 Task: Find connections with filter location Anbu with filter topic #Brandwith filter profile language German with filter current company Bestseller India with filter school Sri Manakula Vinayagar Engineering College with filter industry Medical Practices with filter service category Android Development with filter keywords title Library Assistant
Action: Mouse moved to (542, 94)
Screenshot: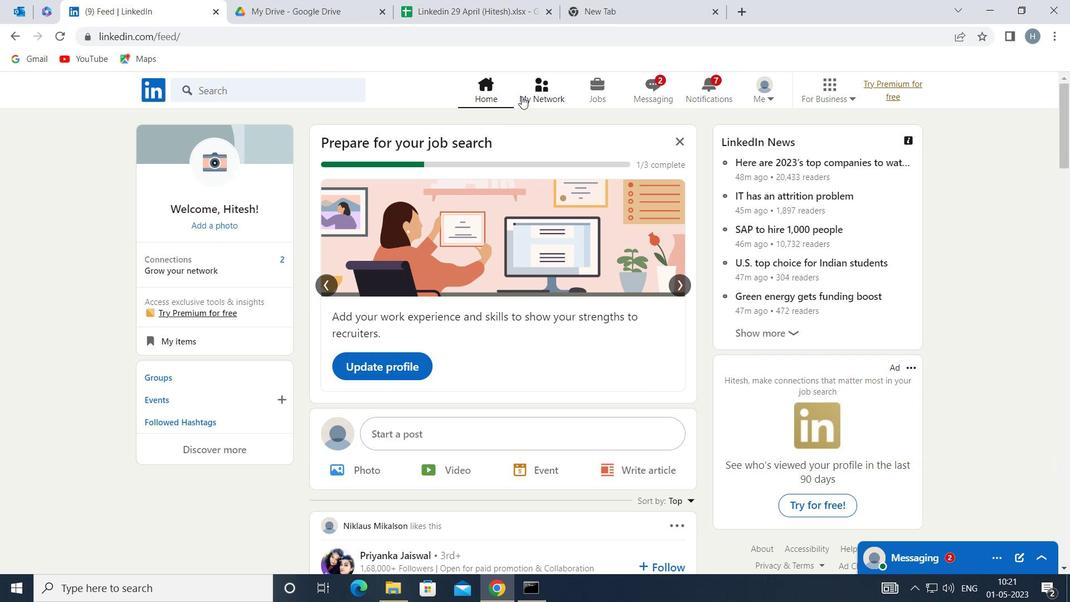 
Action: Mouse pressed left at (542, 94)
Screenshot: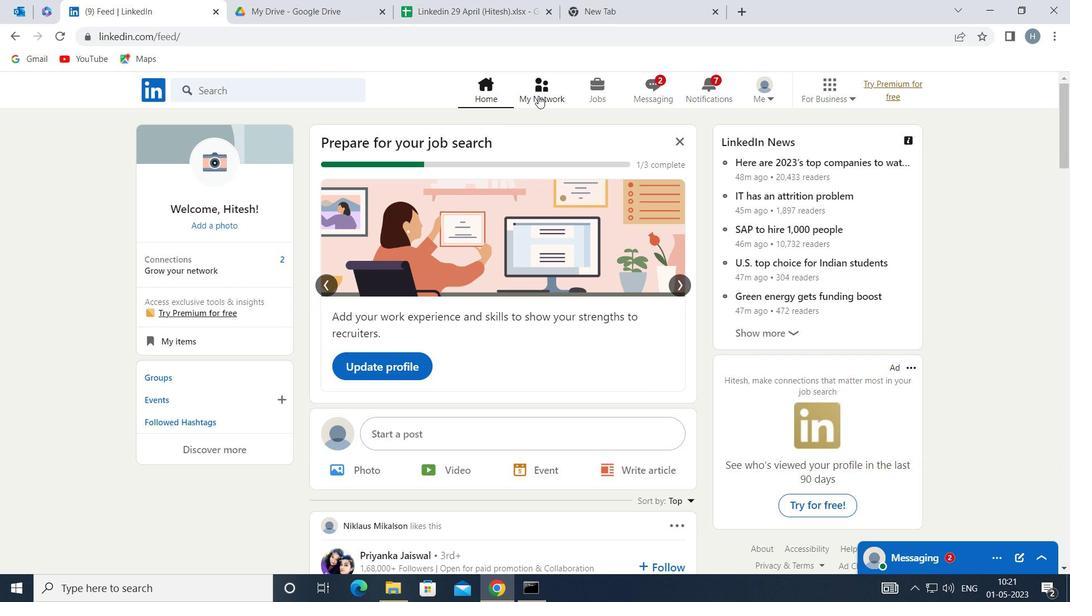 
Action: Mouse moved to (318, 164)
Screenshot: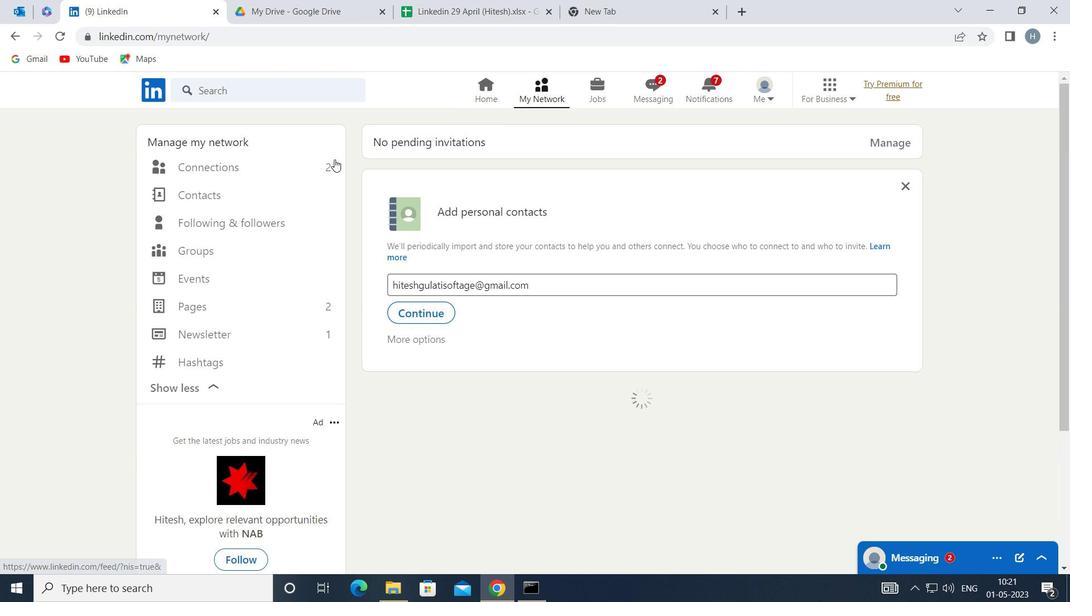 
Action: Mouse pressed left at (318, 164)
Screenshot: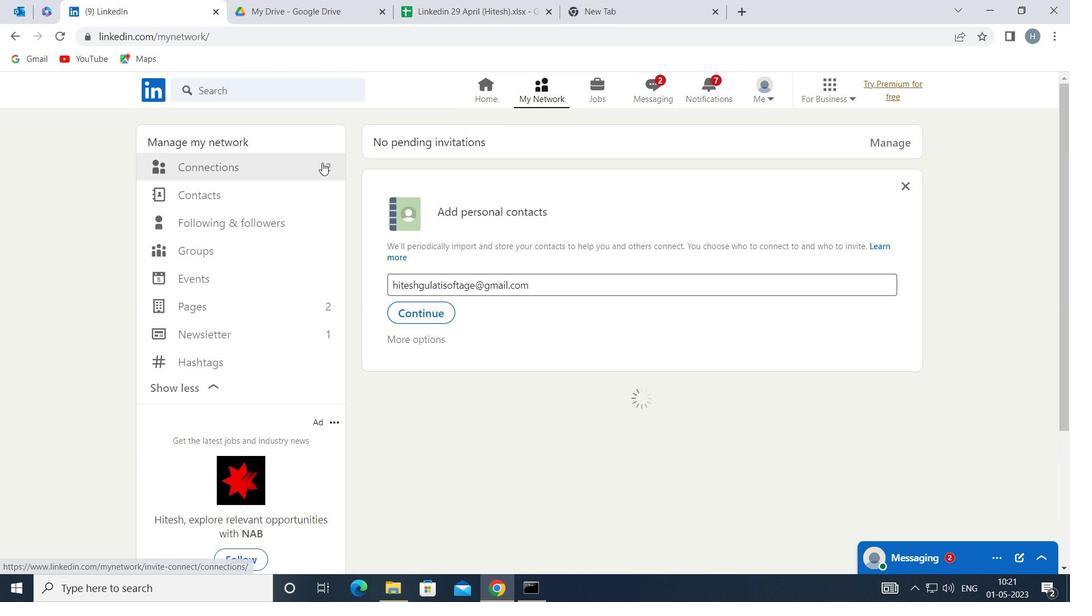 
Action: Mouse moved to (629, 166)
Screenshot: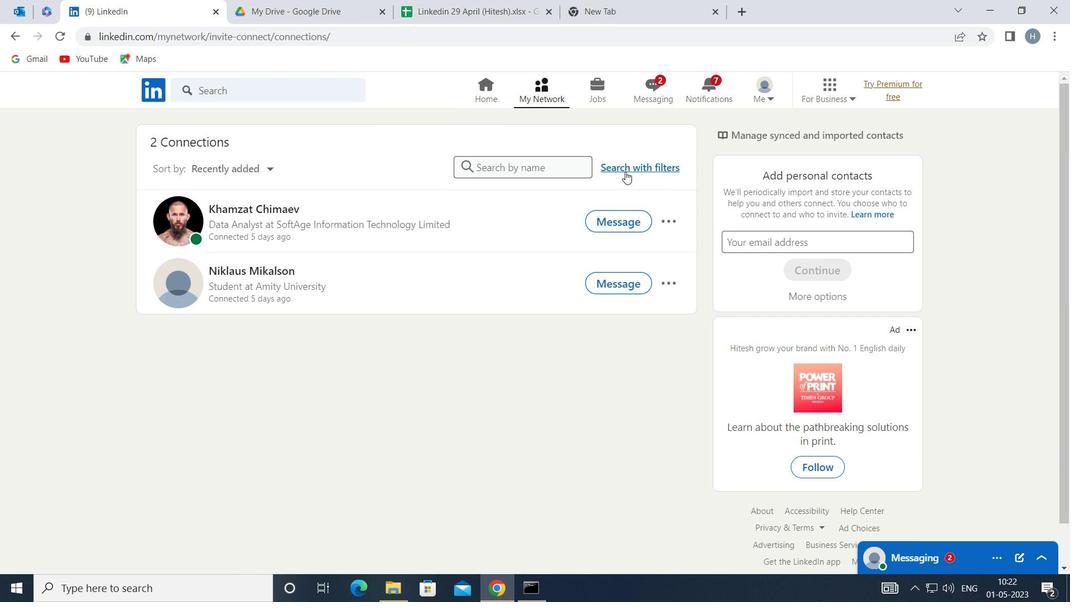 
Action: Mouse pressed left at (629, 166)
Screenshot: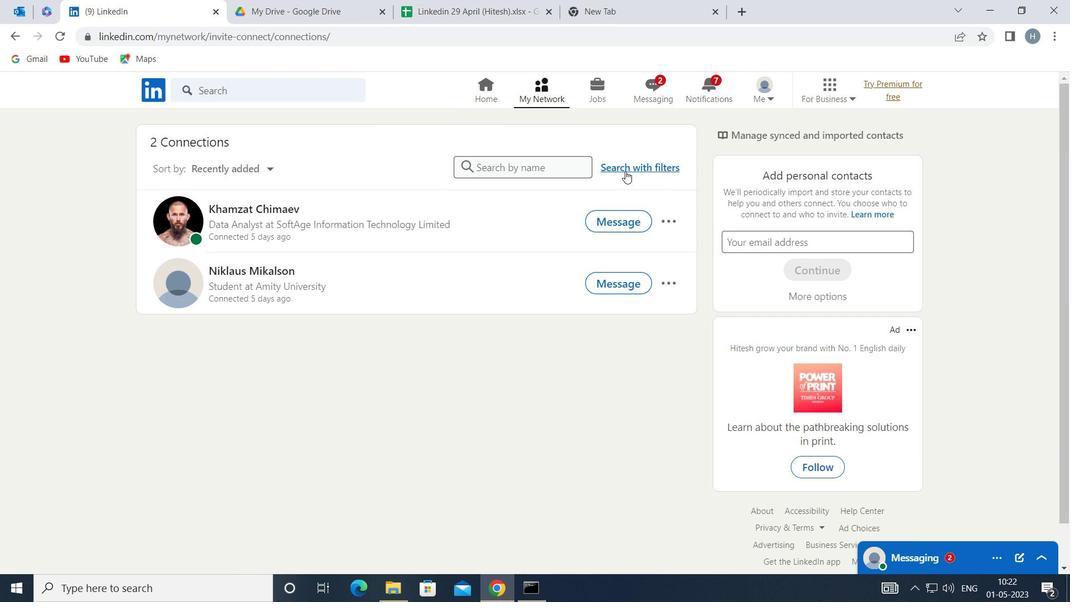 
Action: Mouse moved to (586, 128)
Screenshot: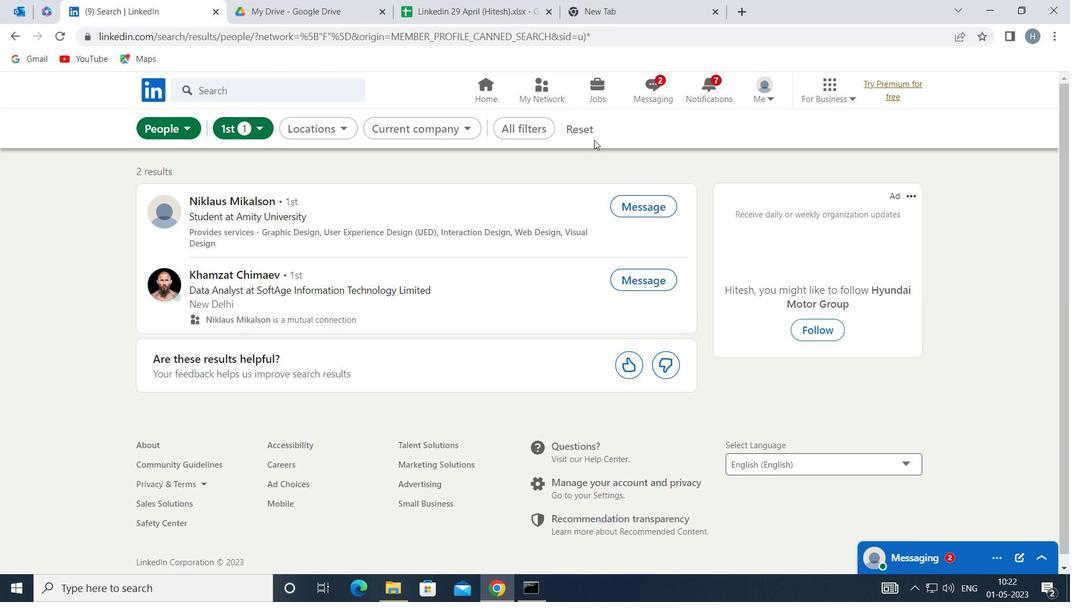 
Action: Mouse pressed left at (586, 128)
Screenshot: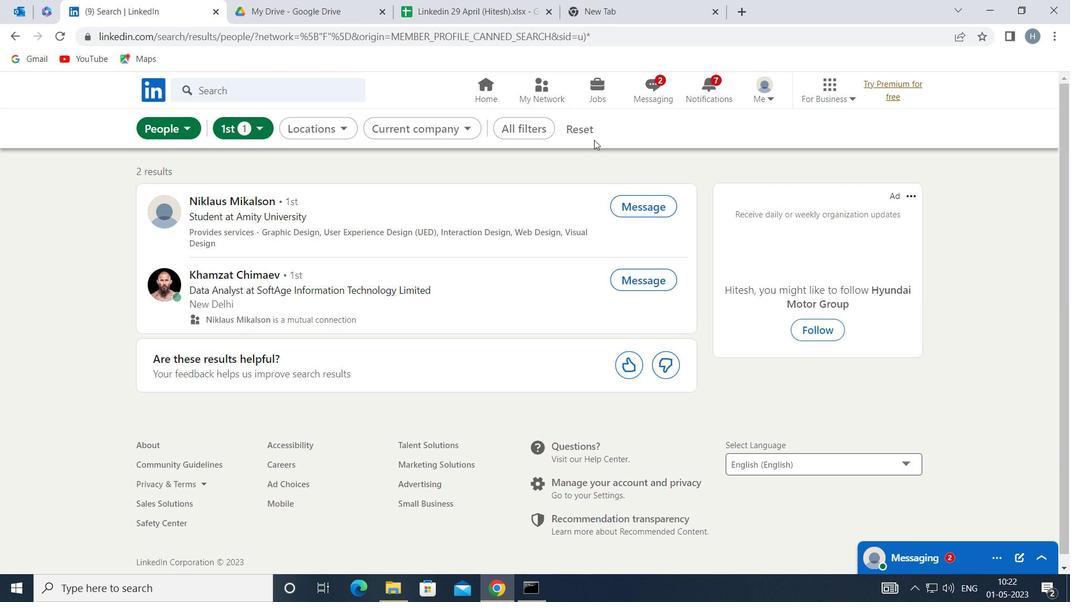 
Action: Mouse moved to (576, 127)
Screenshot: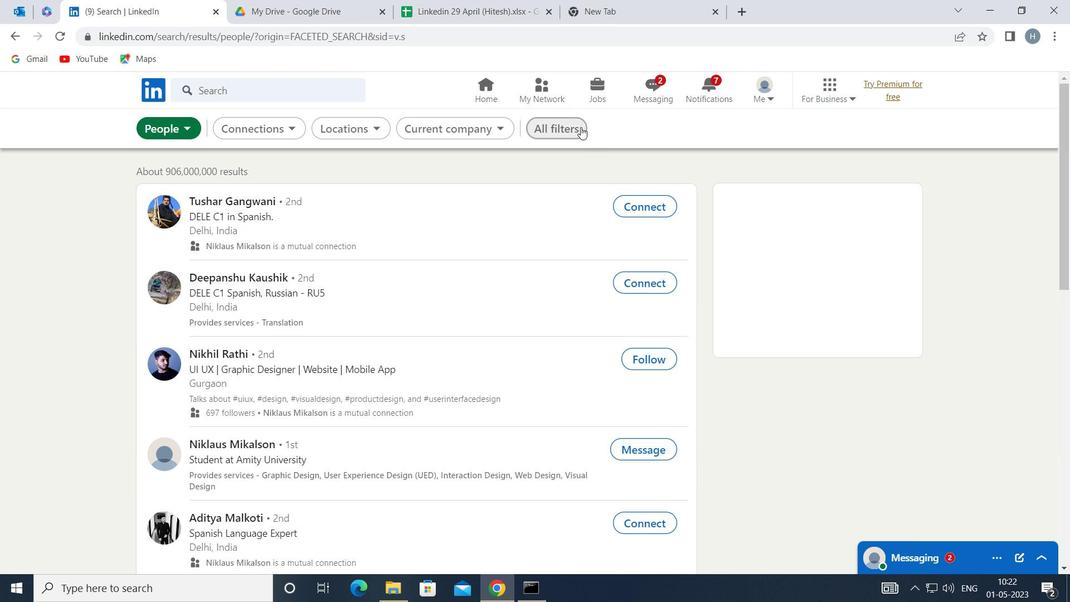 
Action: Mouse pressed left at (576, 127)
Screenshot: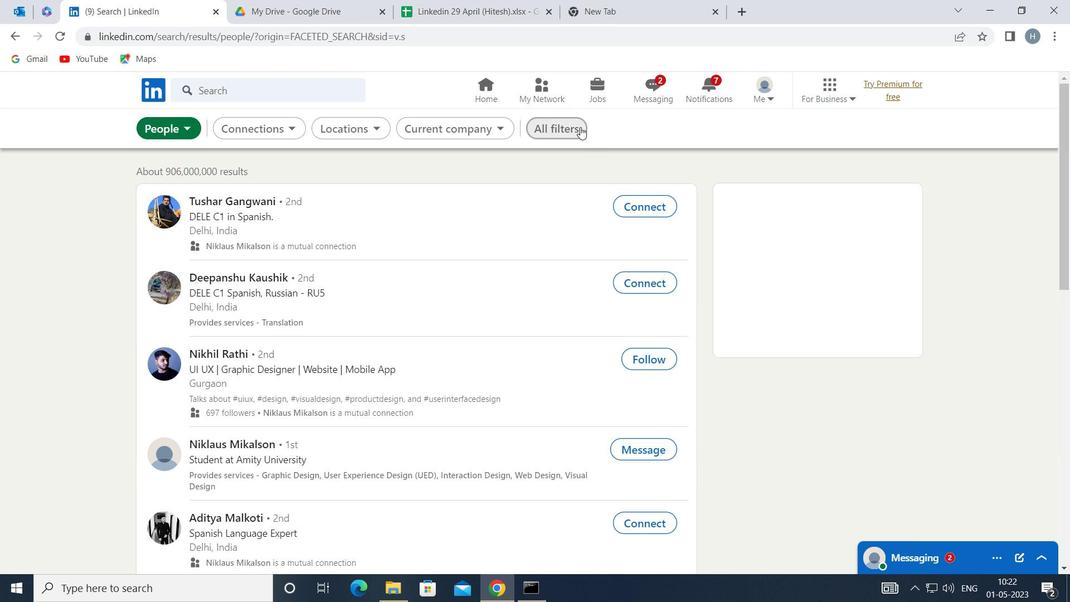 
Action: Mouse moved to (766, 286)
Screenshot: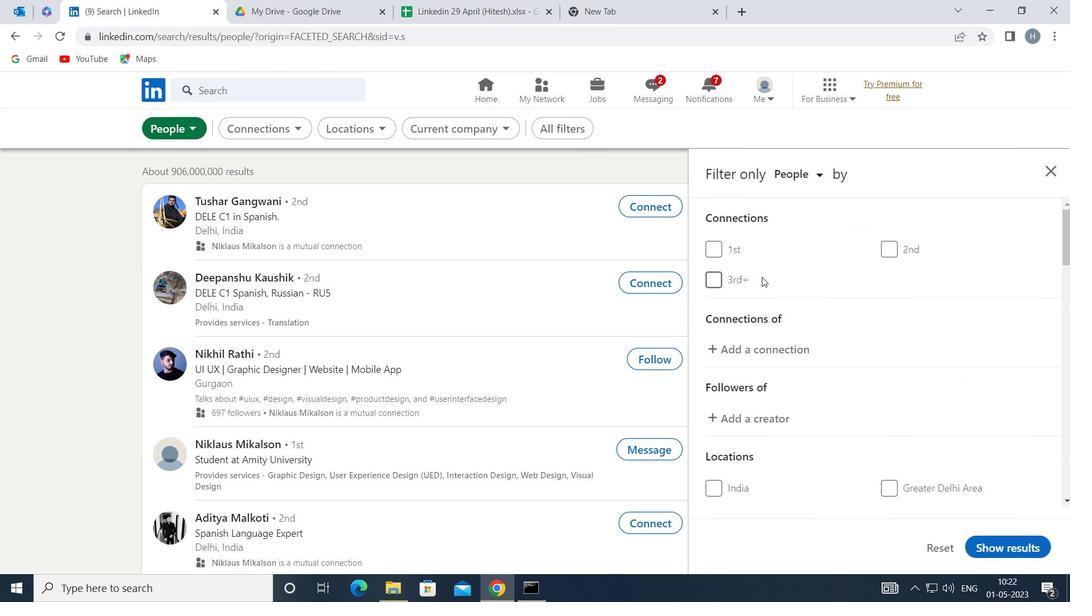
Action: Mouse scrolled (766, 285) with delta (0, 0)
Screenshot: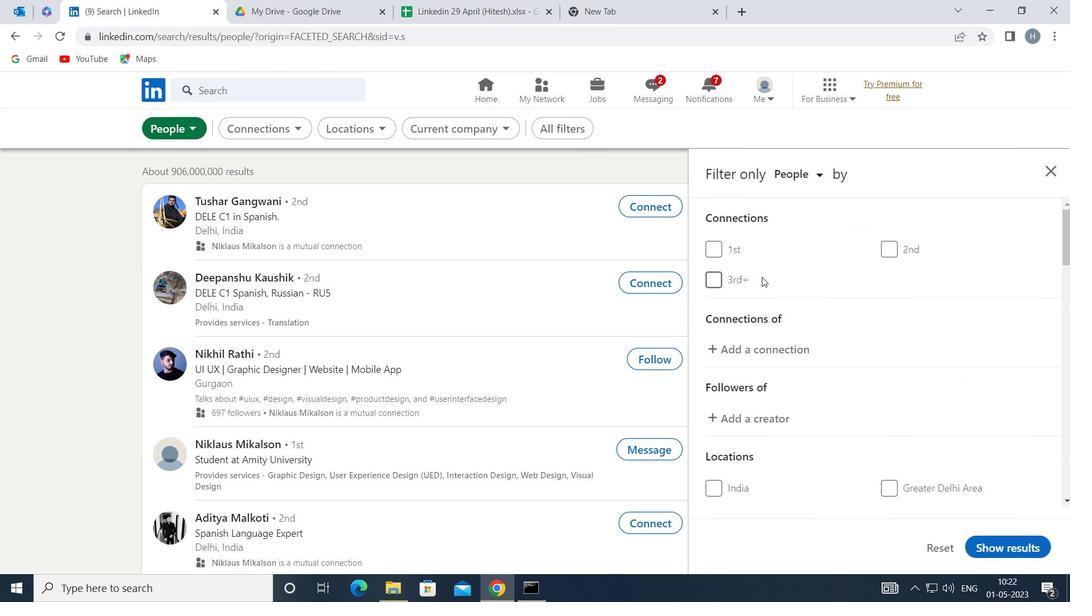 
Action: Mouse moved to (769, 296)
Screenshot: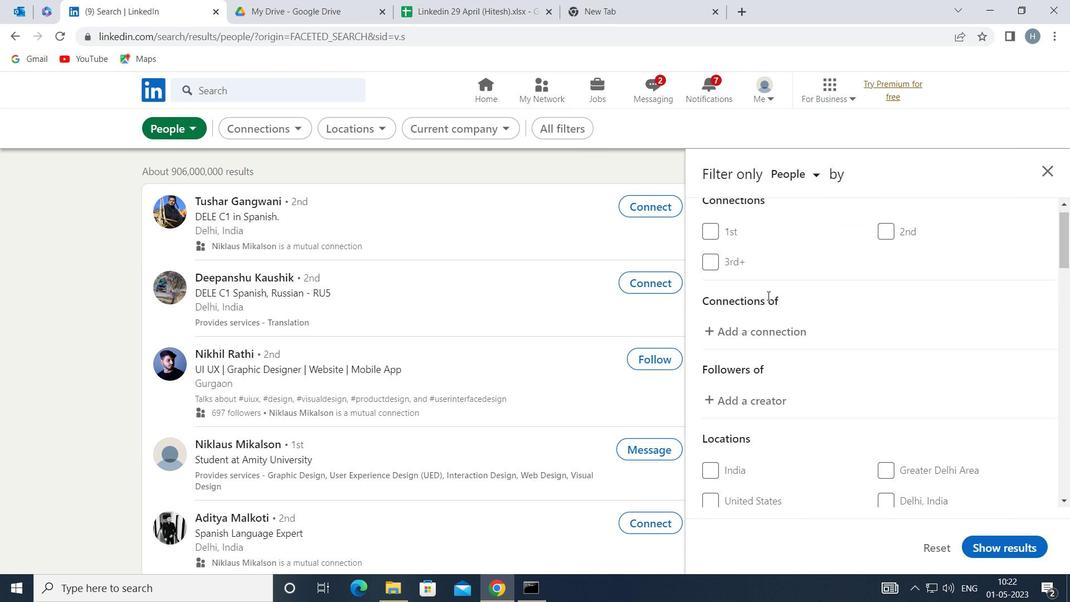
Action: Mouse scrolled (769, 295) with delta (0, 0)
Screenshot: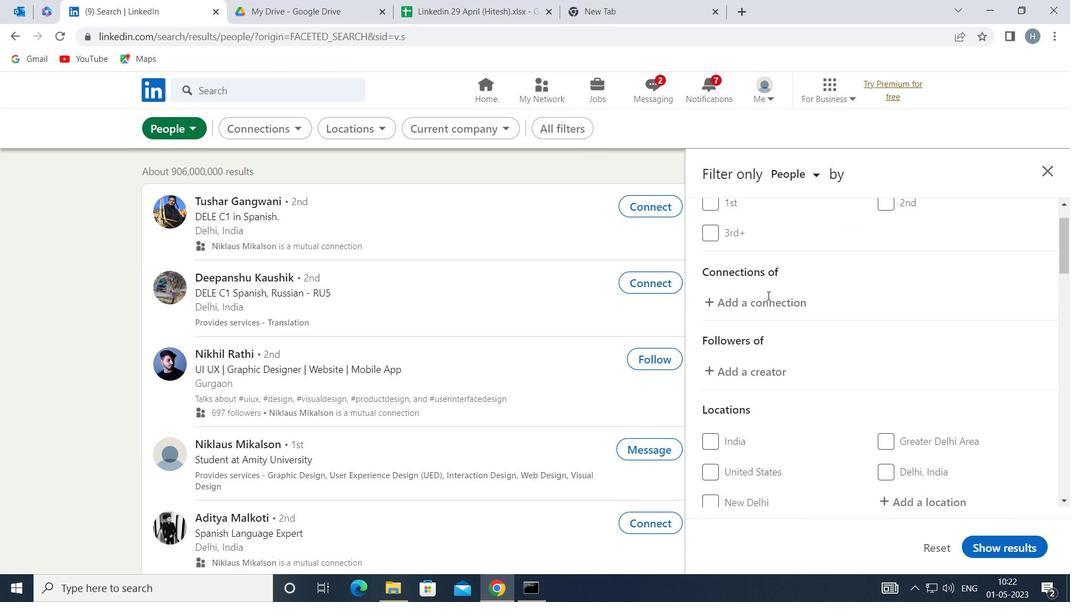 
Action: Mouse moved to (907, 406)
Screenshot: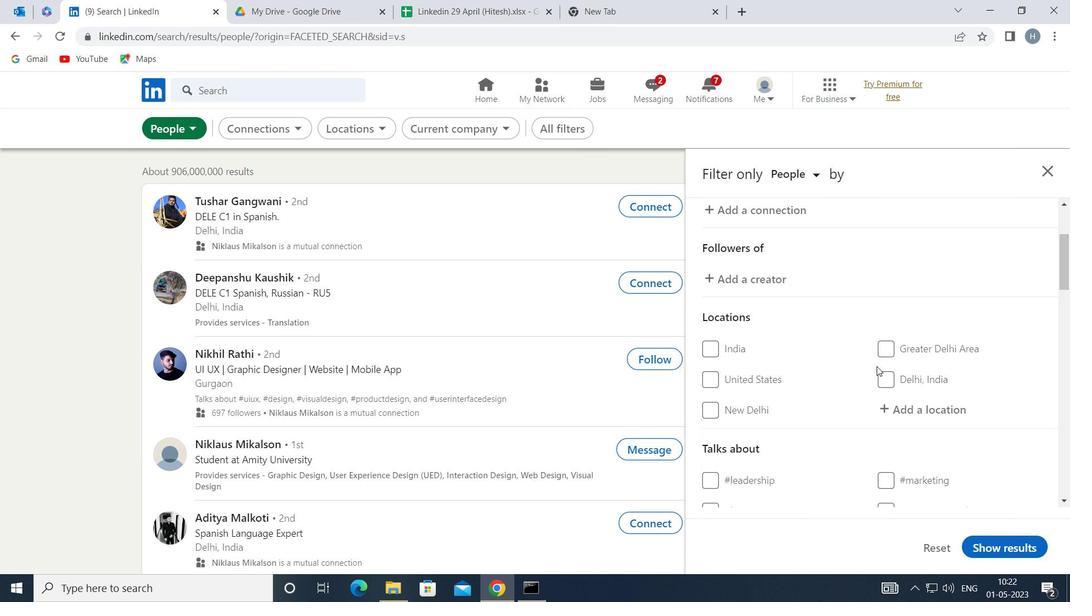 
Action: Mouse pressed left at (907, 406)
Screenshot: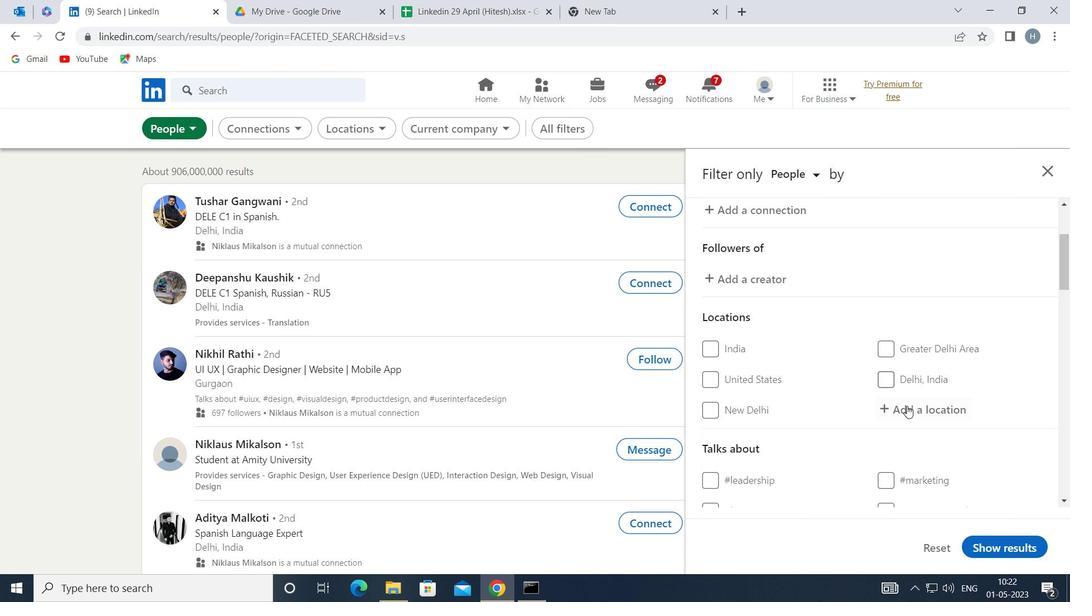 
Action: Mouse moved to (907, 406)
Screenshot: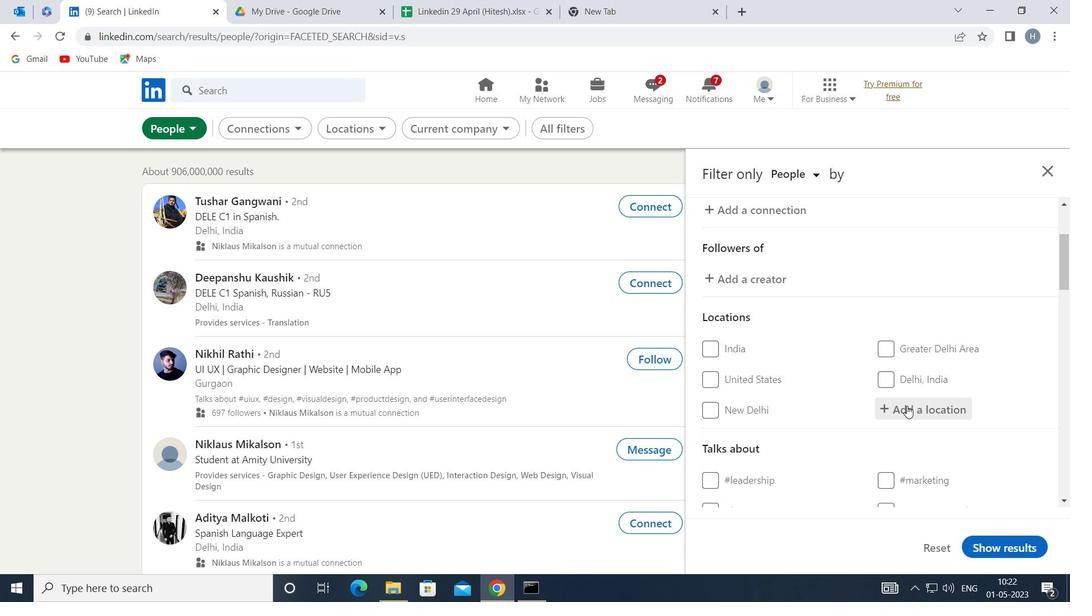 
Action: Key pressed <Key.shift>ANBU
Screenshot: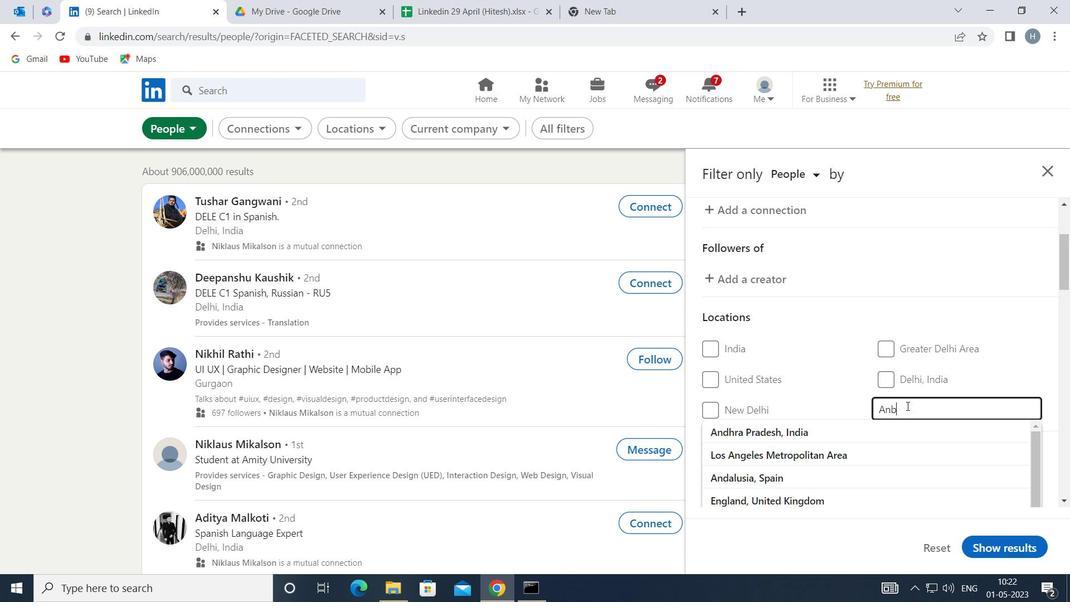 
Action: Mouse moved to (915, 407)
Screenshot: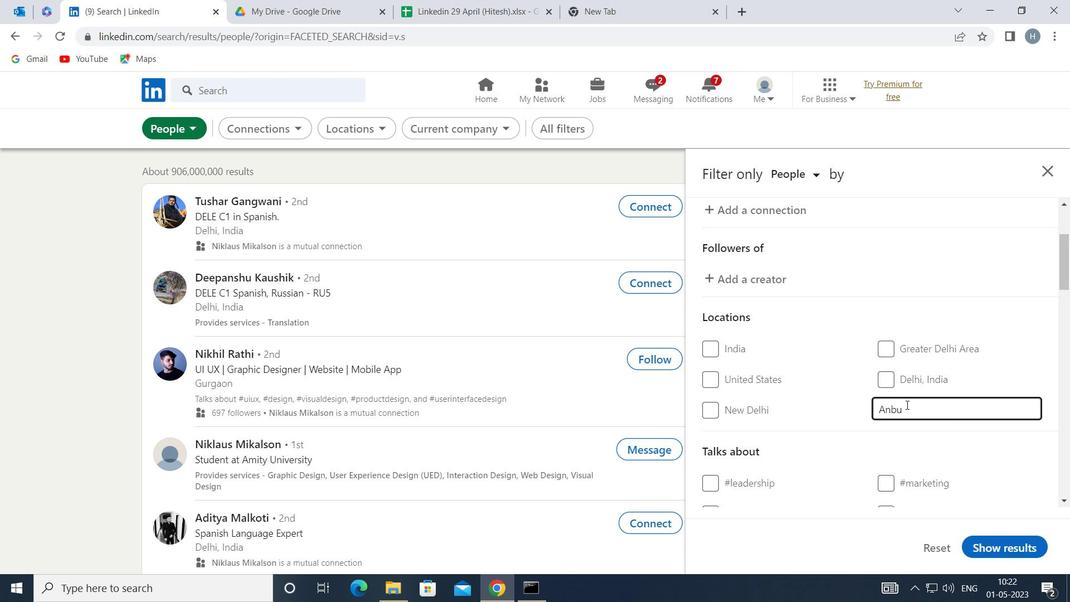 
Action: Key pressed <Key.enter>
Screenshot: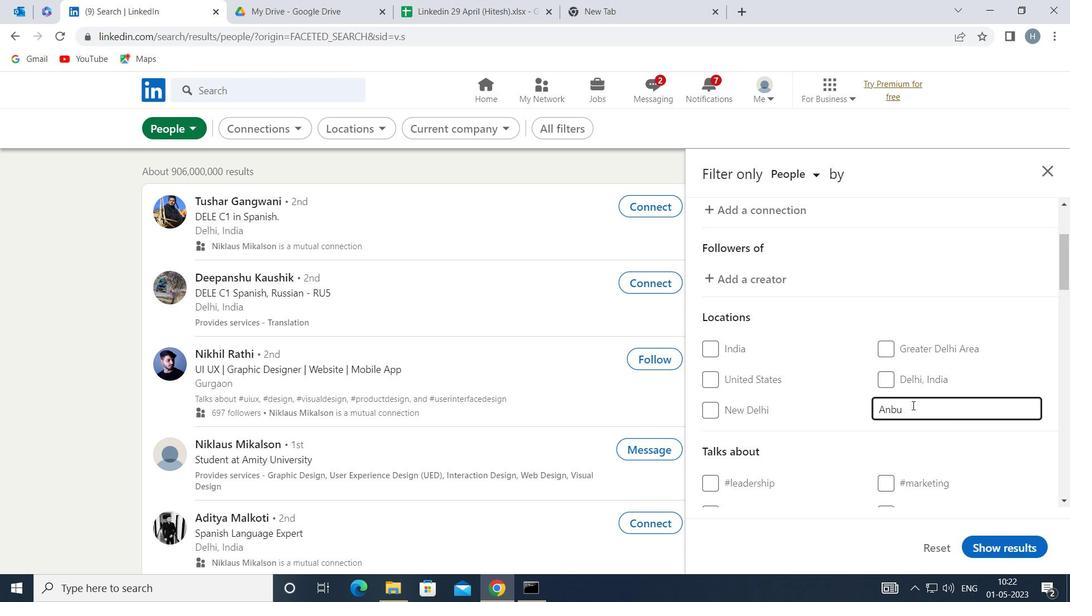 
Action: Mouse moved to (910, 421)
Screenshot: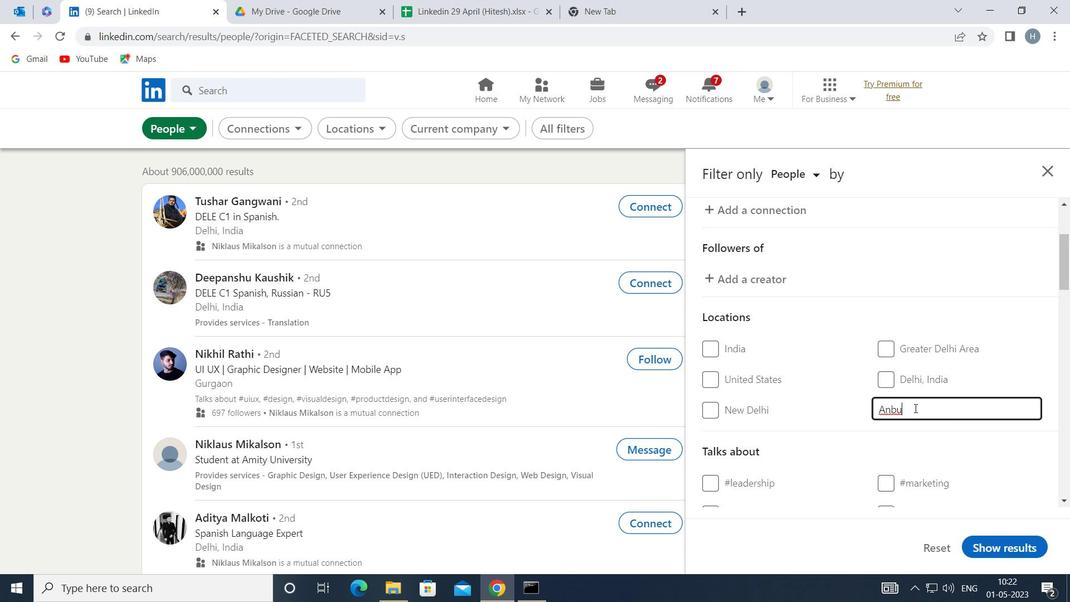 
Action: Mouse scrolled (910, 420) with delta (0, 0)
Screenshot: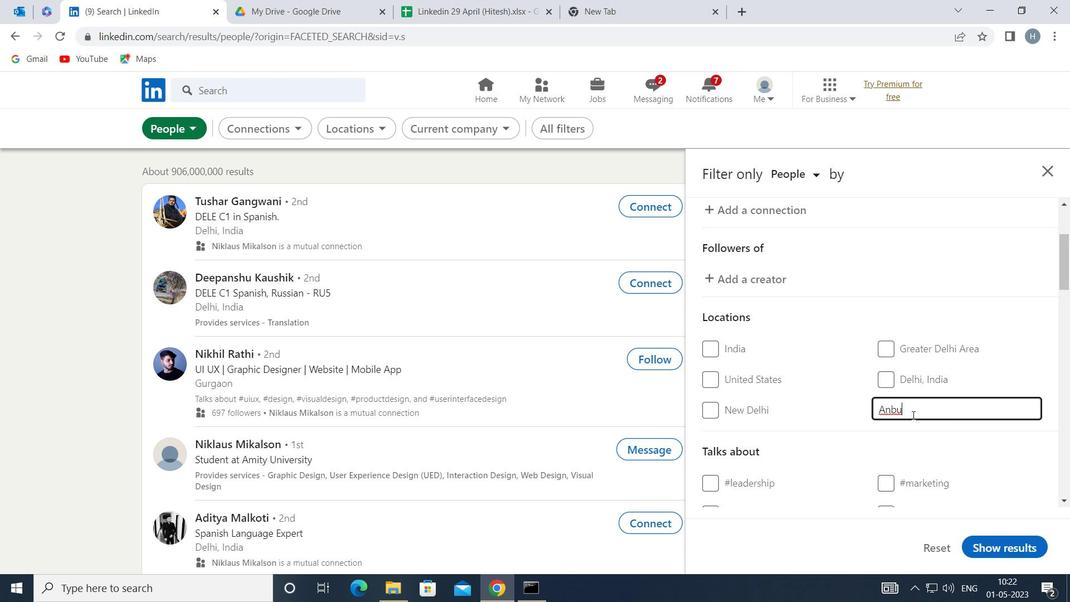 
Action: Mouse scrolled (910, 420) with delta (0, 0)
Screenshot: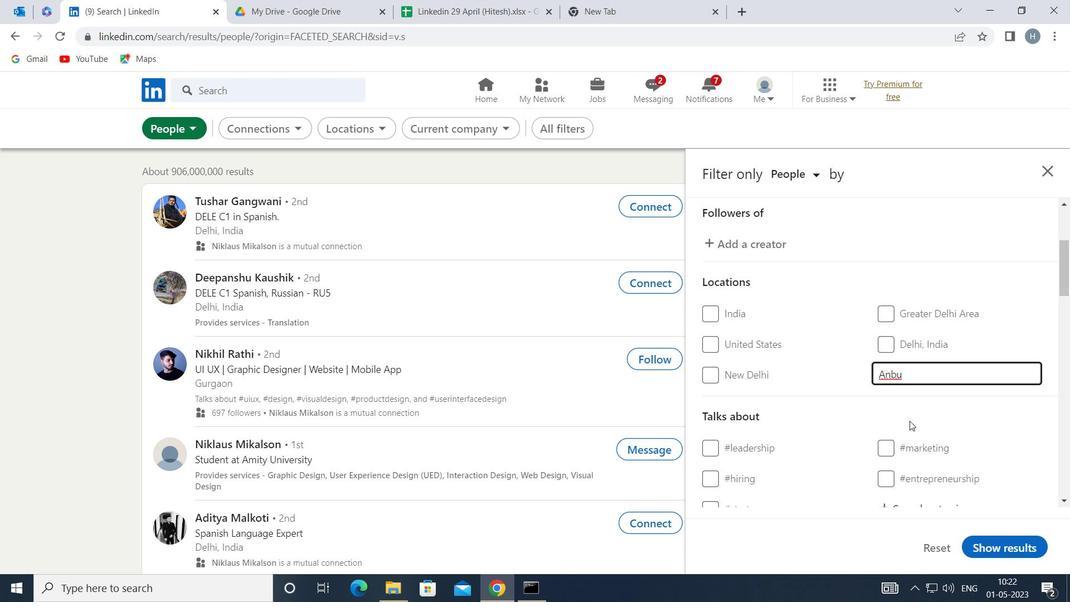 
Action: Mouse moved to (922, 405)
Screenshot: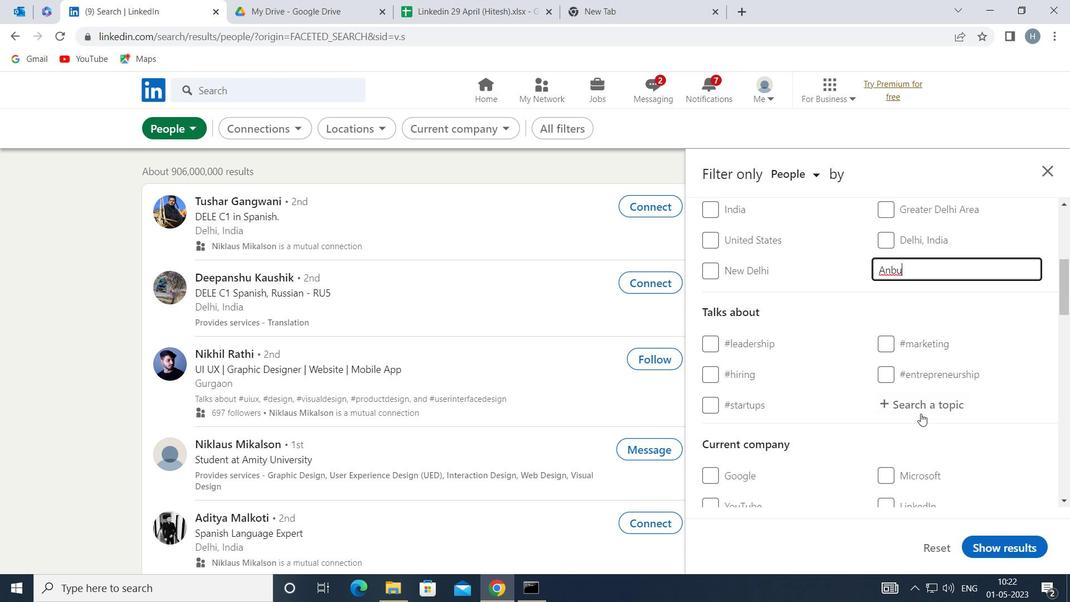 
Action: Mouse pressed left at (922, 405)
Screenshot: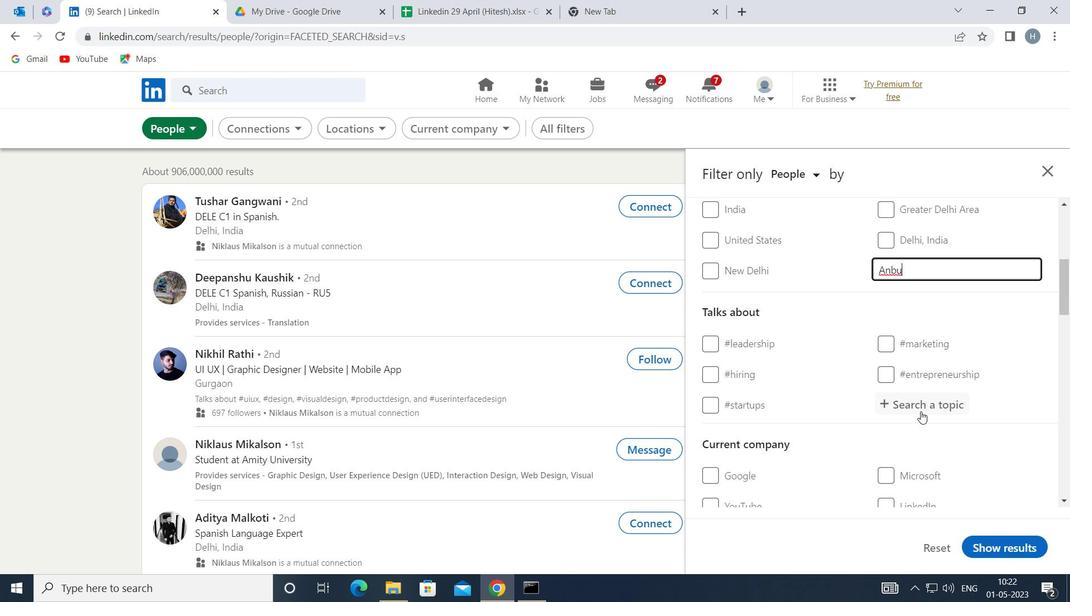 
Action: Mouse moved to (922, 405)
Screenshot: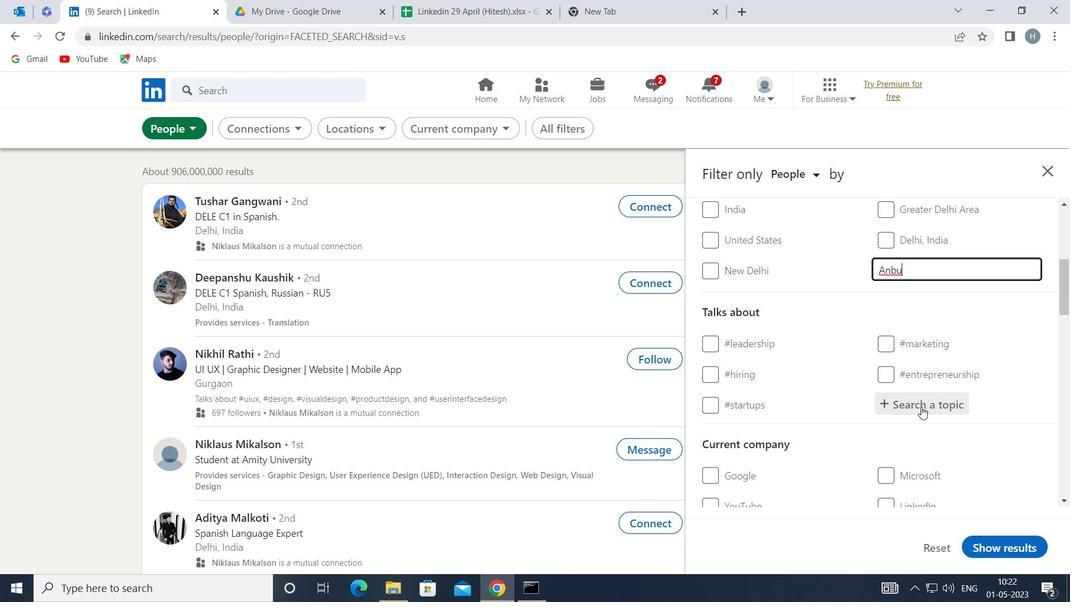 
Action: Key pressed <Key.shift>BRAND
Screenshot: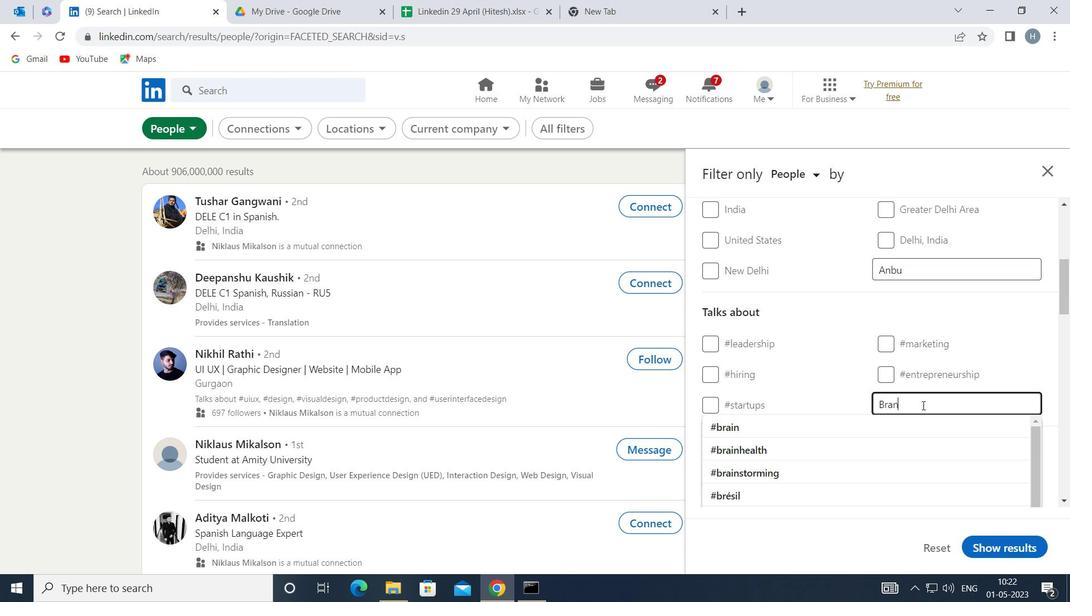 
Action: Mouse moved to (811, 445)
Screenshot: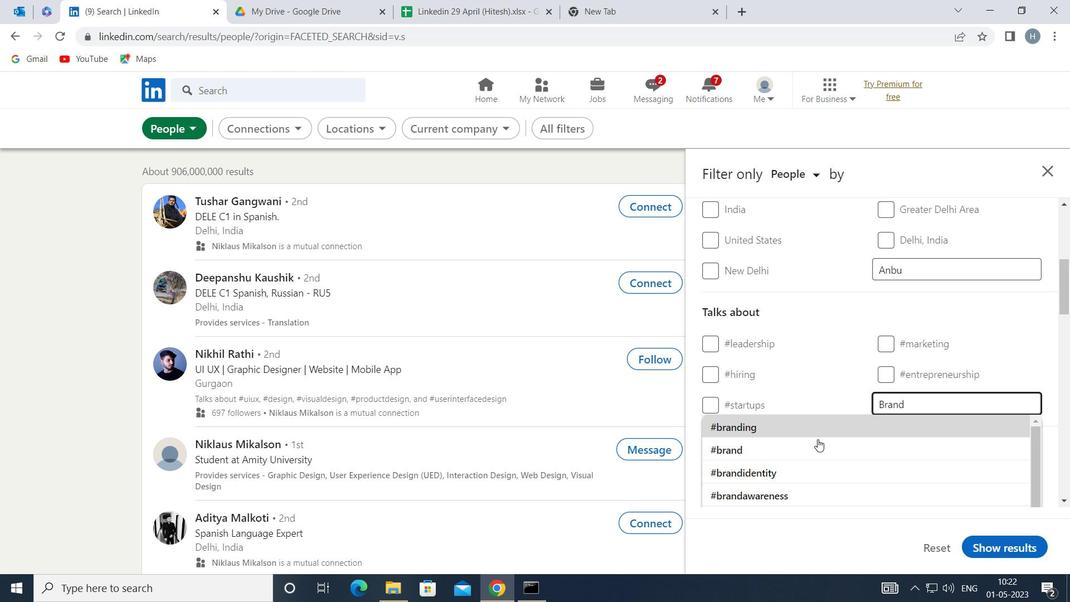 
Action: Mouse pressed left at (811, 445)
Screenshot: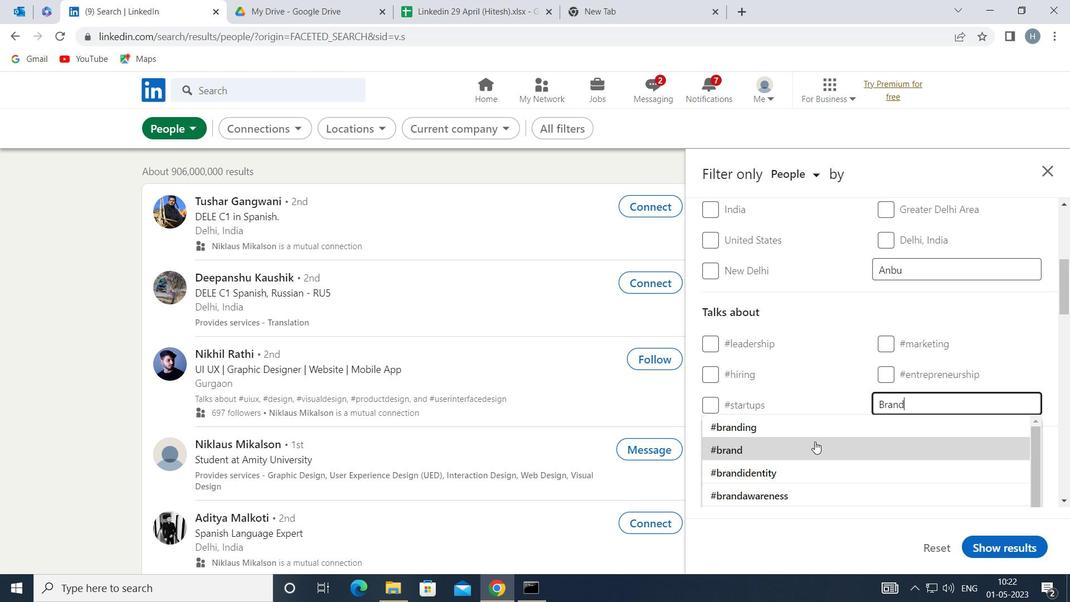 
Action: Mouse moved to (809, 428)
Screenshot: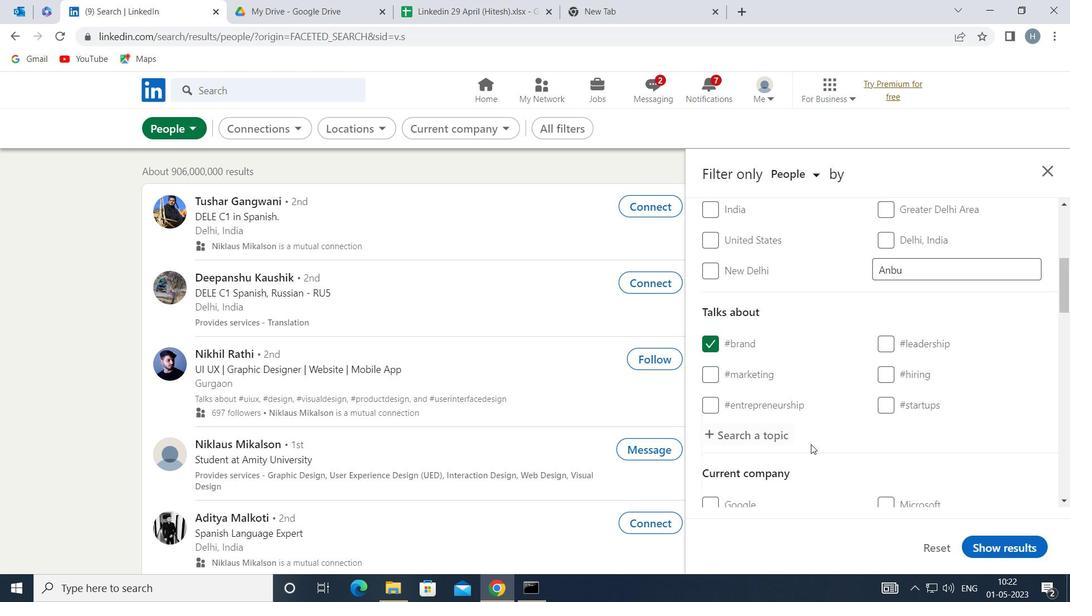 
Action: Mouse scrolled (809, 427) with delta (0, 0)
Screenshot: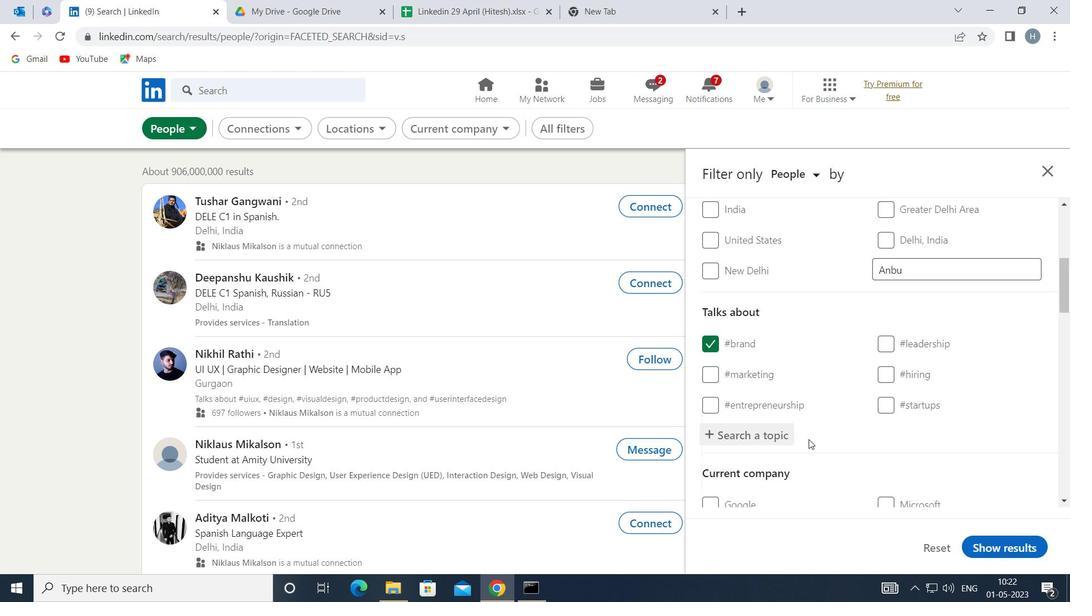 
Action: Mouse scrolled (809, 427) with delta (0, 0)
Screenshot: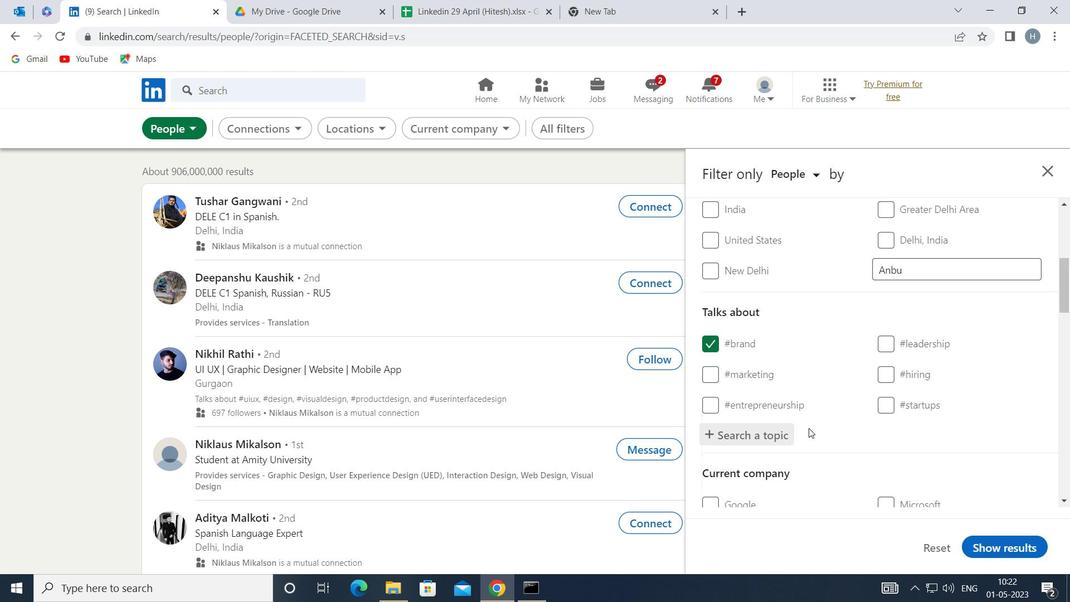 
Action: Mouse moved to (813, 420)
Screenshot: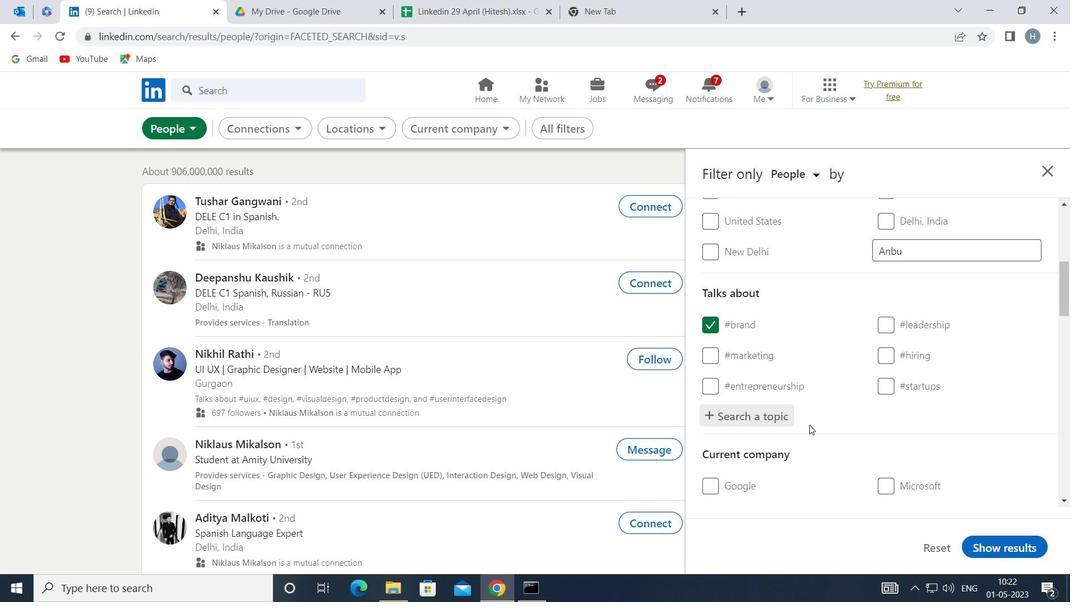 
Action: Mouse scrolled (813, 419) with delta (0, 0)
Screenshot: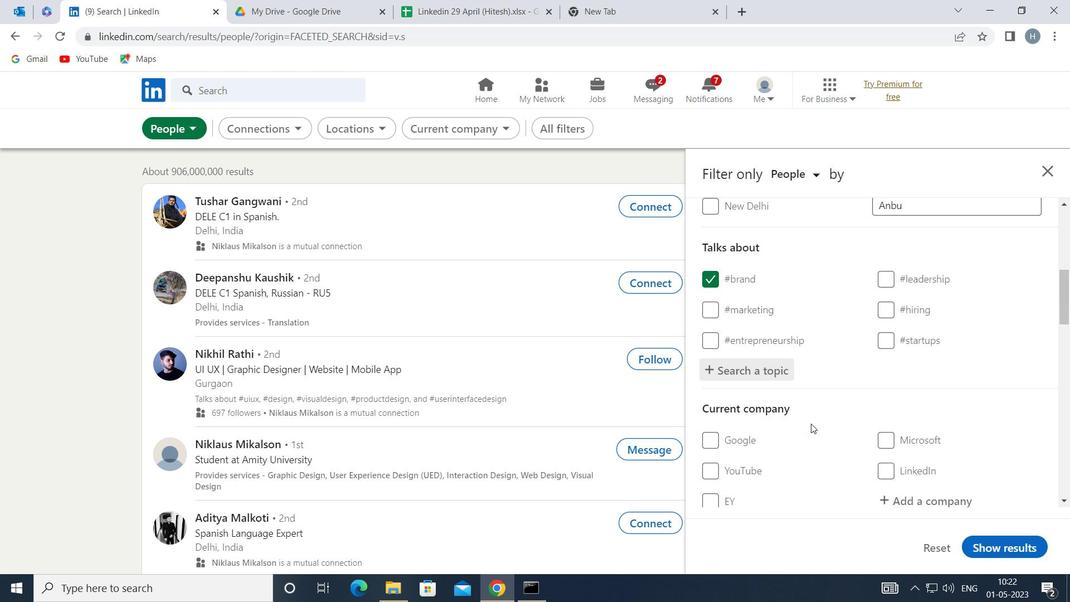 
Action: Mouse moved to (813, 420)
Screenshot: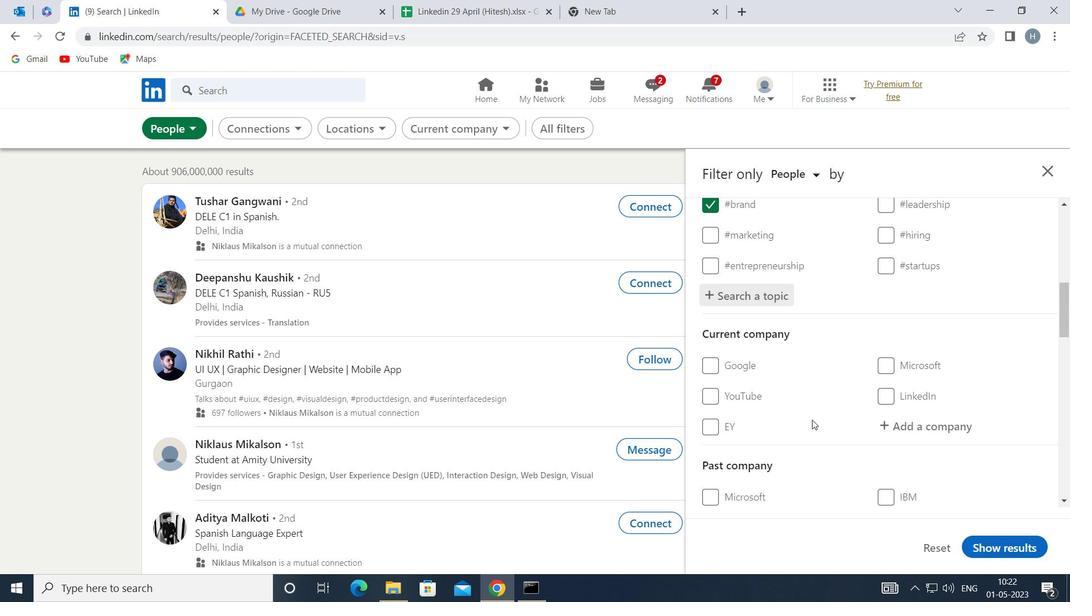 
Action: Mouse scrolled (813, 419) with delta (0, 0)
Screenshot: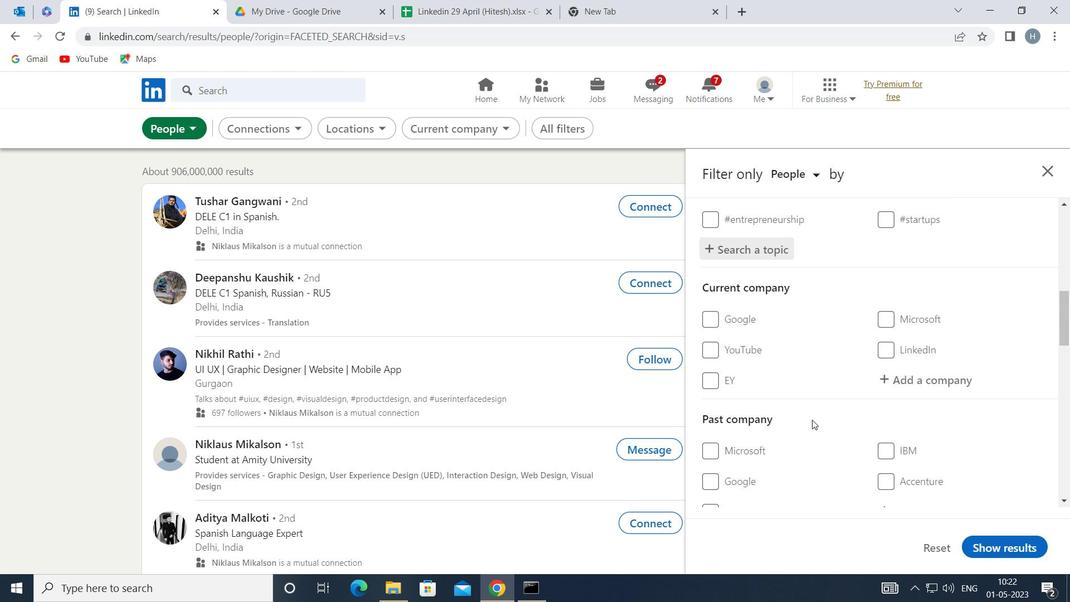 
Action: Mouse moved to (813, 419)
Screenshot: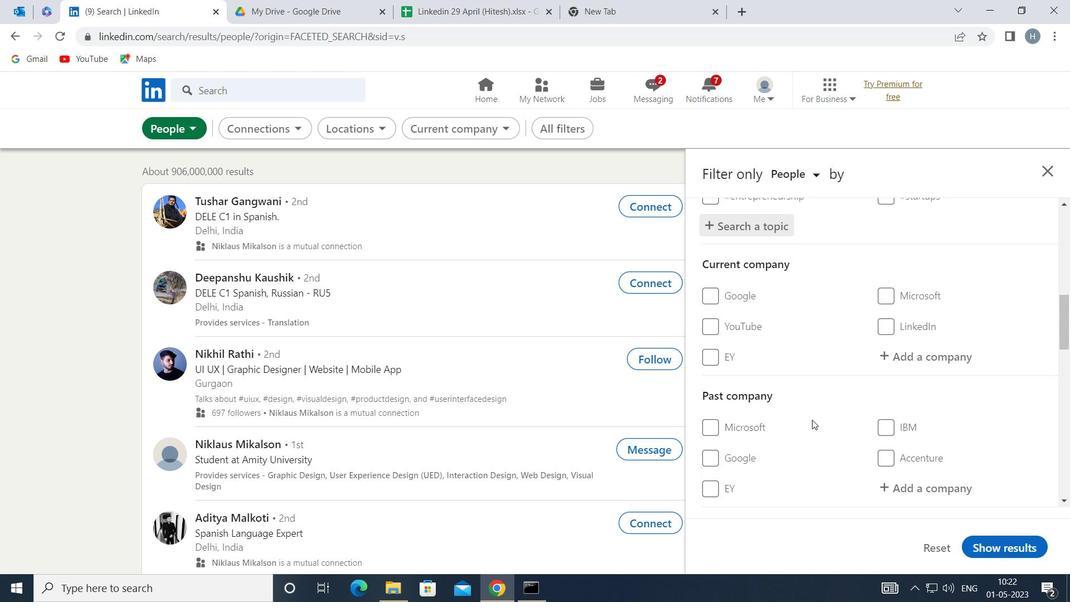 
Action: Mouse scrolled (813, 419) with delta (0, 0)
Screenshot: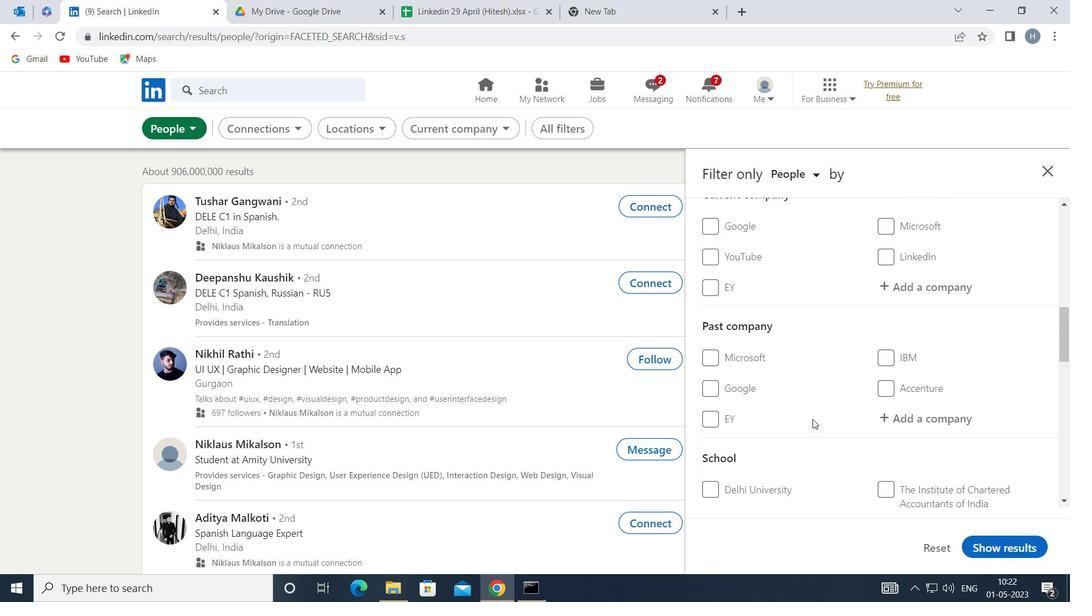 
Action: Mouse scrolled (813, 419) with delta (0, 0)
Screenshot: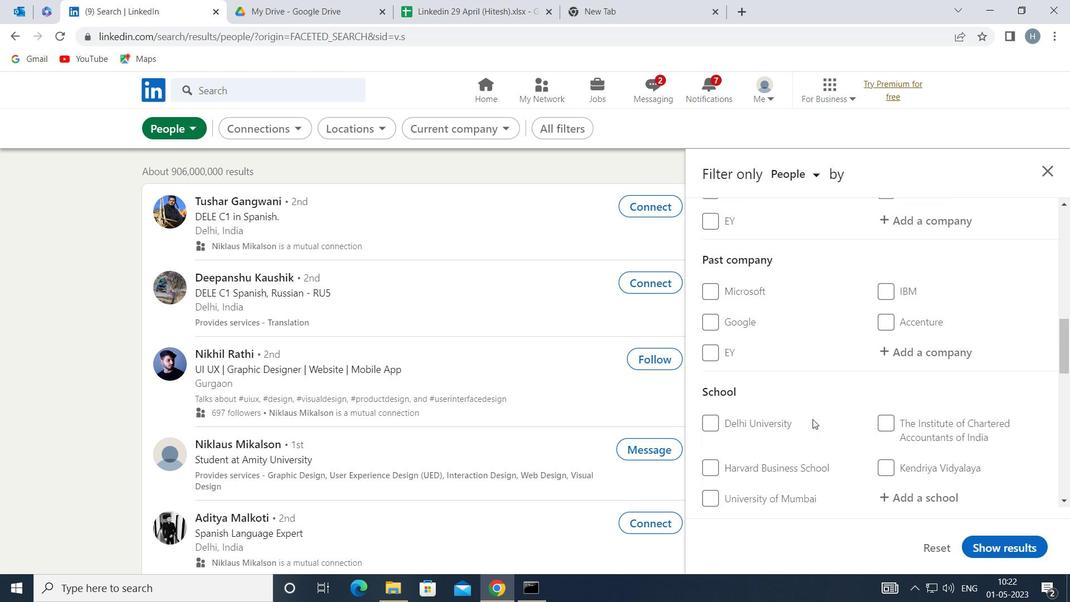 
Action: Mouse scrolled (813, 419) with delta (0, 0)
Screenshot: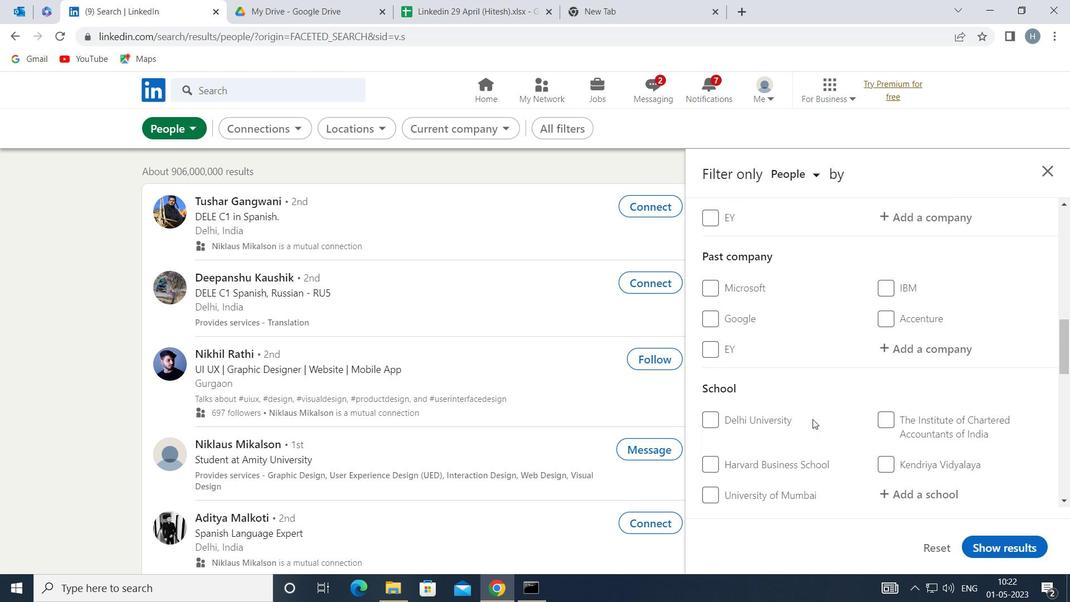 
Action: Mouse moved to (817, 422)
Screenshot: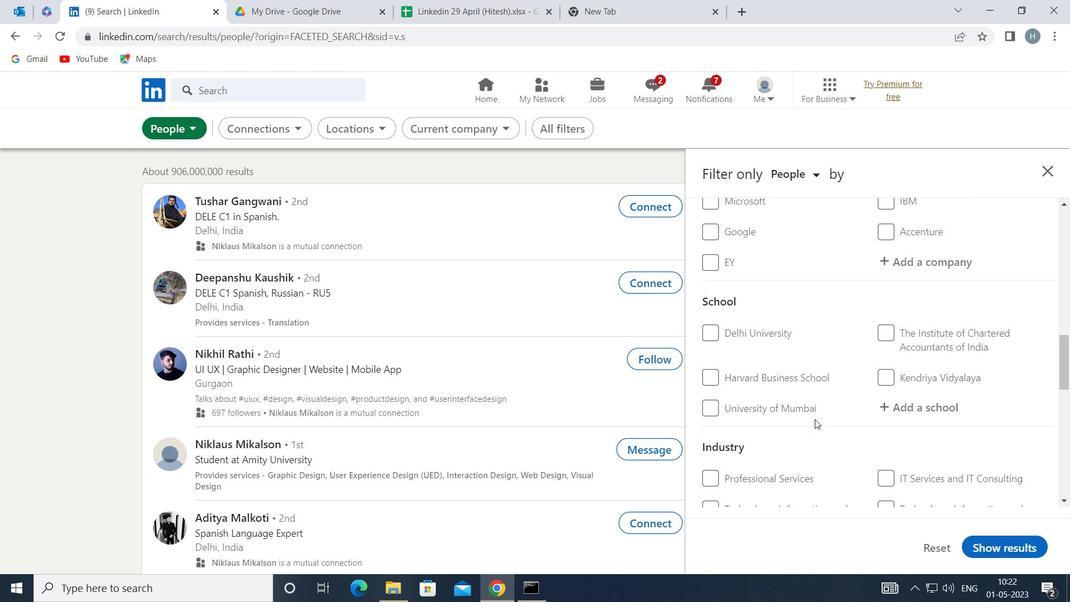 
Action: Mouse scrolled (817, 422) with delta (0, 0)
Screenshot: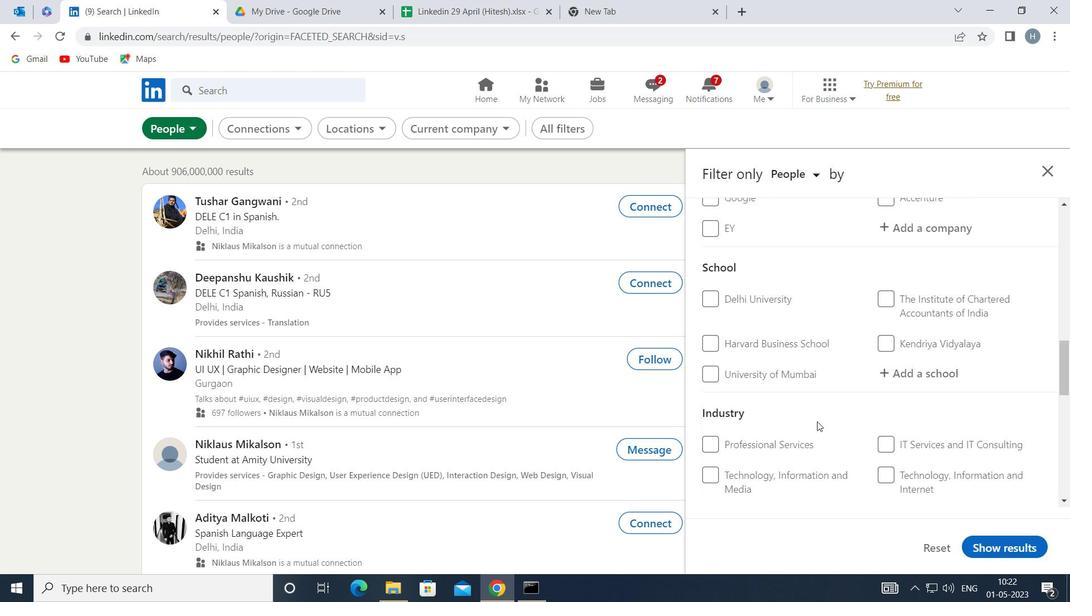 
Action: Mouse moved to (821, 428)
Screenshot: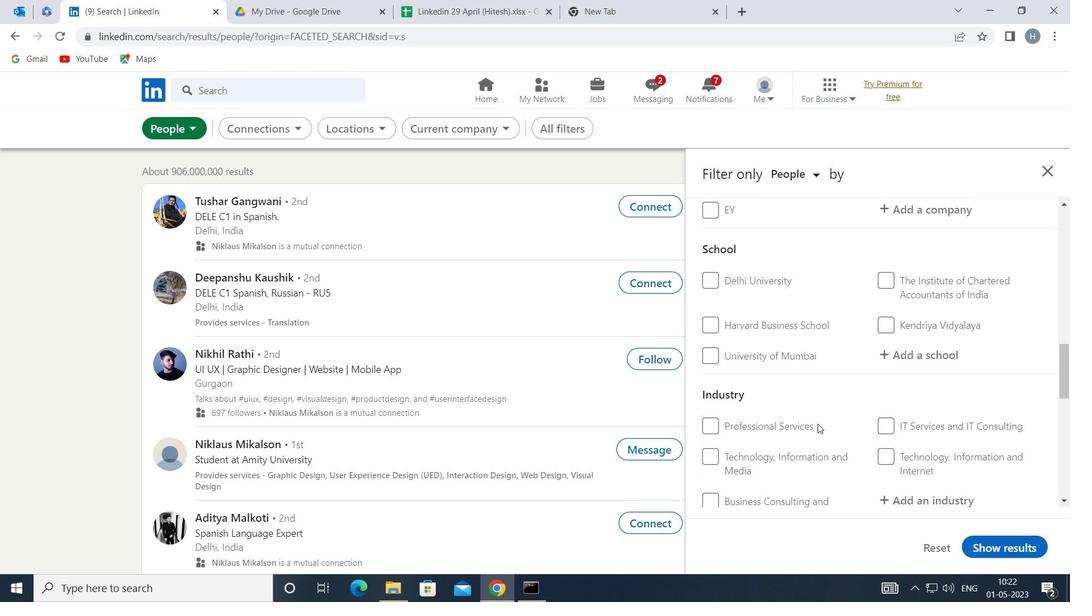 
Action: Mouse scrolled (821, 427) with delta (0, 0)
Screenshot: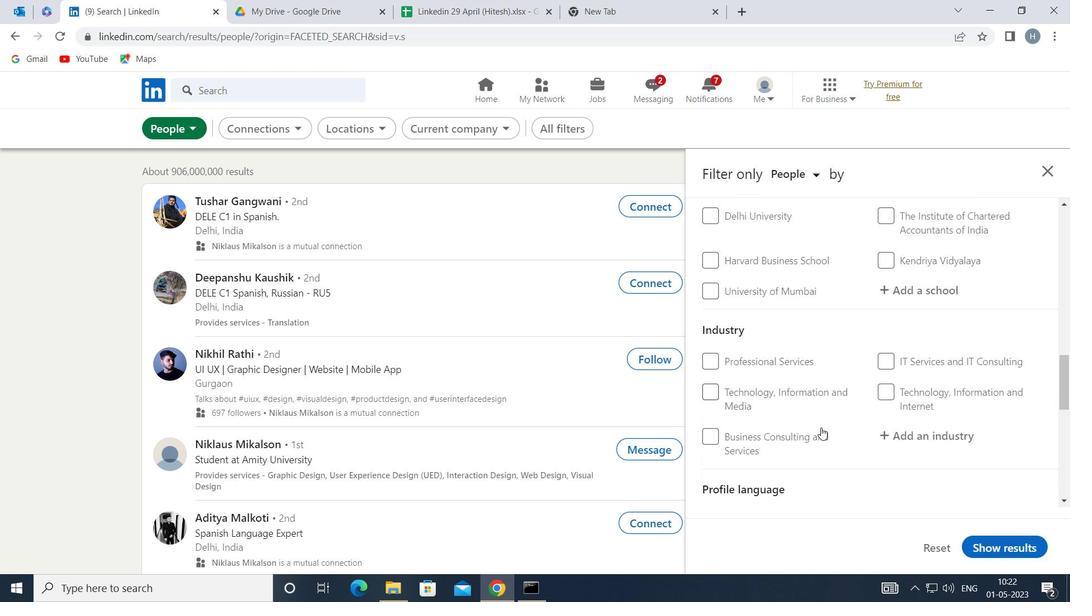
Action: Mouse scrolled (821, 427) with delta (0, 0)
Screenshot: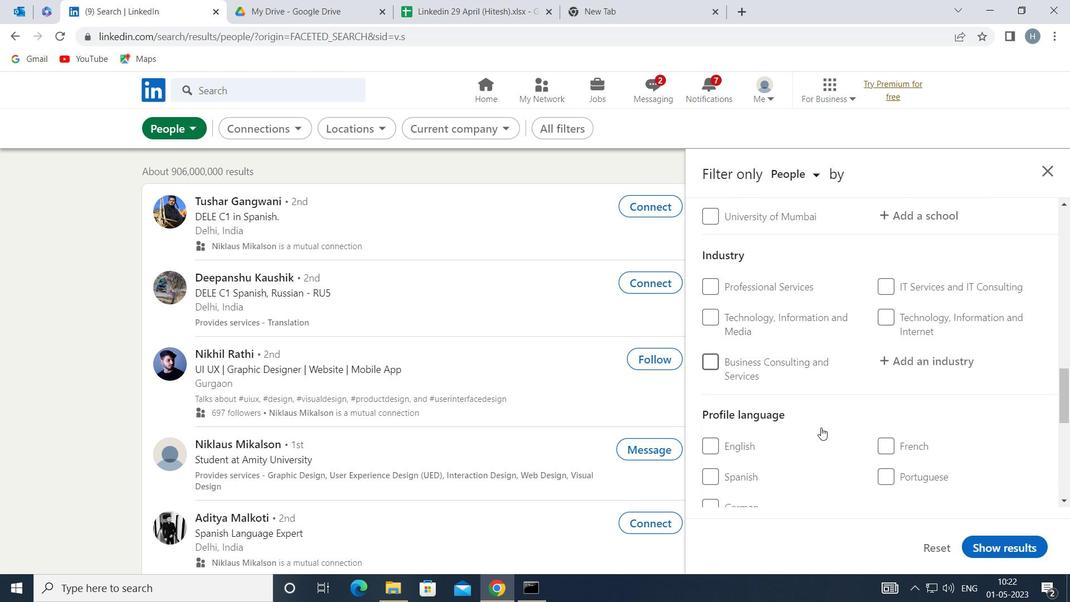 
Action: Mouse moved to (745, 437)
Screenshot: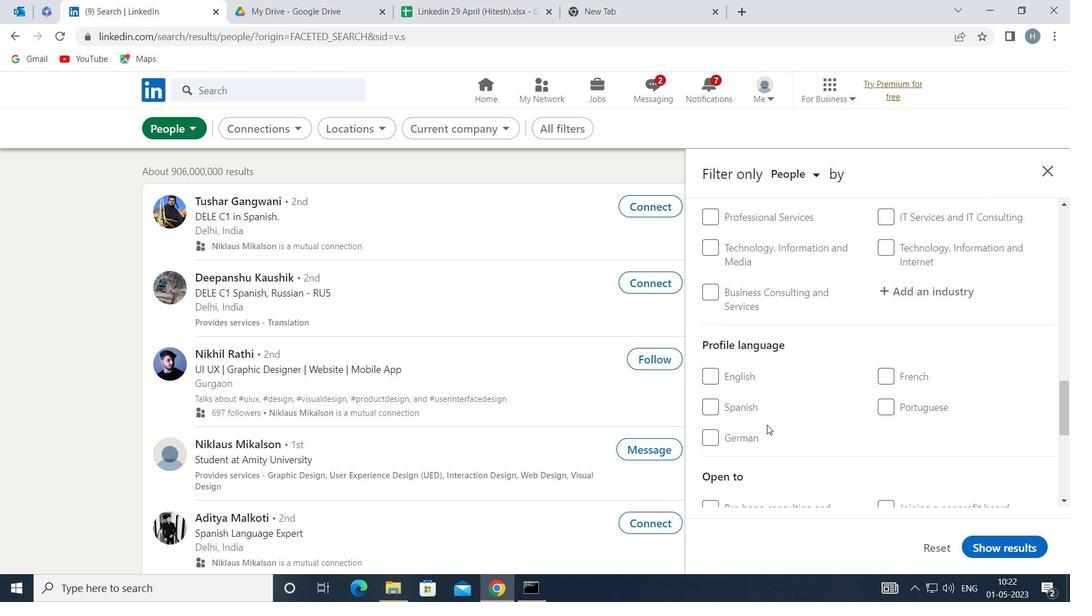 
Action: Mouse pressed left at (745, 437)
Screenshot: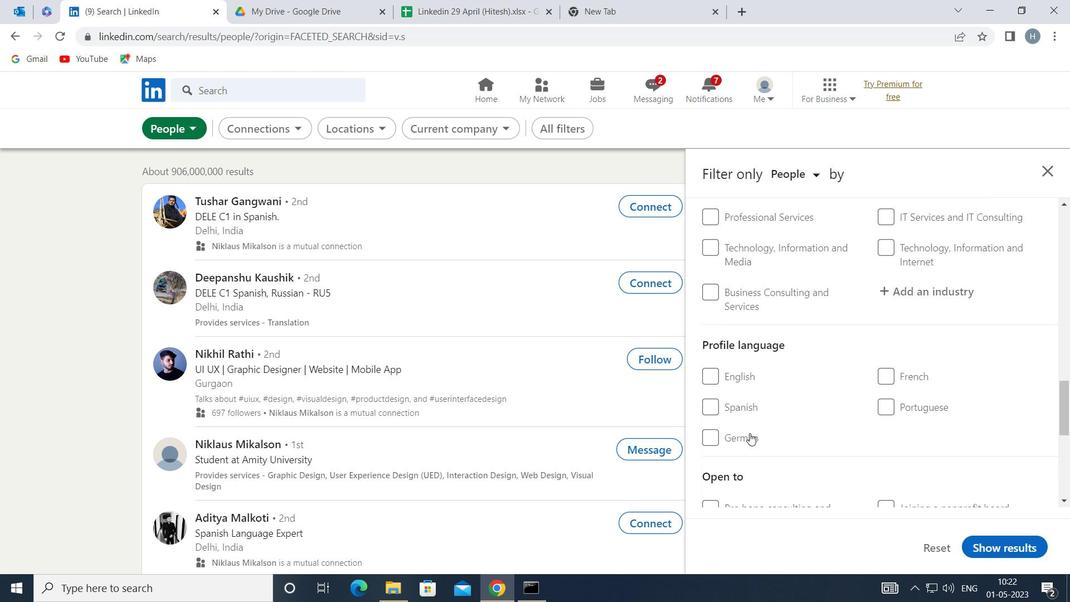 
Action: Mouse moved to (840, 414)
Screenshot: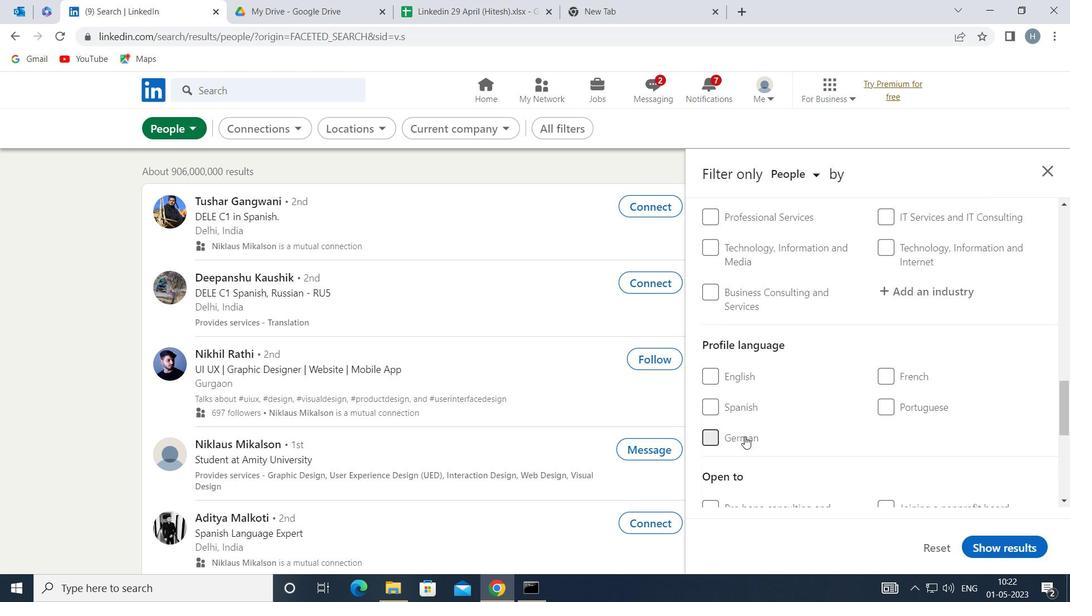 
Action: Mouse scrolled (840, 415) with delta (0, 0)
Screenshot: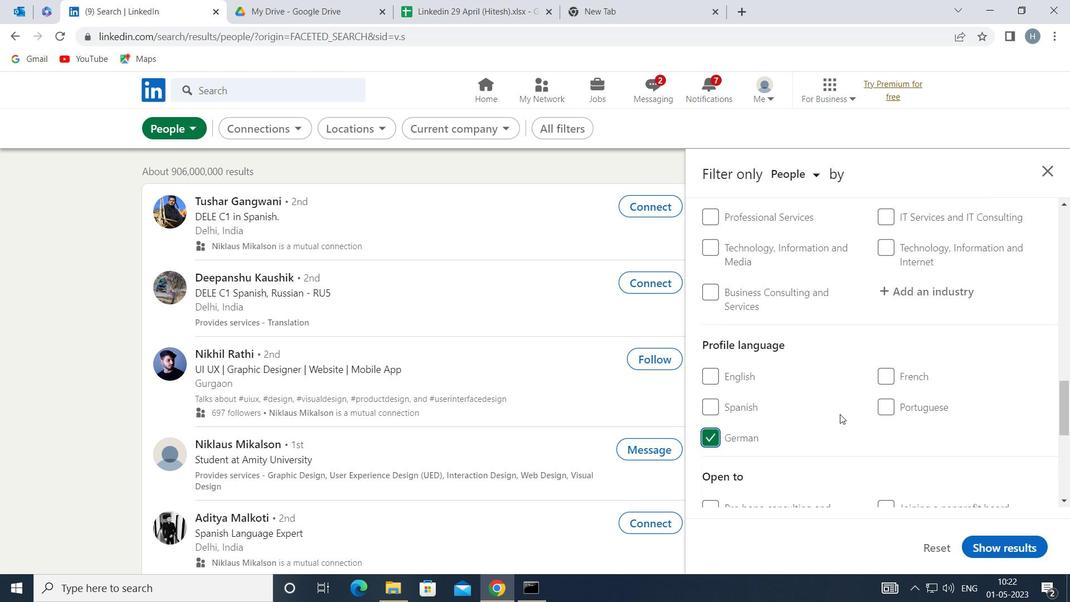 
Action: Mouse moved to (845, 412)
Screenshot: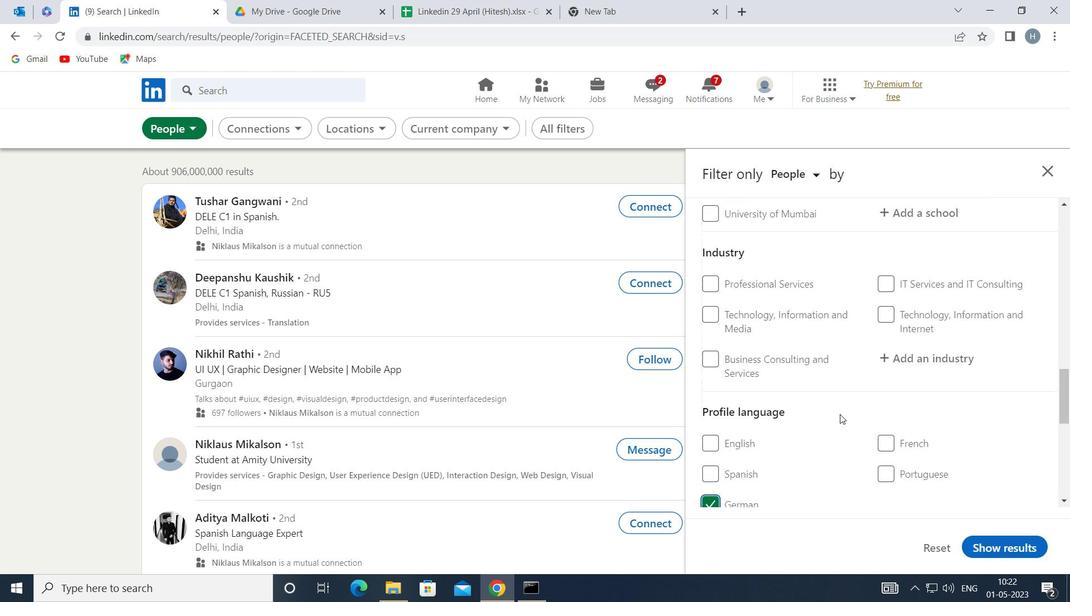 
Action: Mouse scrolled (845, 412) with delta (0, 0)
Screenshot: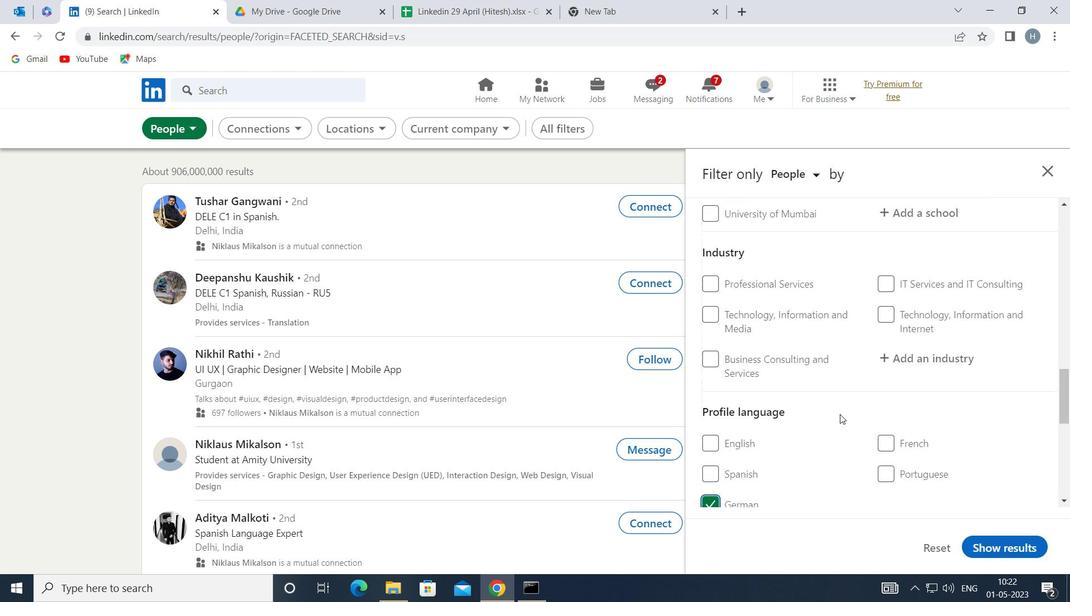 
Action: Mouse moved to (846, 410)
Screenshot: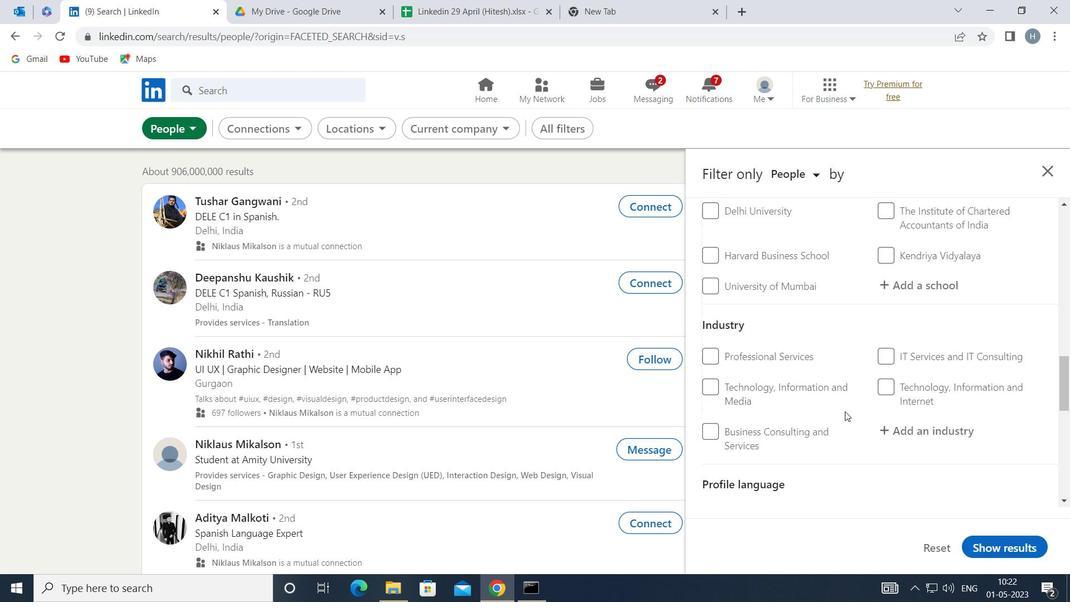 
Action: Mouse scrolled (846, 410) with delta (0, 0)
Screenshot: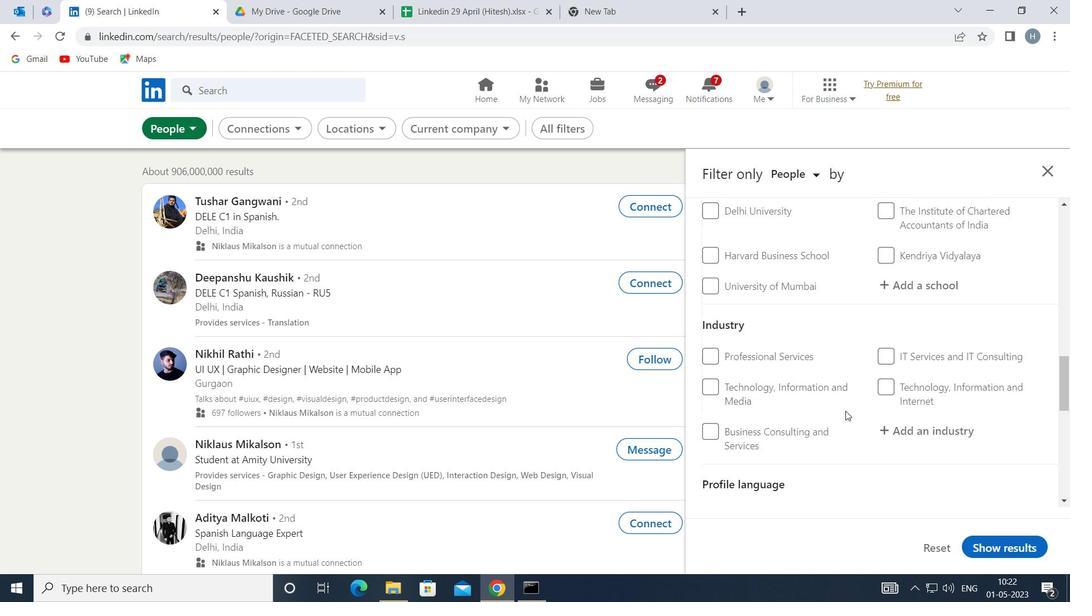 
Action: Mouse scrolled (846, 410) with delta (0, 0)
Screenshot: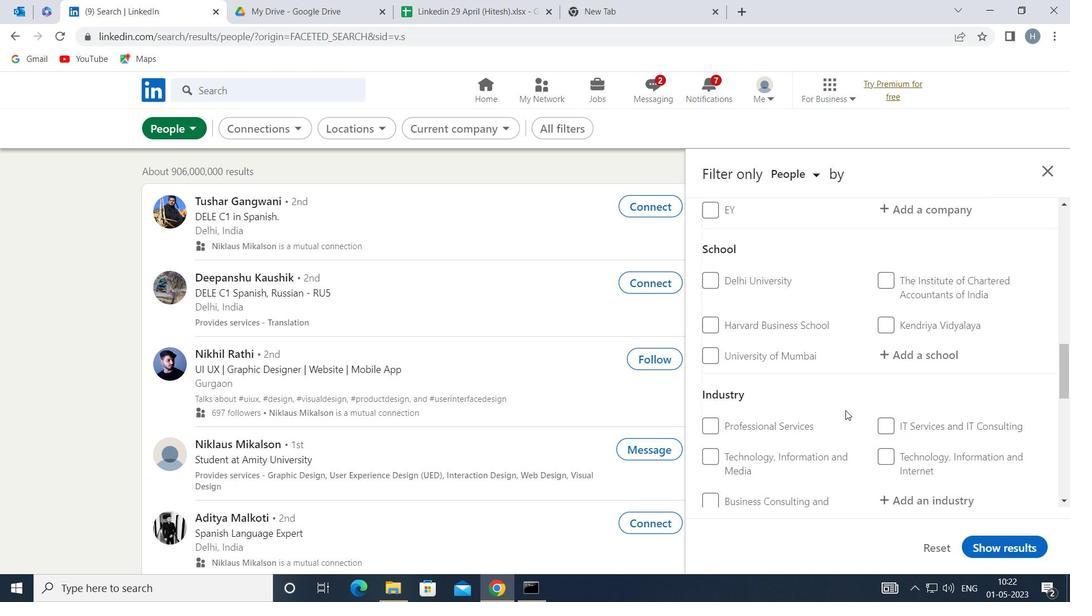 
Action: Mouse scrolled (846, 410) with delta (0, 0)
Screenshot: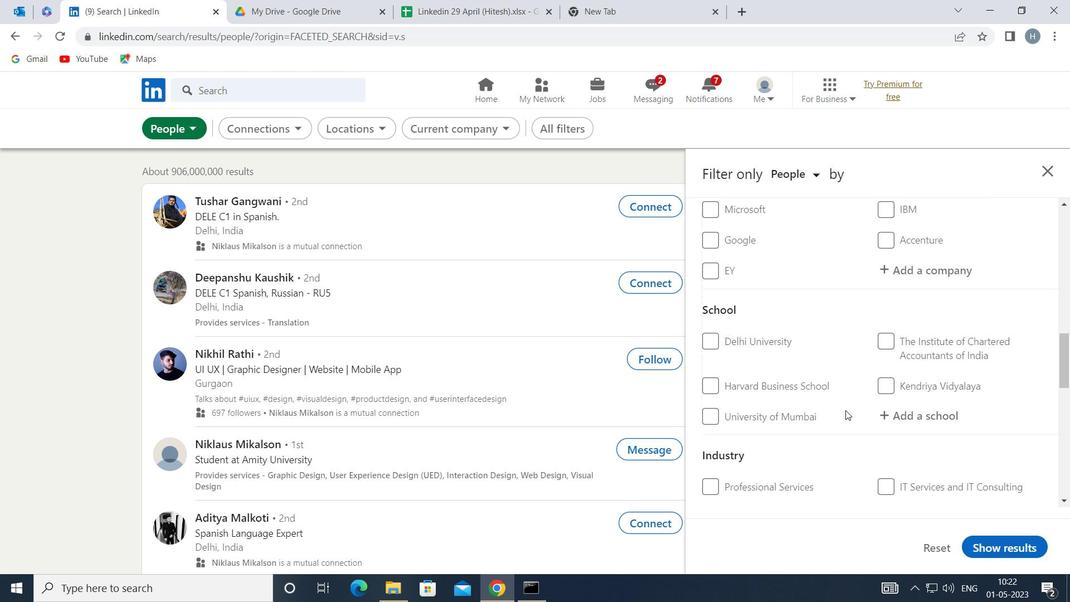 
Action: Mouse scrolled (846, 410) with delta (0, 0)
Screenshot: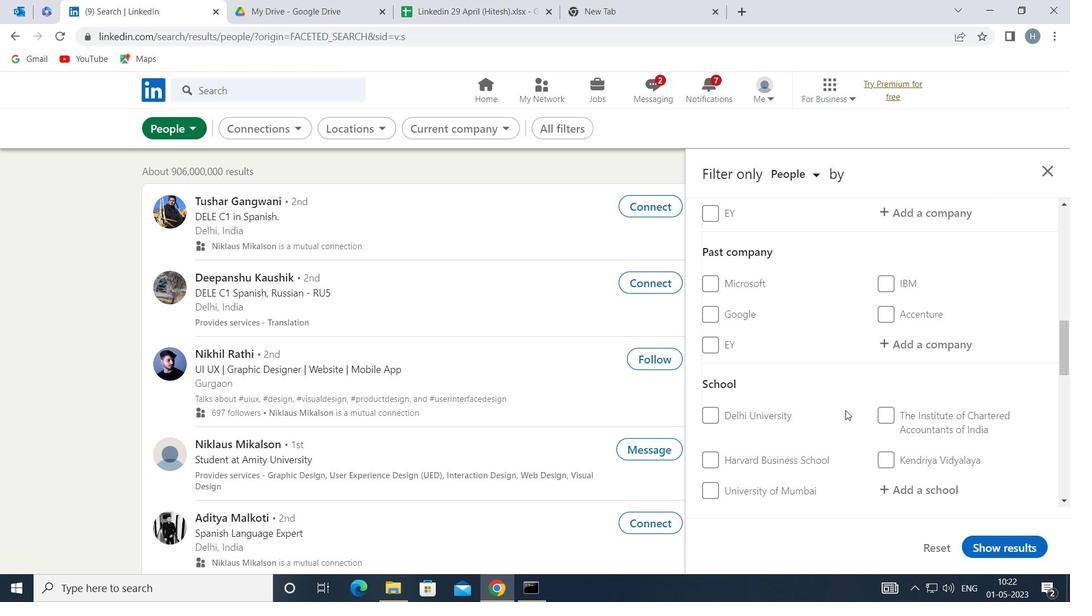 
Action: Mouse scrolled (846, 410) with delta (0, 0)
Screenshot: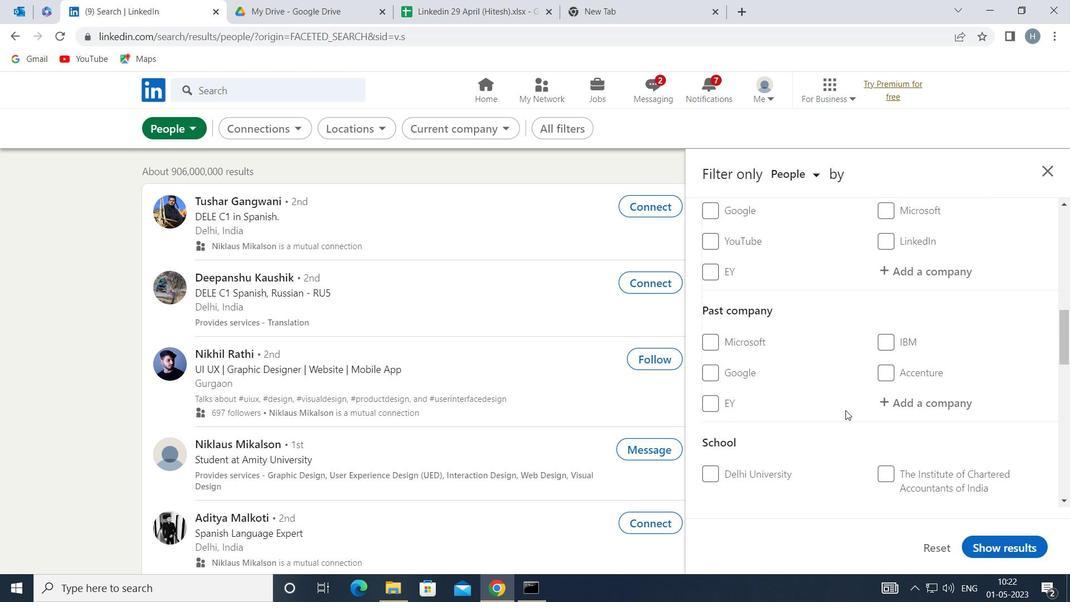 
Action: Mouse scrolled (846, 410) with delta (0, 0)
Screenshot: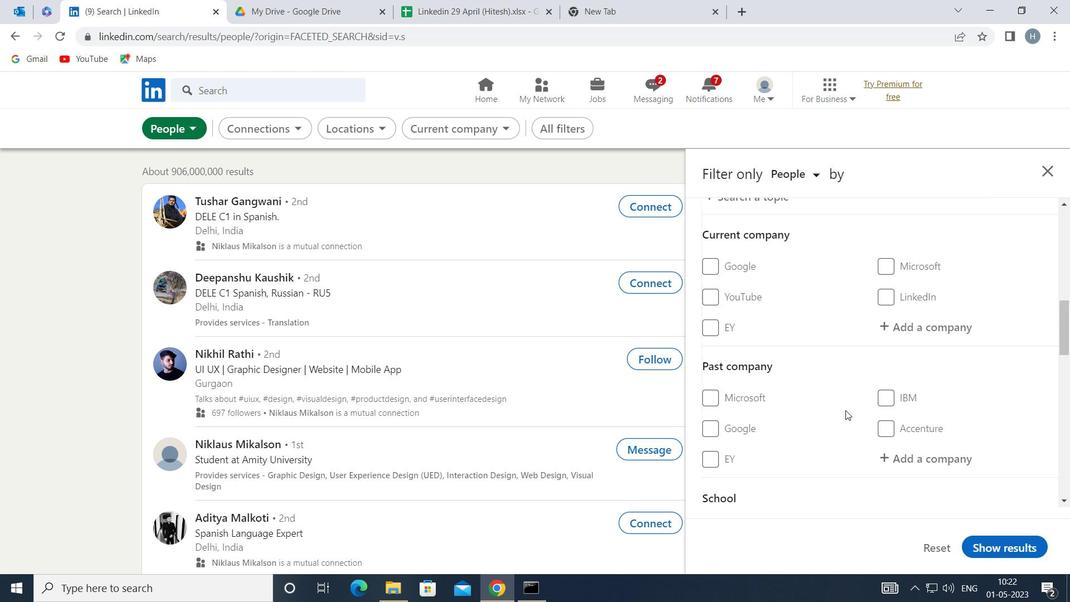 
Action: Mouse moved to (910, 427)
Screenshot: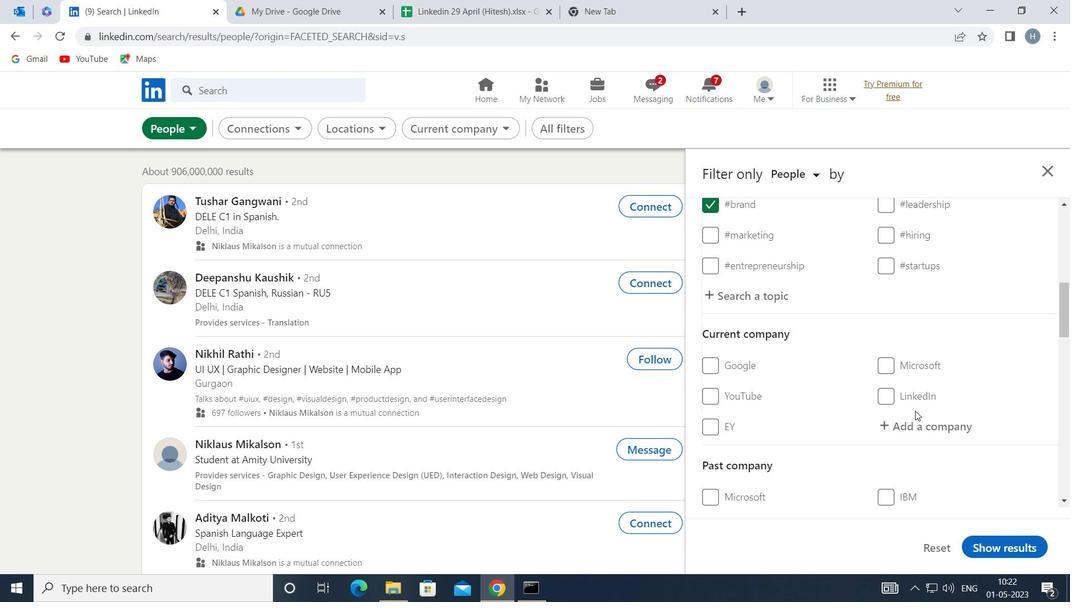 
Action: Mouse pressed left at (910, 427)
Screenshot: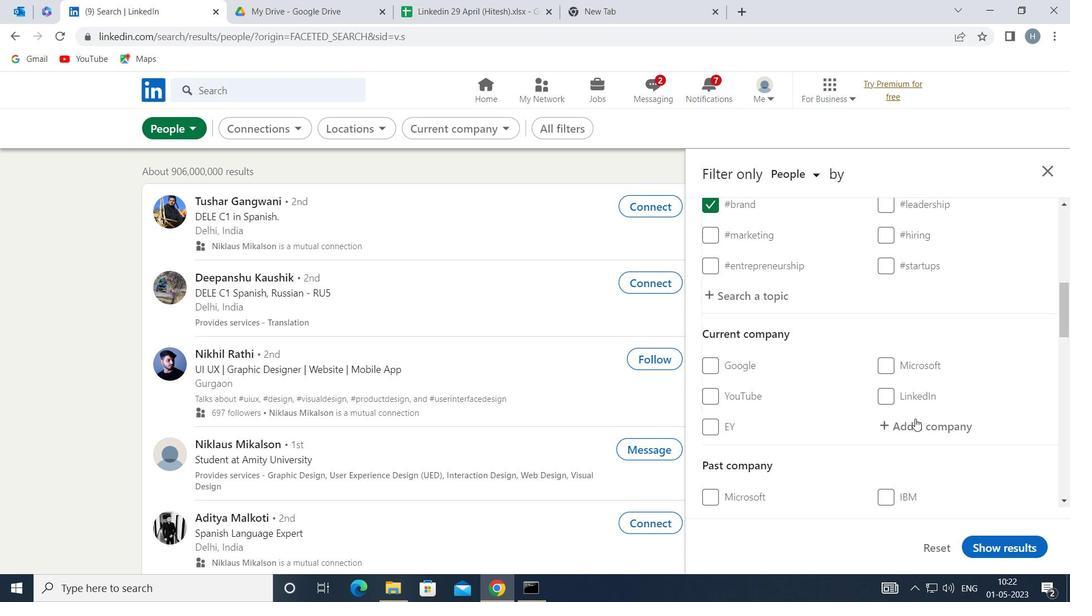 
Action: Mouse moved to (897, 425)
Screenshot: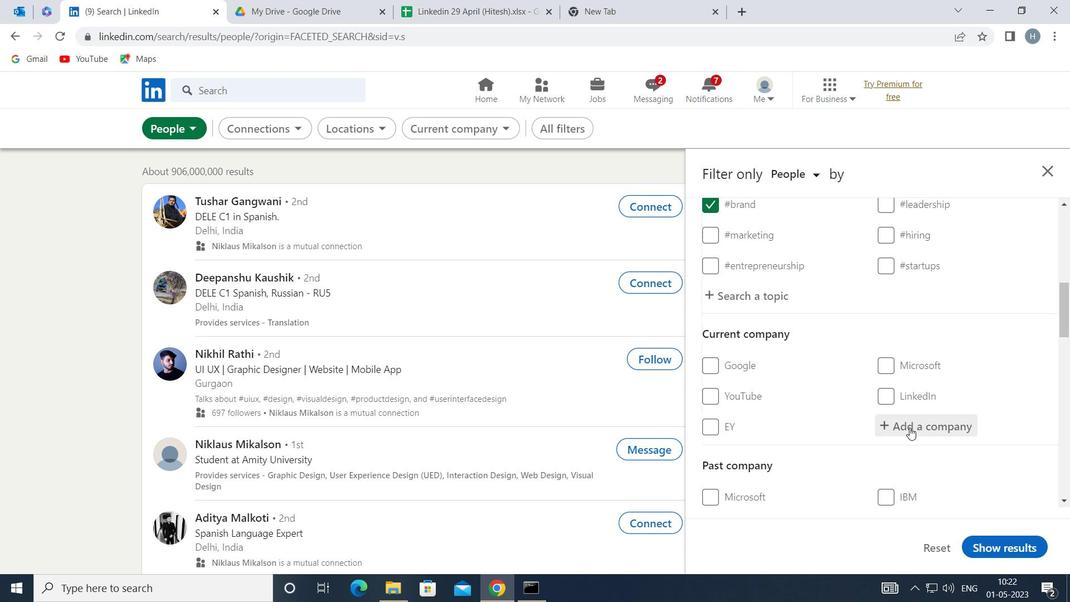 
Action: Key pressed <Key.shift>BESTSELL
Screenshot: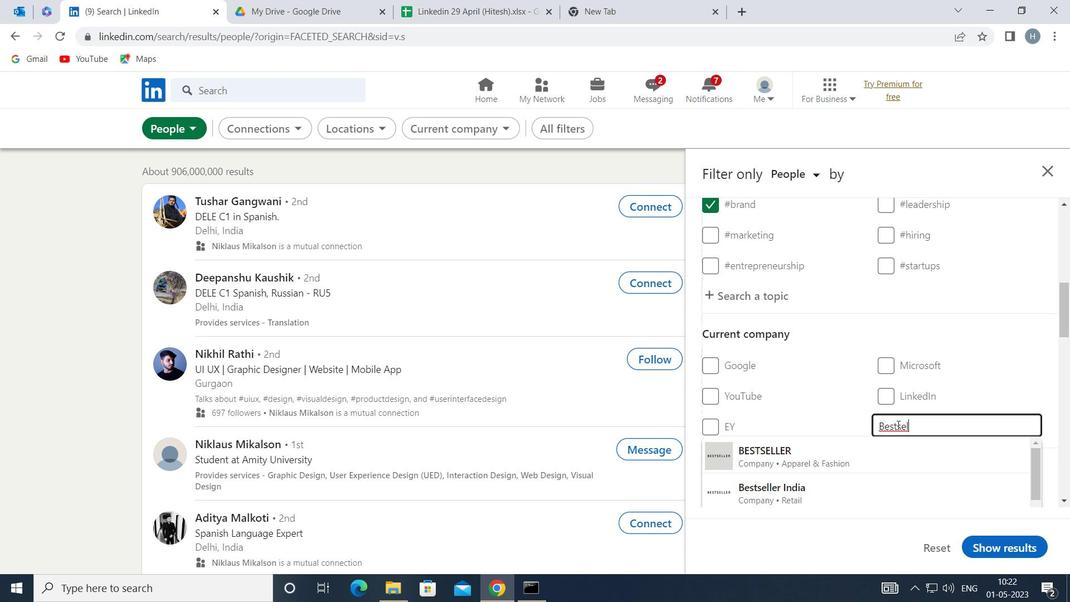
Action: Mouse moved to (894, 412)
Screenshot: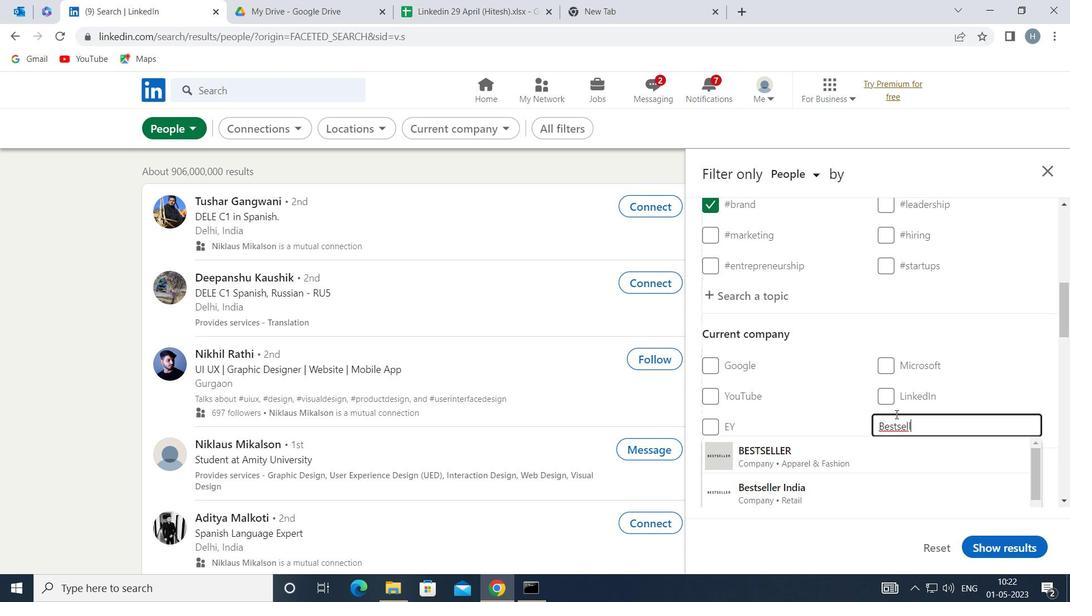 
Action: Key pressed ER
Screenshot: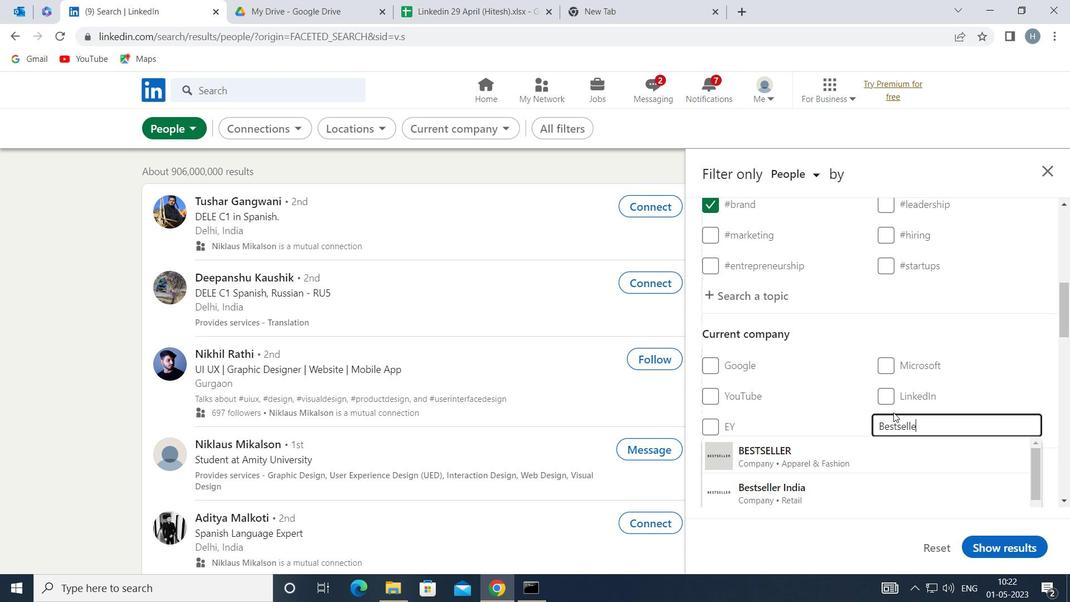 
Action: Mouse moved to (859, 491)
Screenshot: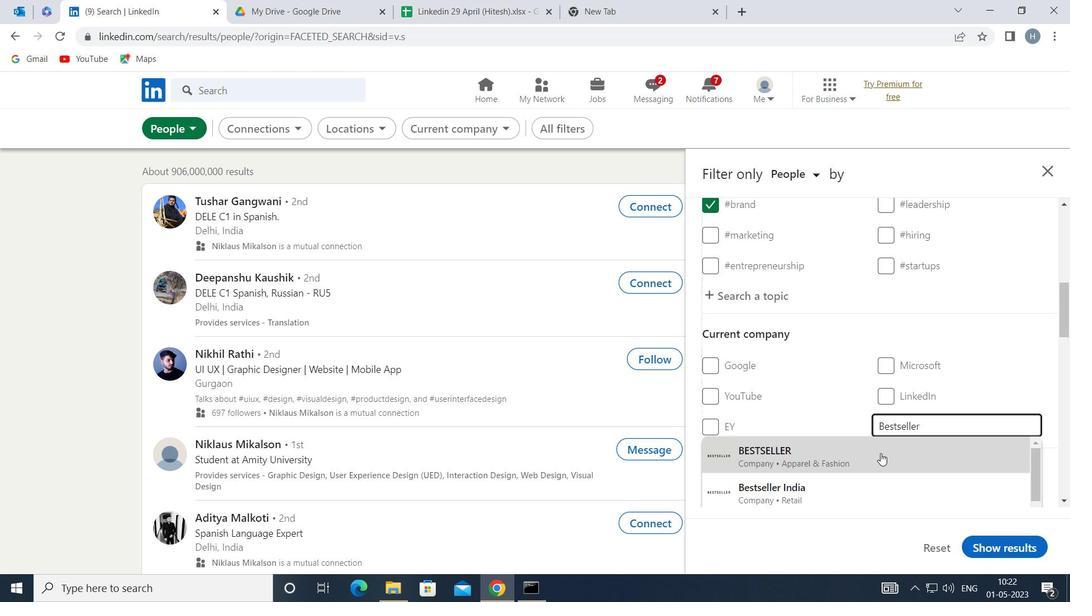 
Action: Mouse pressed left at (859, 491)
Screenshot: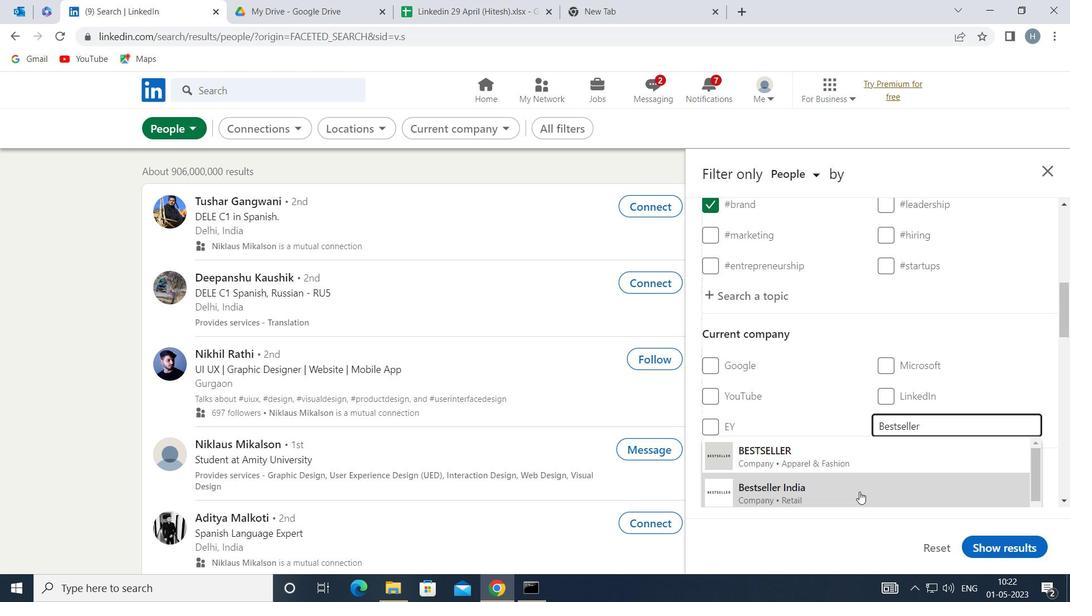 
Action: Mouse moved to (850, 437)
Screenshot: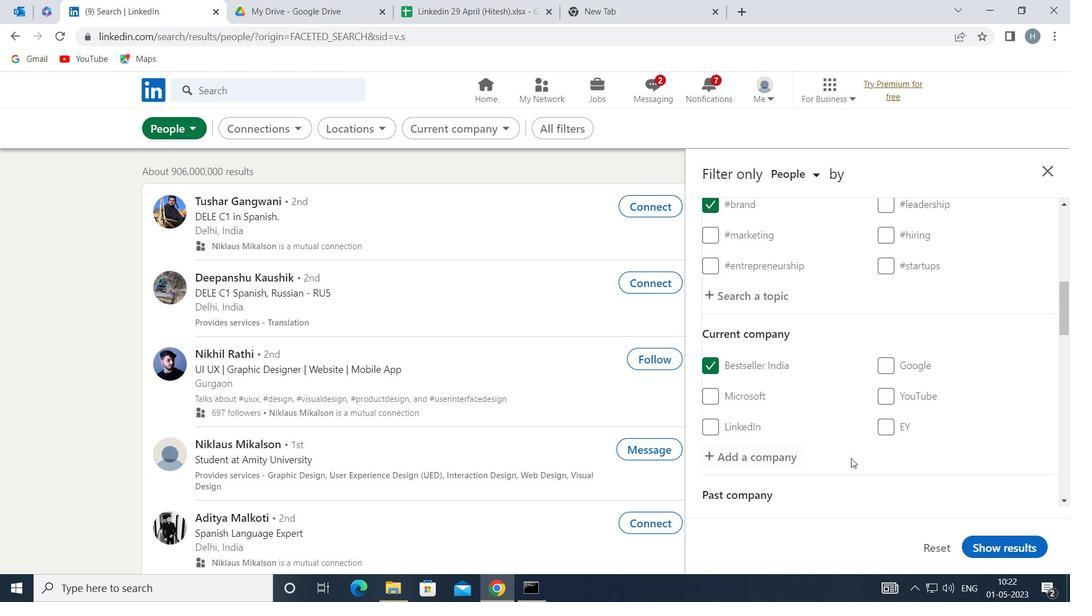 
Action: Mouse scrolled (850, 437) with delta (0, 0)
Screenshot: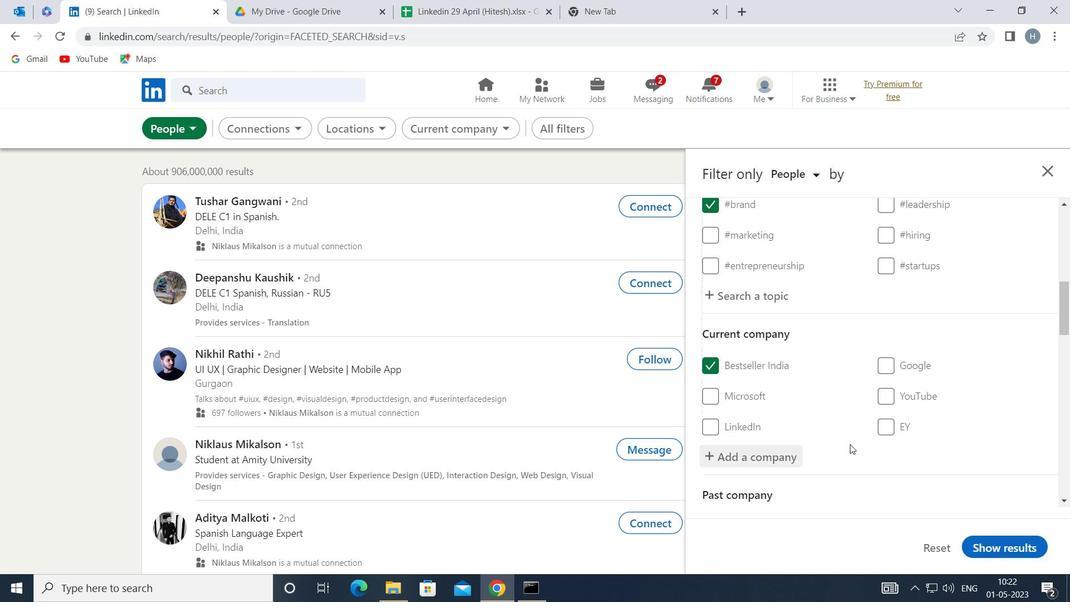 
Action: Mouse scrolled (850, 437) with delta (0, 0)
Screenshot: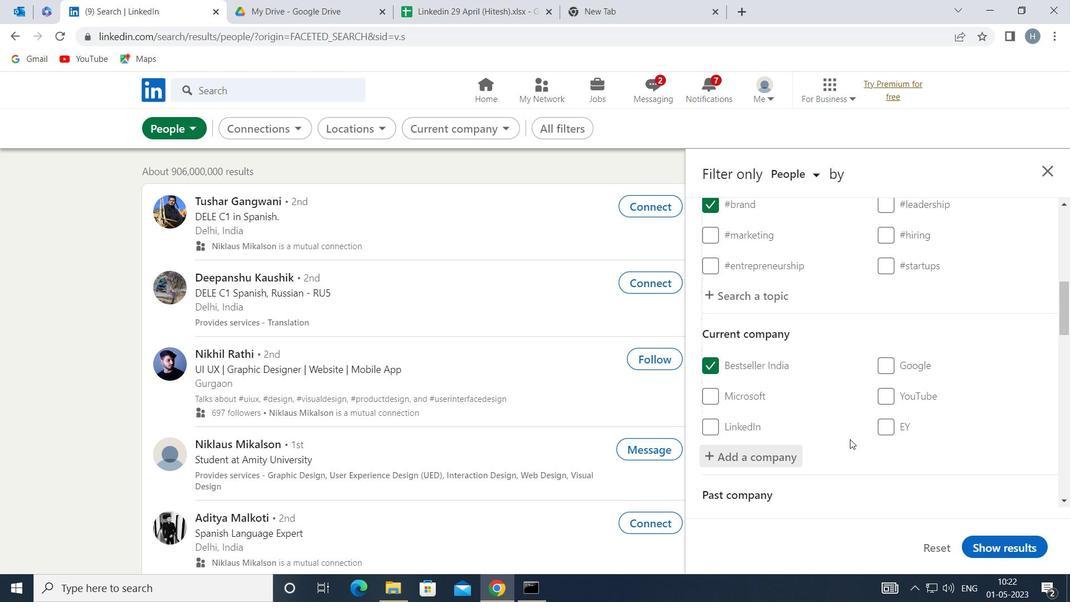 
Action: Mouse moved to (863, 417)
Screenshot: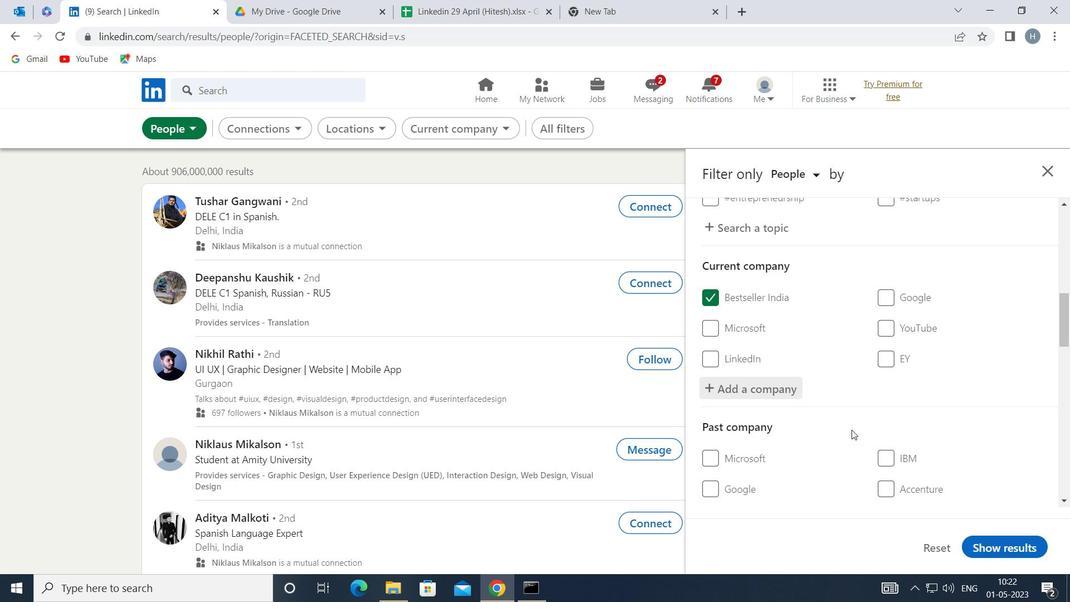 
Action: Mouse scrolled (863, 417) with delta (0, 0)
Screenshot: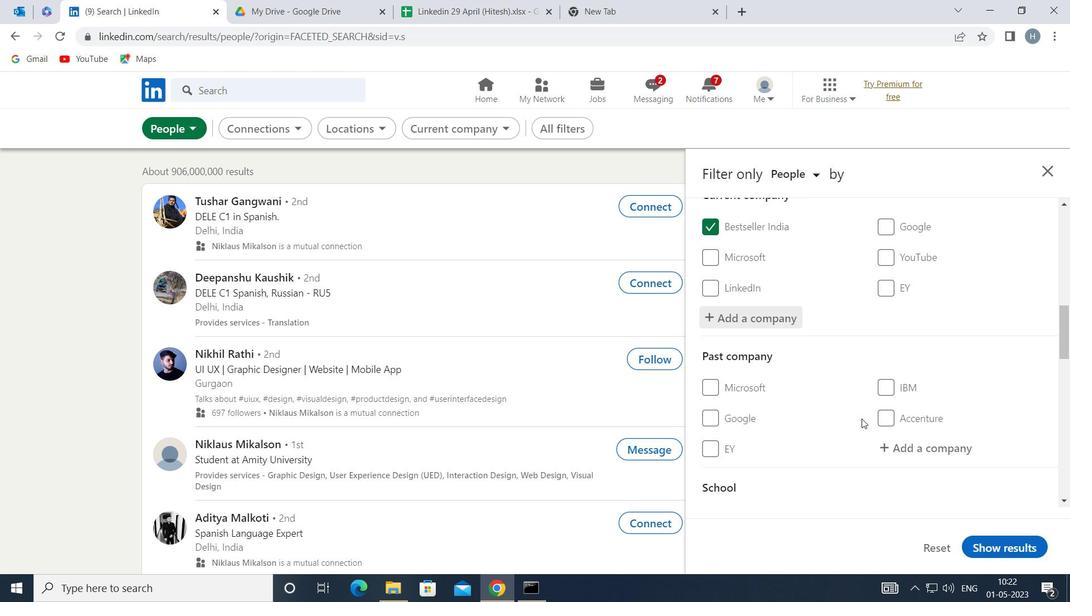 
Action: Mouse moved to (863, 417)
Screenshot: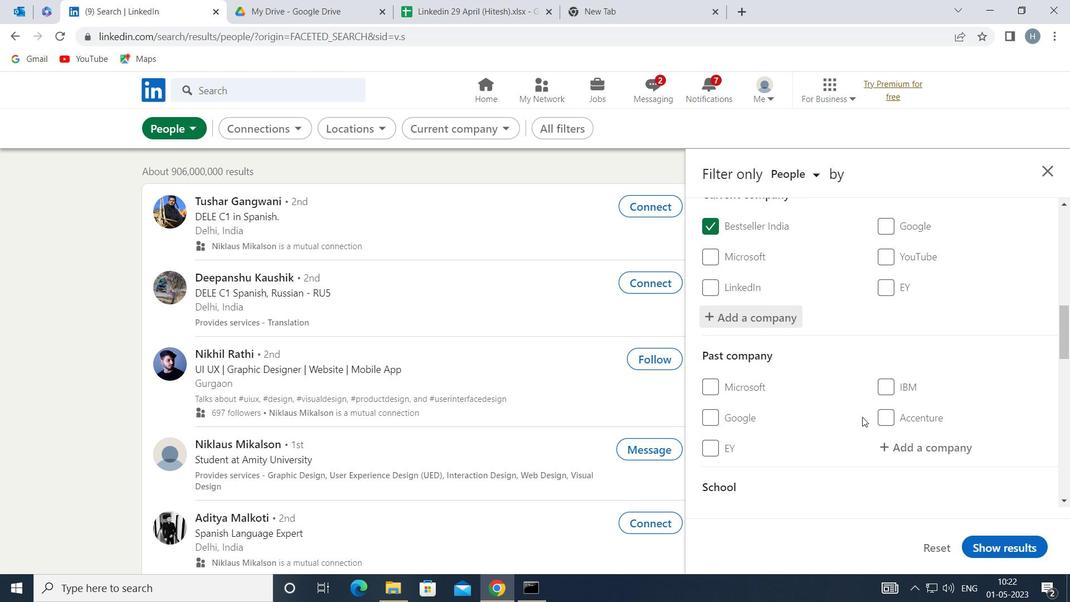 
Action: Mouse scrolled (863, 417) with delta (0, 0)
Screenshot: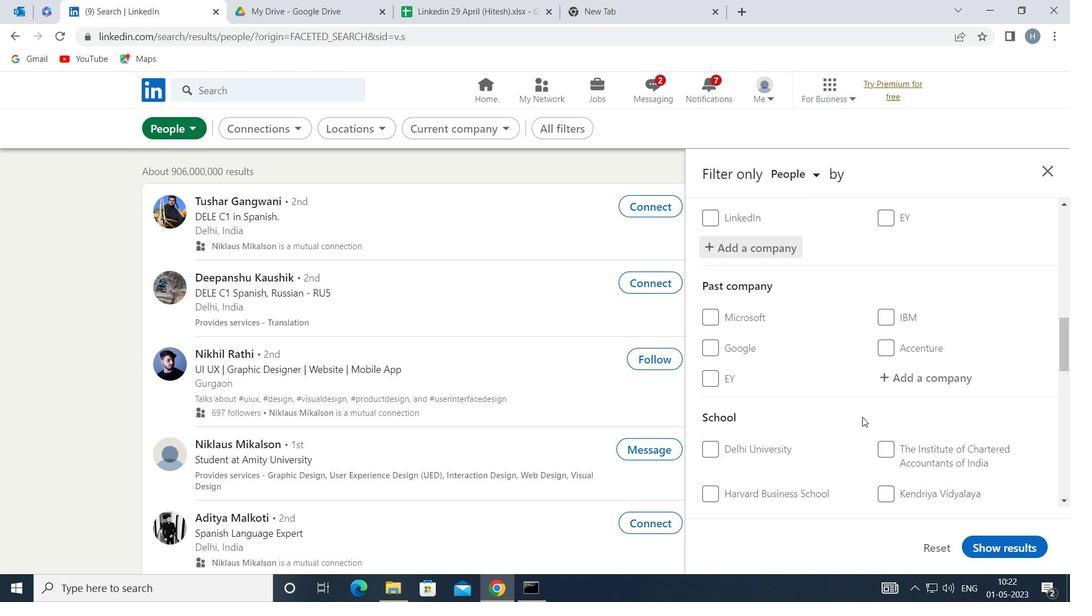 
Action: Mouse moved to (918, 450)
Screenshot: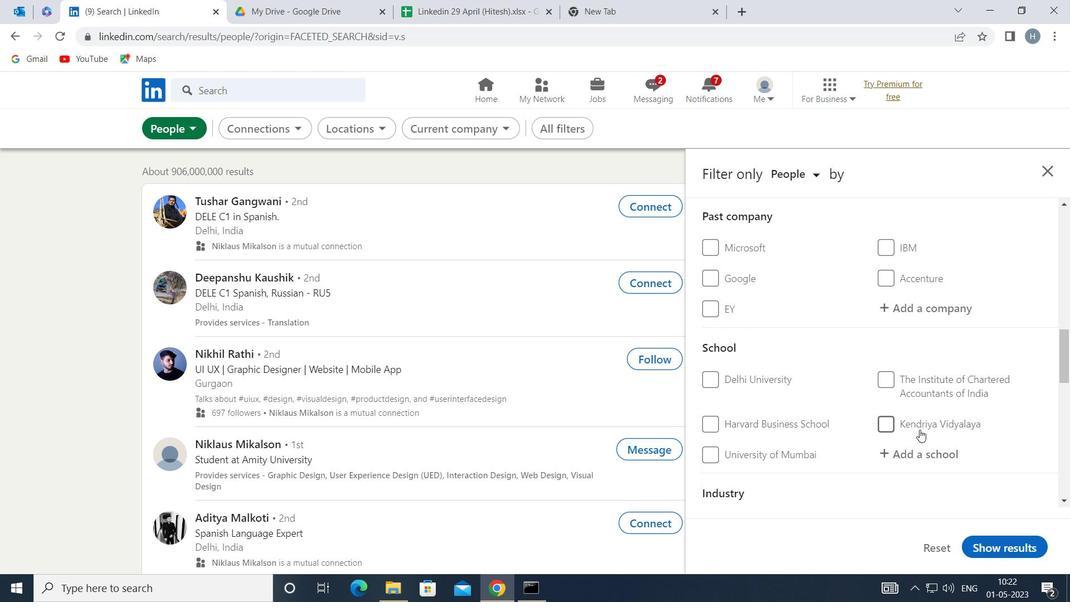 
Action: Mouse pressed left at (918, 450)
Screenshot: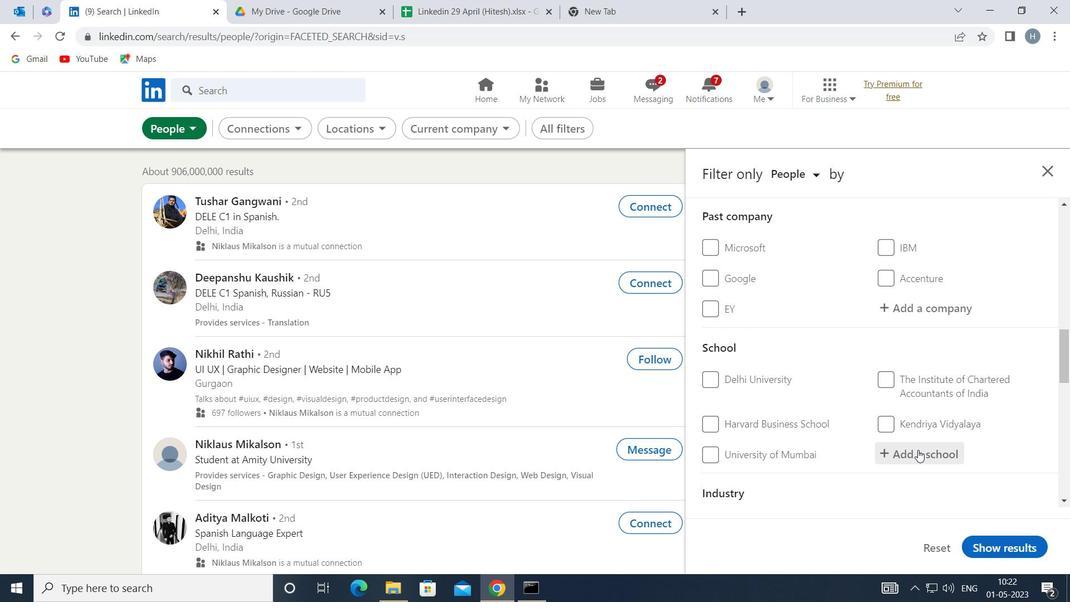 
Action: Mouse moved to (907, 443)
Screenshot: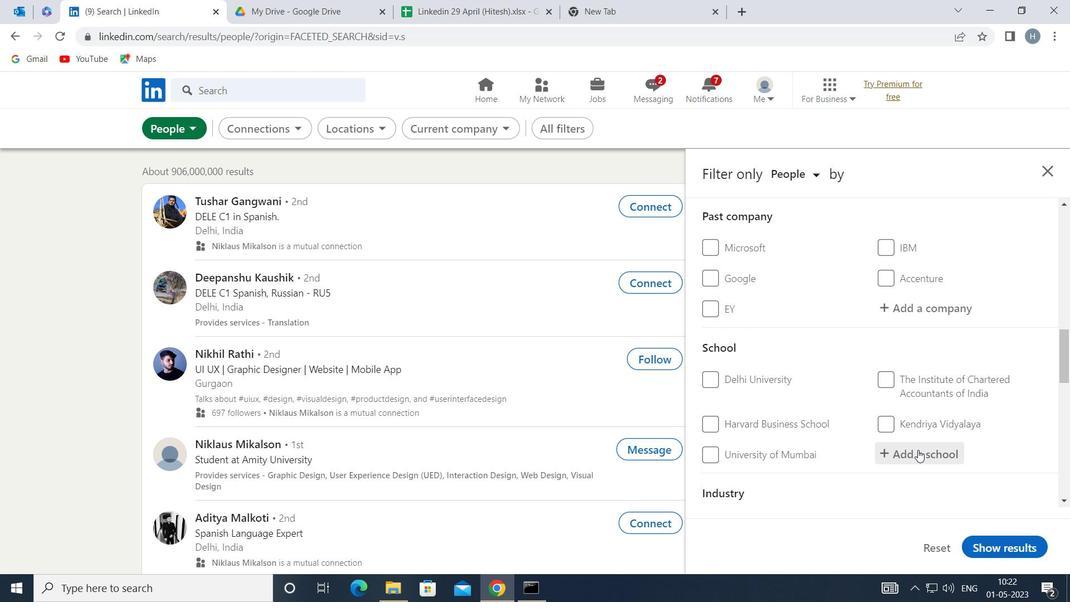 
Action: Key pressed <Key.shift>SRI<Key.space><Key.shift>MANAKULA
Screenshot: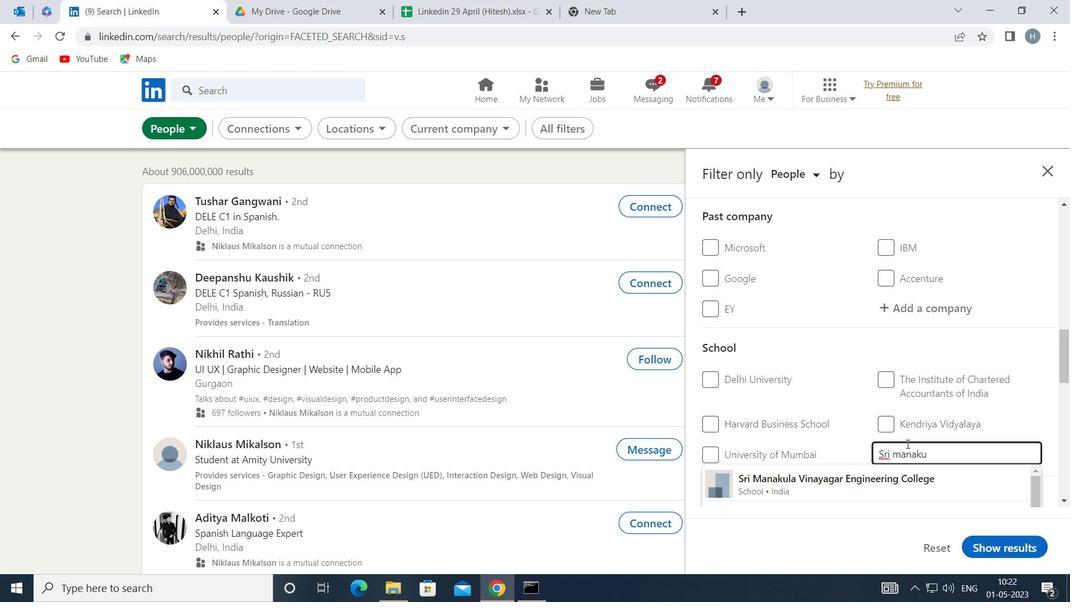 
Action: Mouse moved to (773, 482)
Screenshot: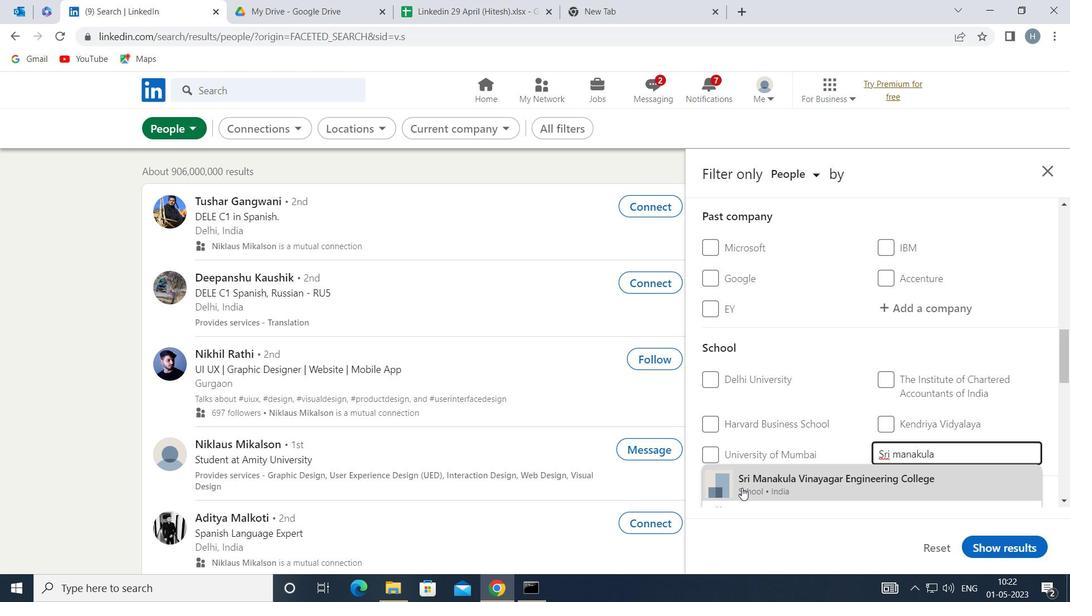 
Action: Mouse pressed left at (773, 482)
Screenshot: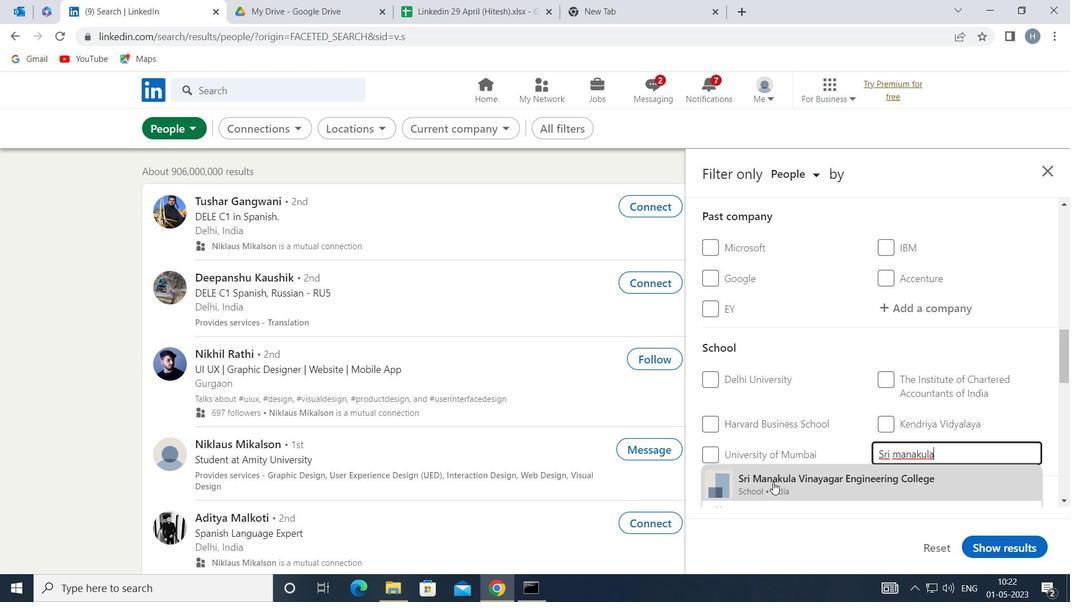 
Action: Mouse moved to (800, 403)
Screenshot: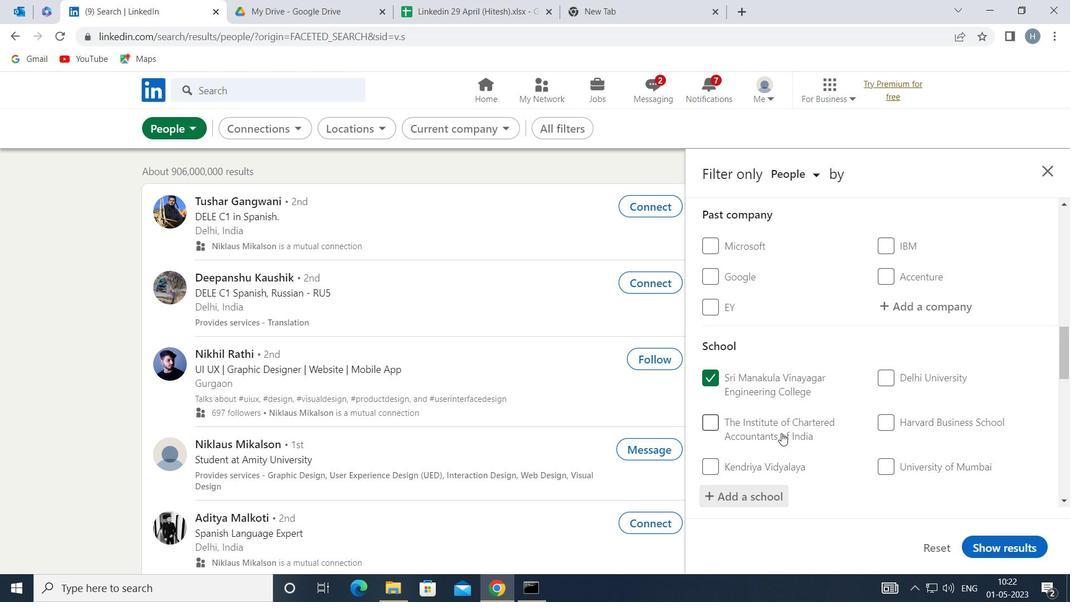 
Action: Mouse scrolled (800, 403) with delta (0, 0)
Screenshot: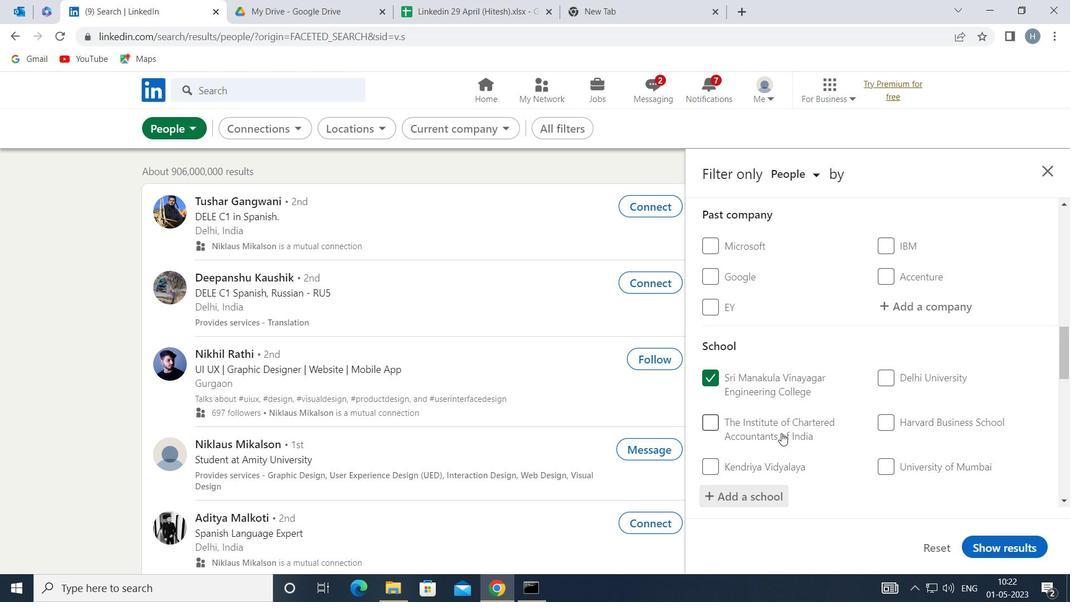 
Action: Mouse moved to (801, 402)
Screenshot: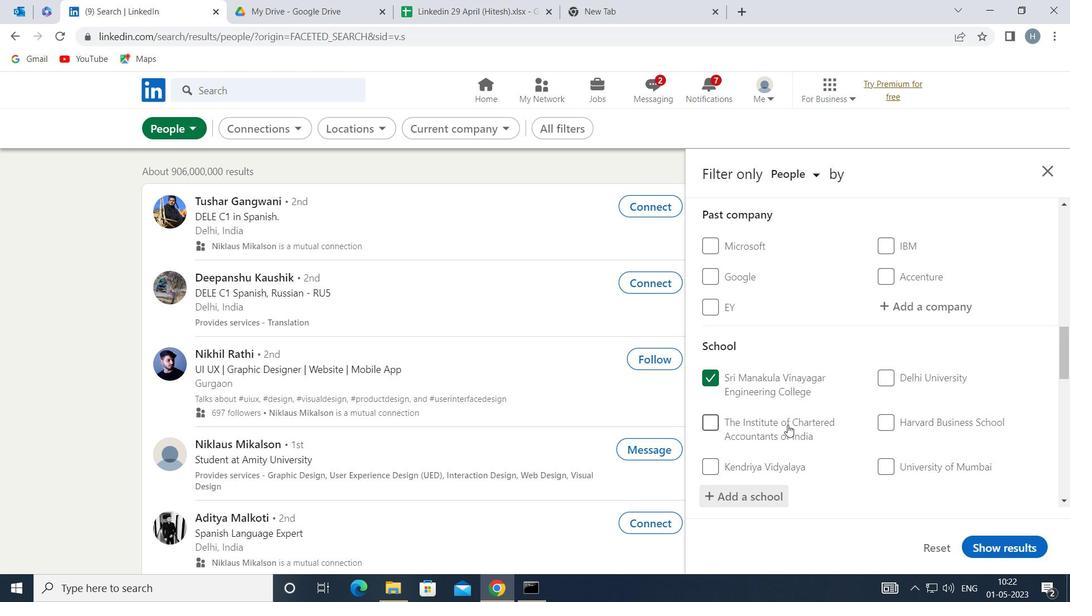 
Action: Mouse scrolled (801, 401) with delta (0, 0)
Screenshot: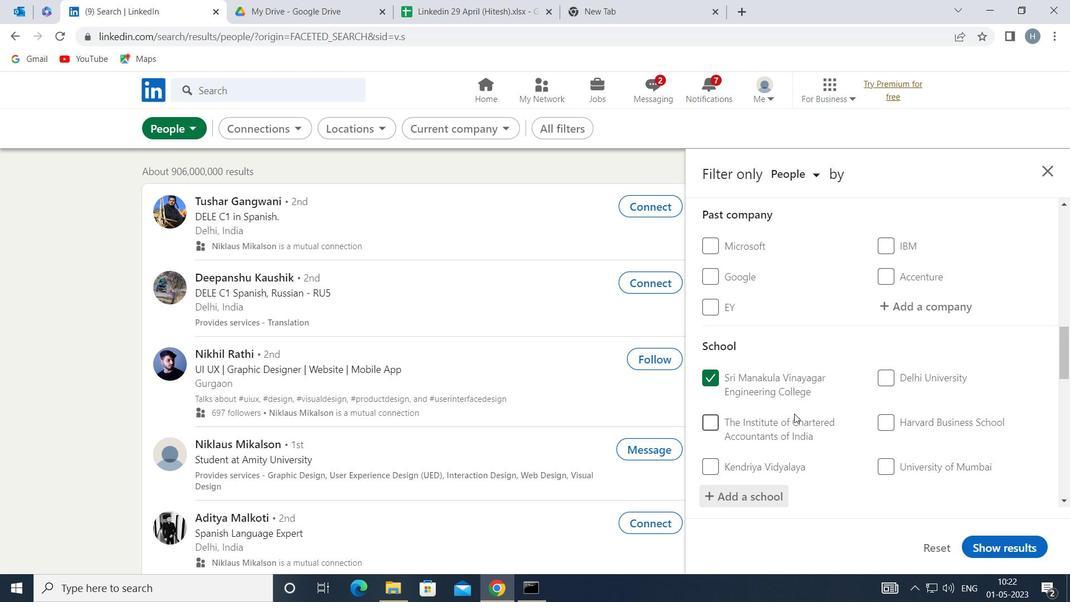 
Action: Mouse moved to (805, 401)
Screenshot: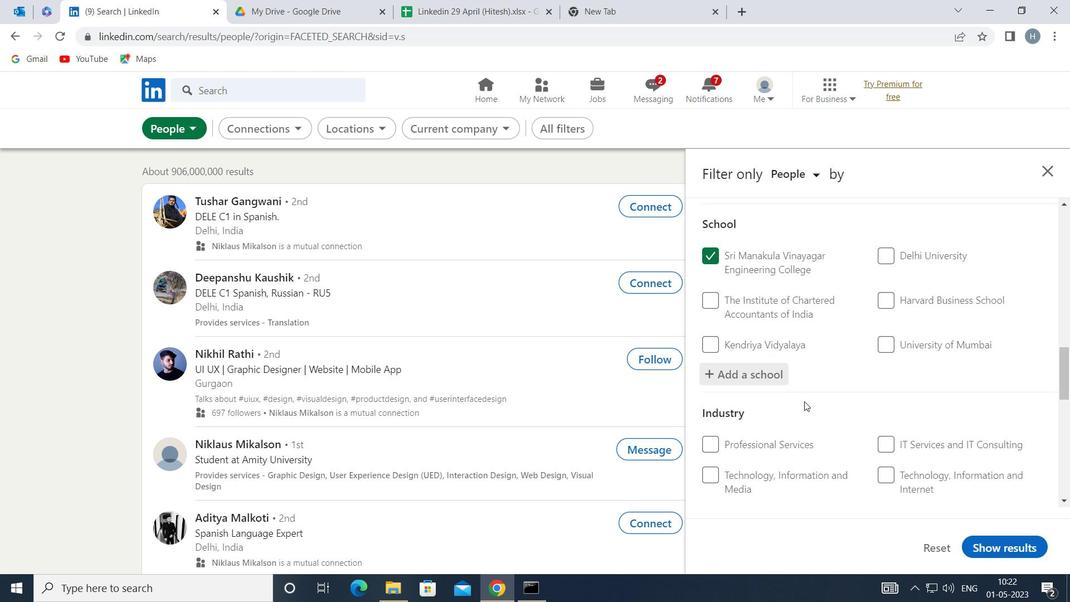 
Action: Mouse scrolled (805, 400) with delta (0, 0)
Screenshot: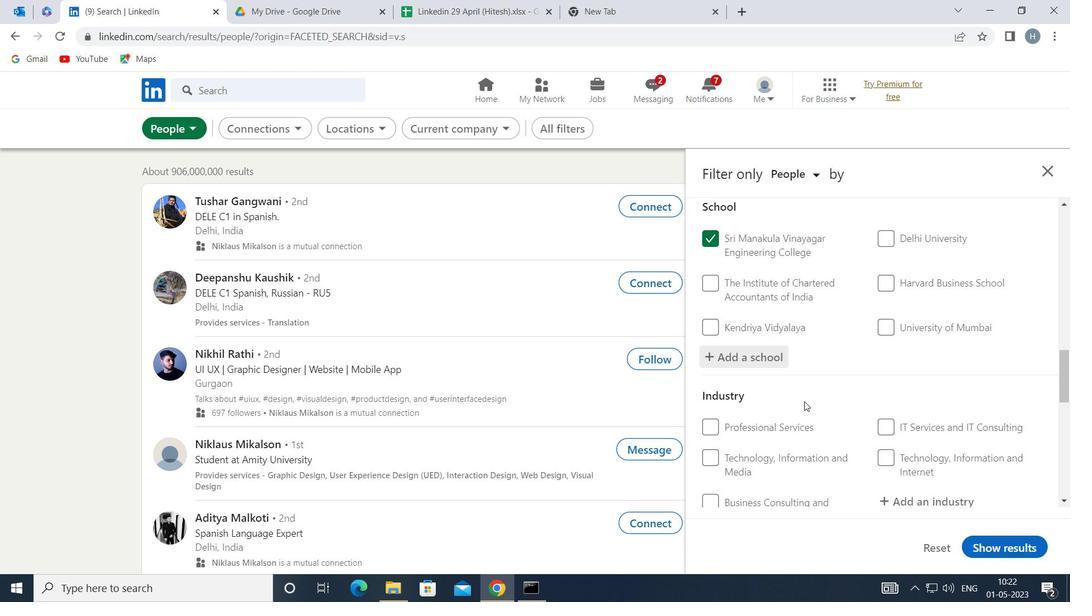 
Action: Mouse scrolled (805, 400) with delta (0, 0)
Screenshot: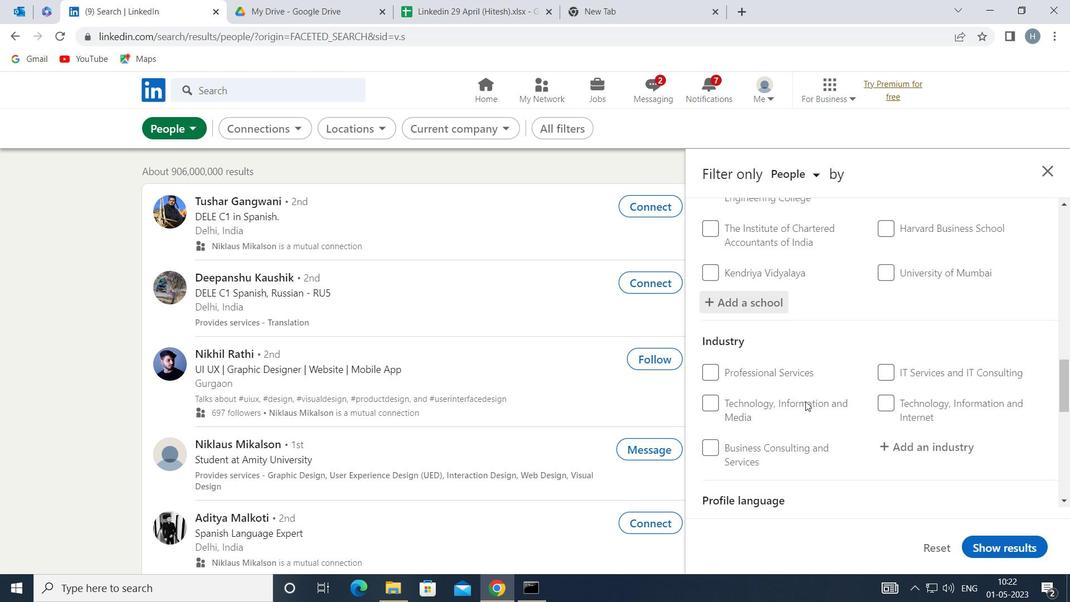 
Action: Mouse moved to (920, 356)
Screenshot: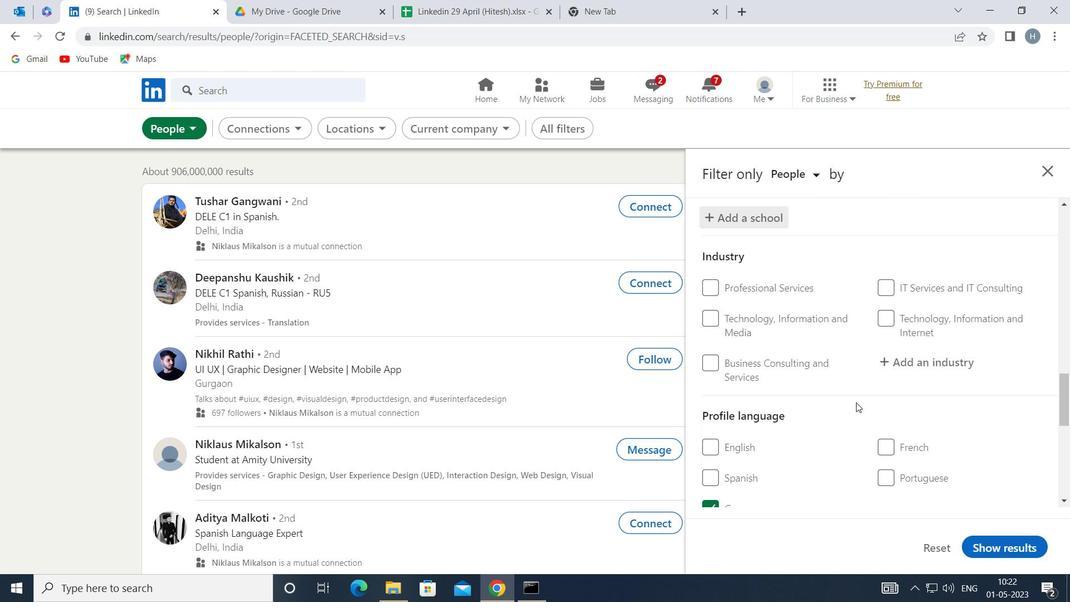 
Action: Mouse pressed left at (920, 356)
Screenshot: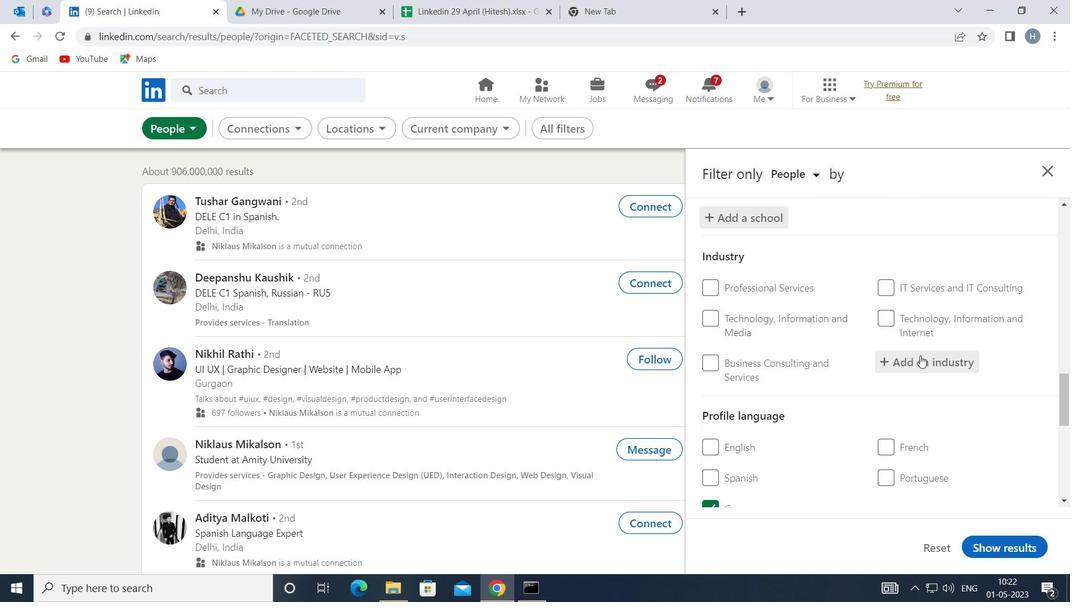 
Action: Key pressed <Key.shift>MEDICAL<Key.space><Key.shift>PRACT
Screenshot: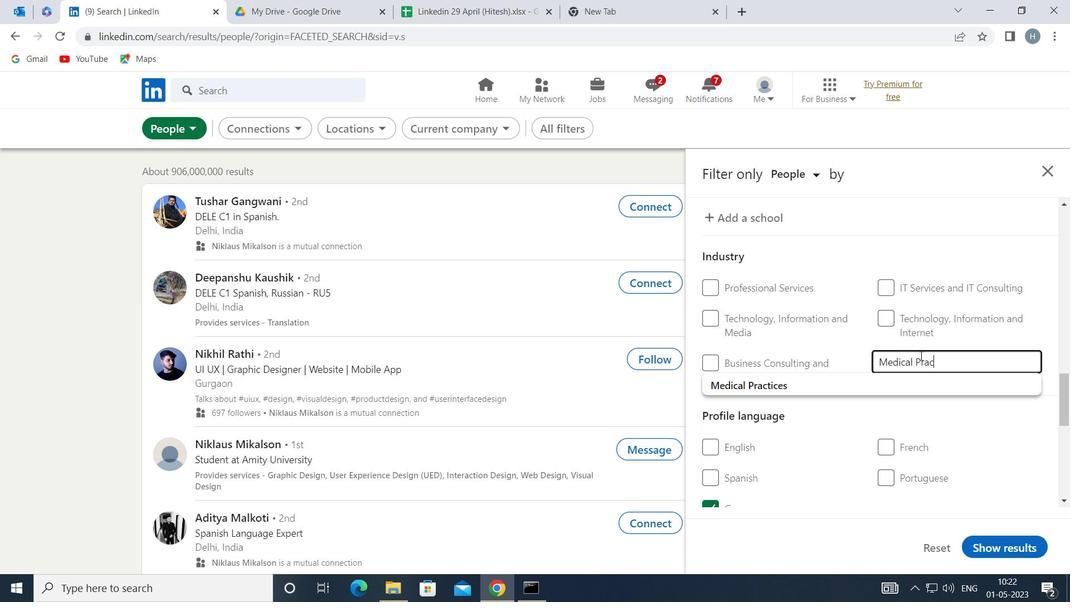 
Action: Mouse moved to (897, 388)
Screenshot: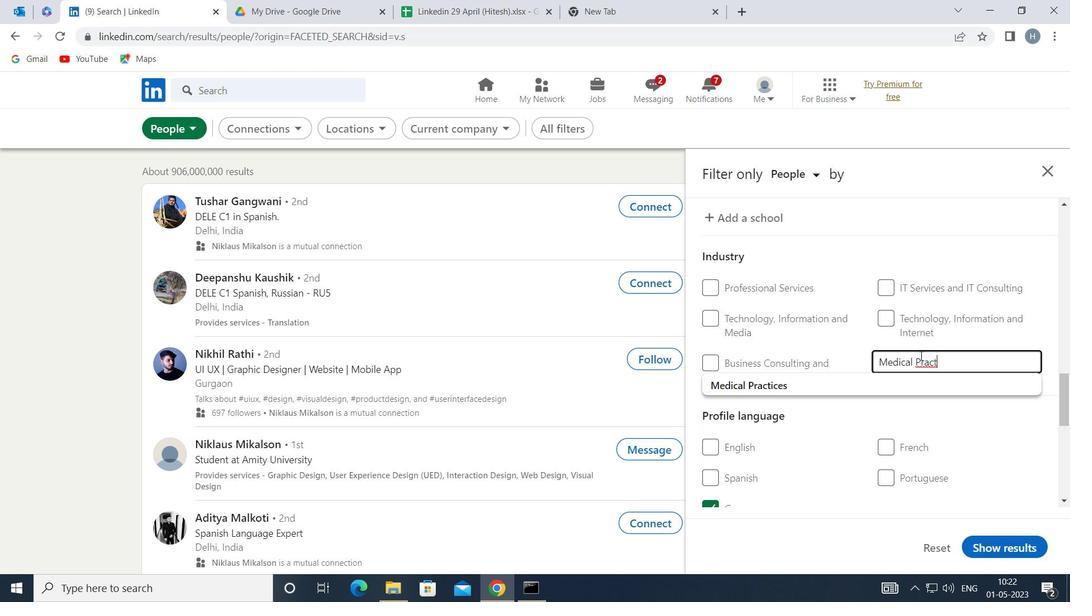 
Action: Mouse pressed left at (897, 388)
Screenshot: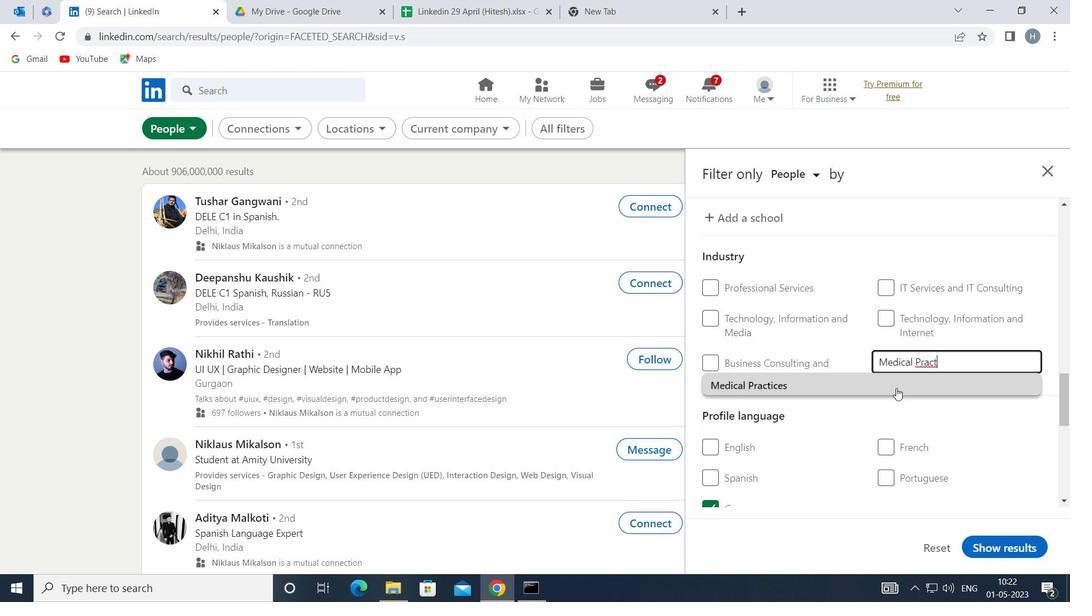 
Action: Mouse moved to (808, 410)
Screenshot: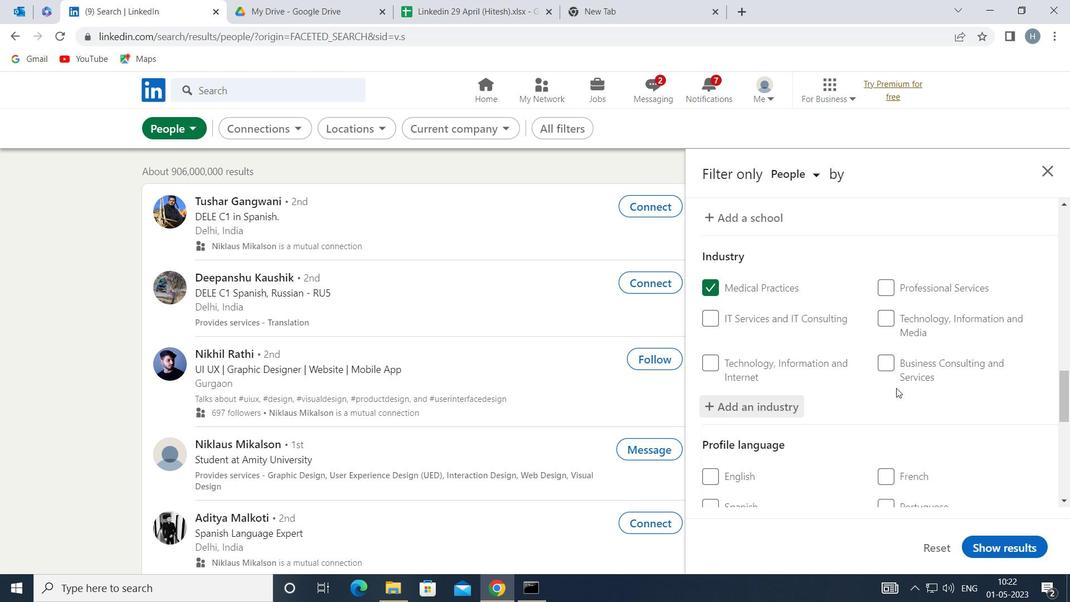 
Action: Mouse scrolled (808, 410) with delta (0, 0)
Screenshot: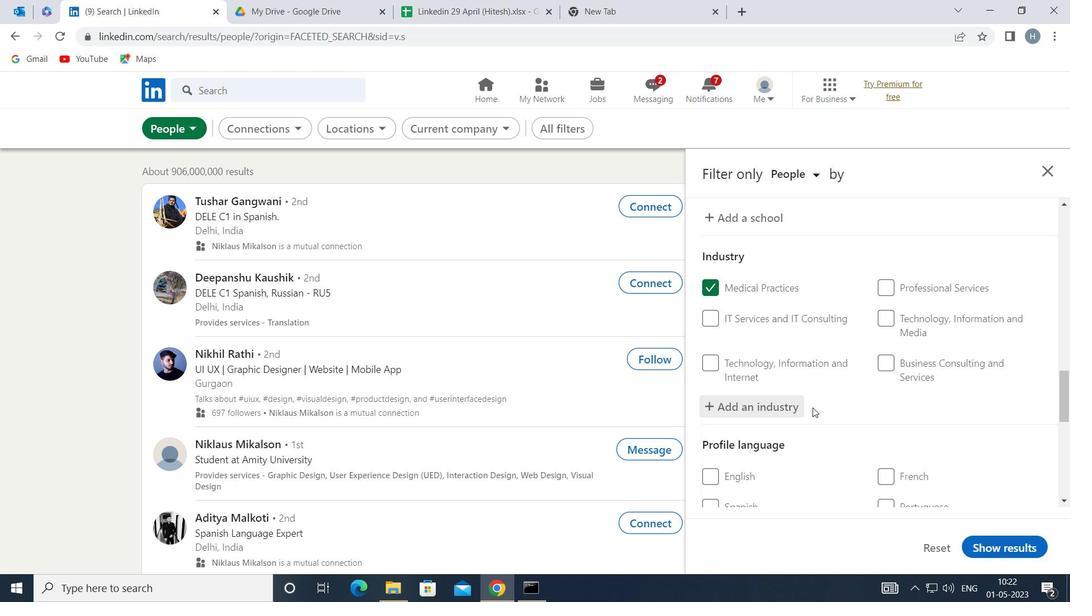 
Action: Mouse scrolled (808, 410) with delta (0, 0)
Screenshot: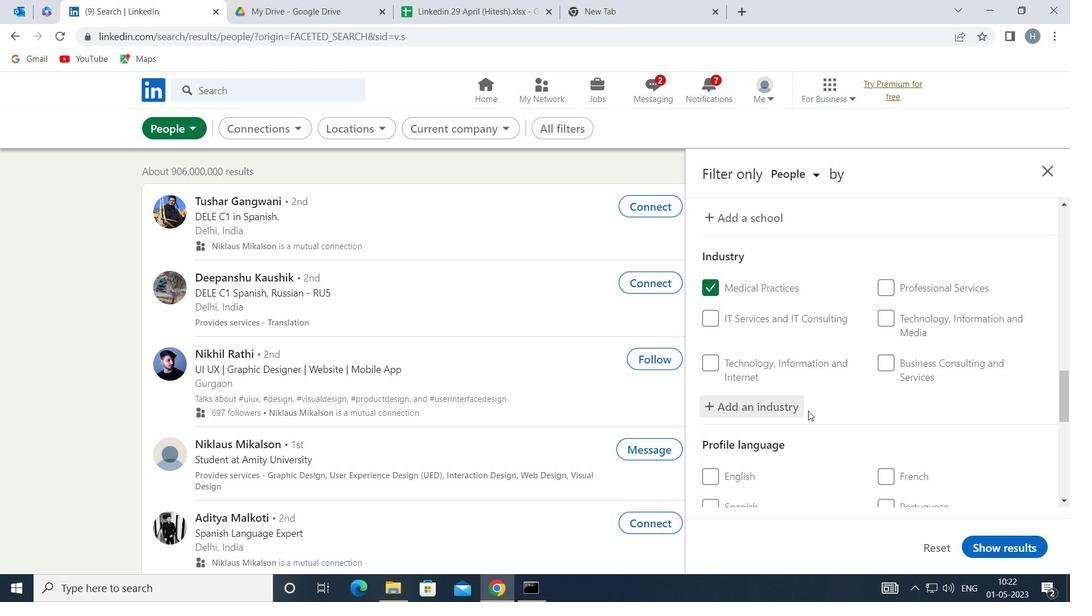 
Action: Mouse scrolled (808, 410) with delta (0, 0)
Screenshot: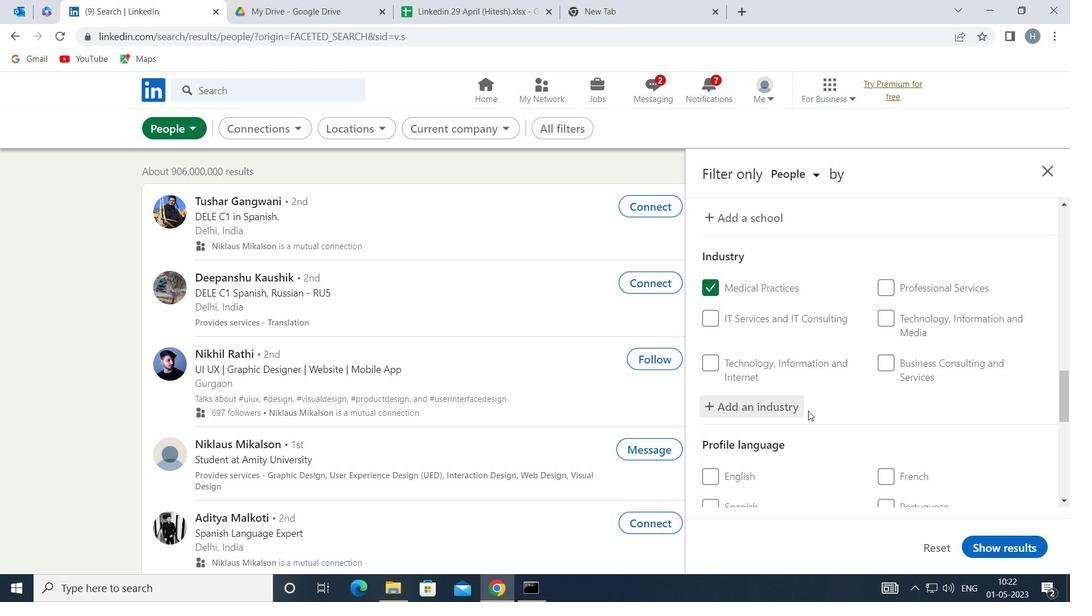 
Action: Mouse scrolled (808, 410) with delta (0, 0)
Screenshot: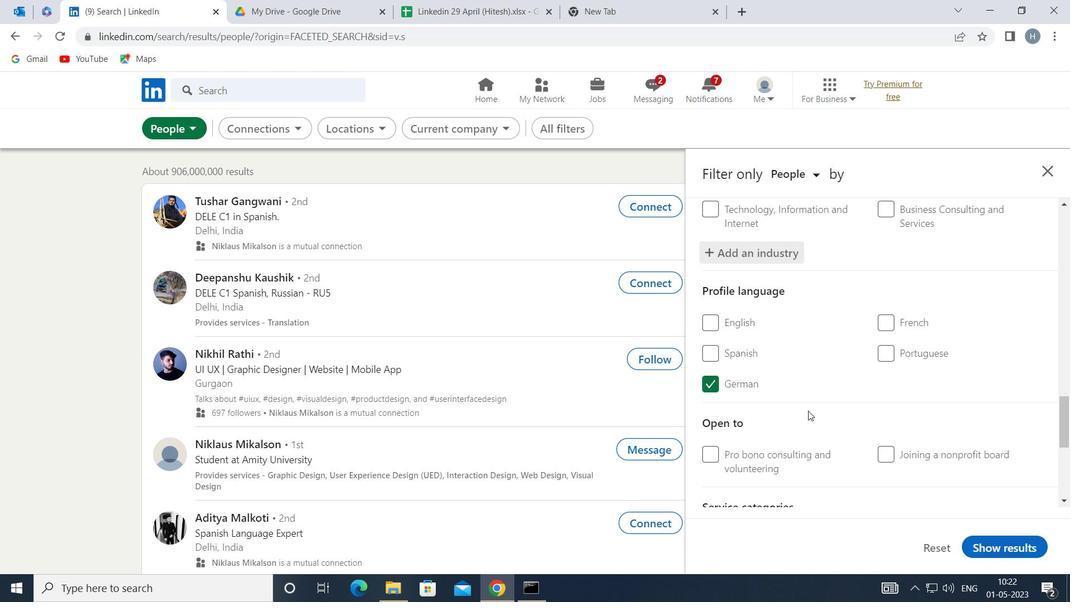 
Action: Mouse moved to (808, 410)
Screenshot: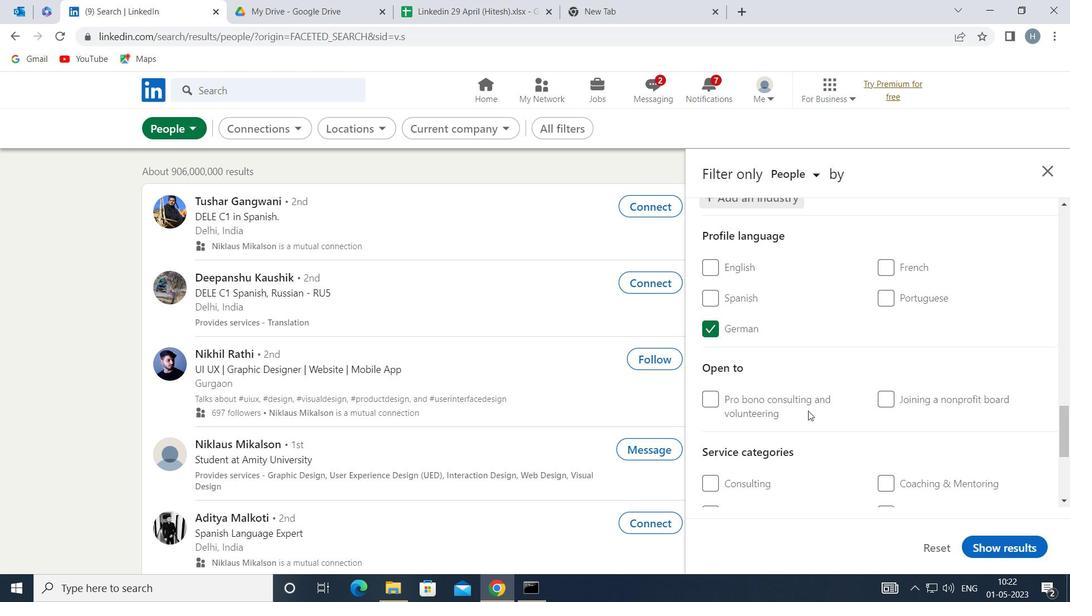 
Action: Mouse scrolled (808, 410) with delta (0, 0)
Screenshot: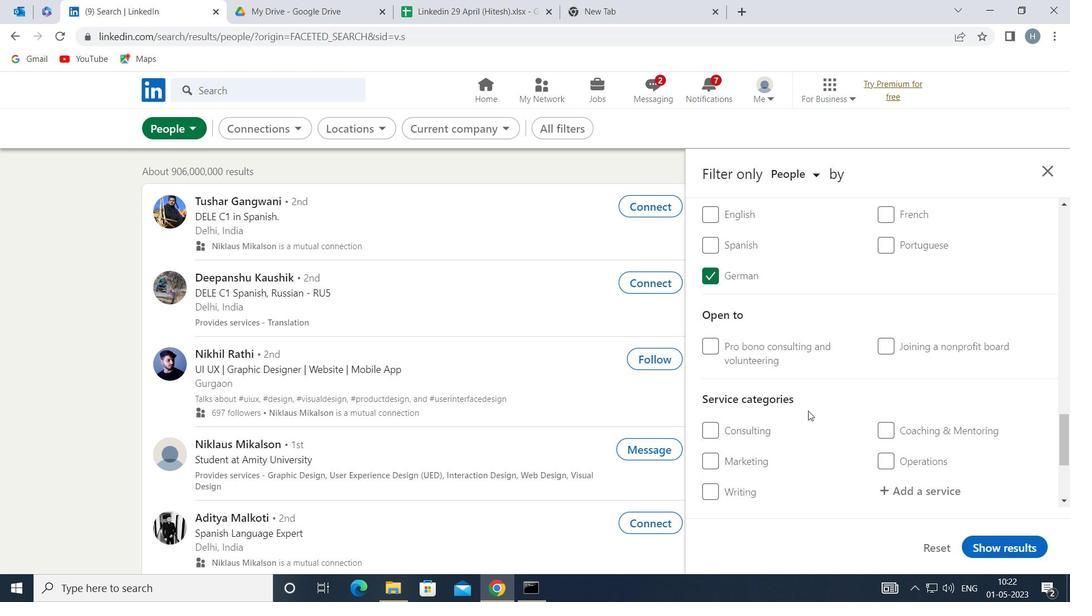 
Action: Mouse moved to (888, 400)
Screenshot: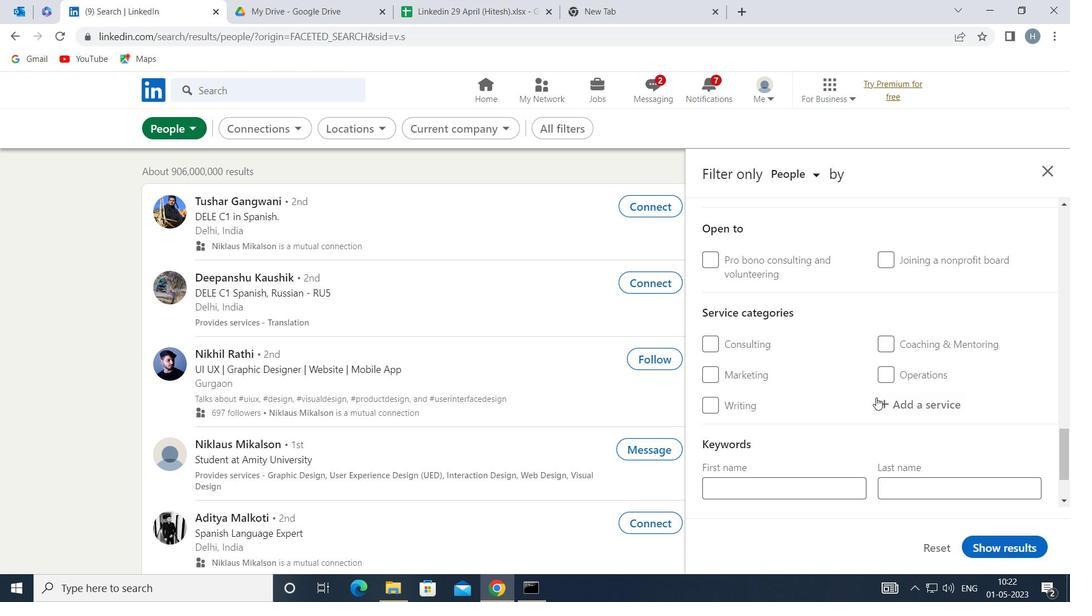 
Action: Mouse pressed left at (888, 400)
Screenshot: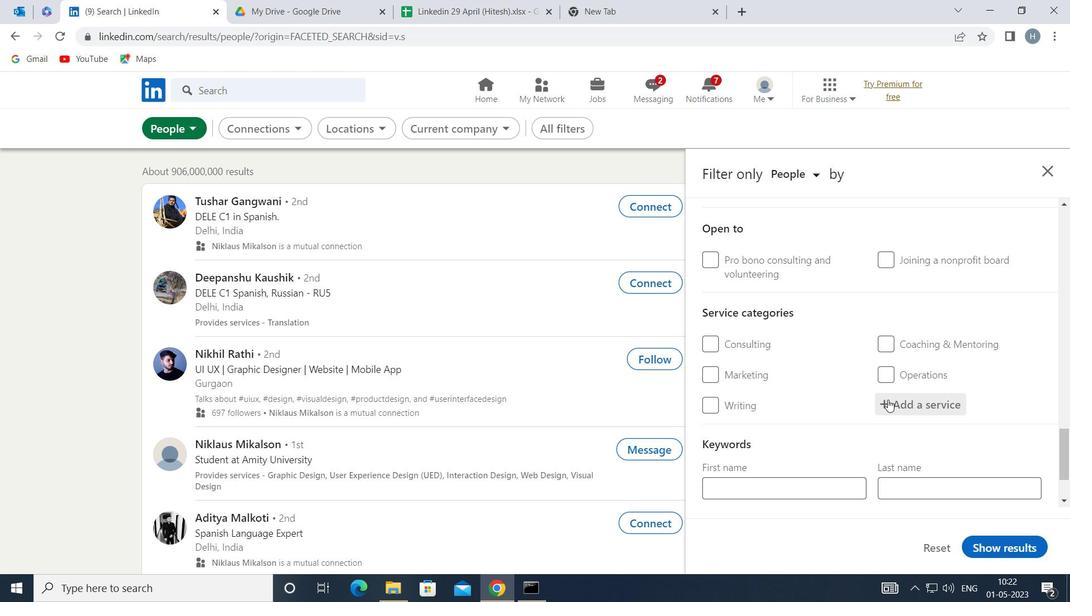 
Action: Mouse moved to (886, 400)
Screenshot: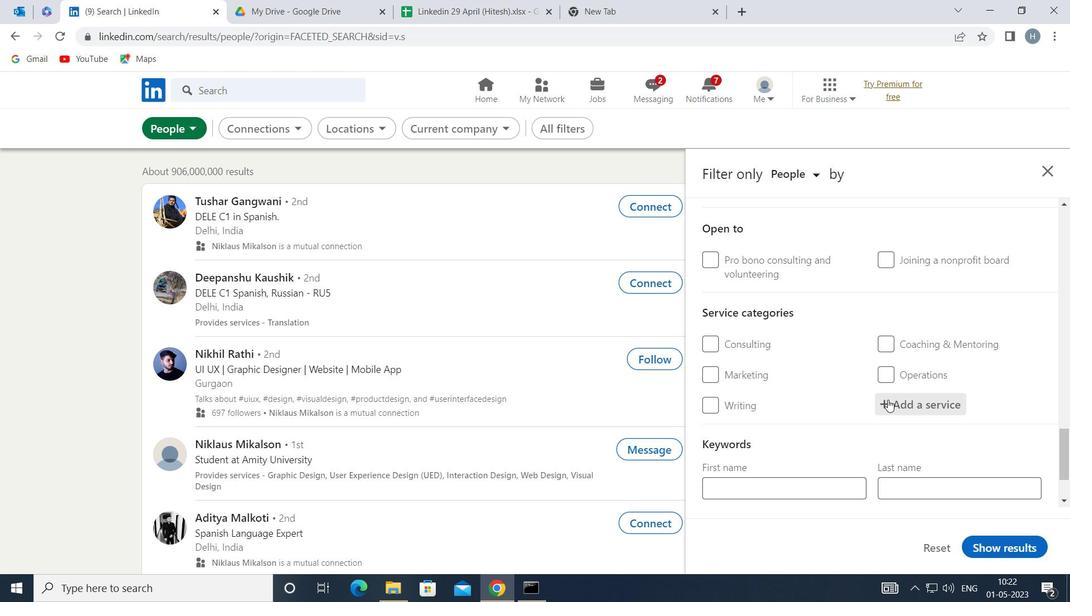 
Action: Key pressed <Key.shift>AN
Screenshot: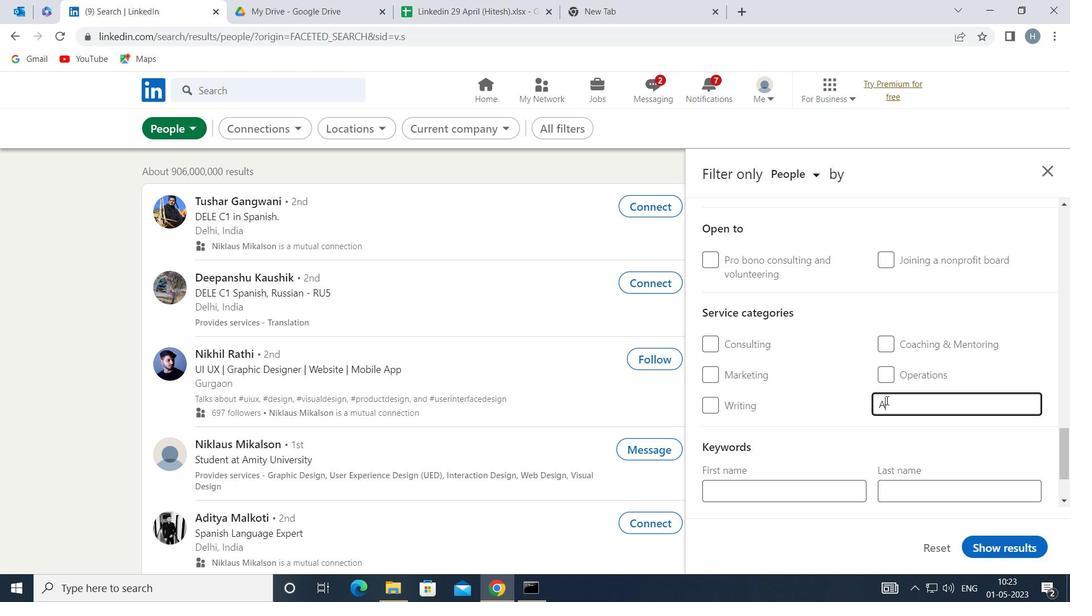 
Action: Mouse moved to (896, 401)
Screenshot: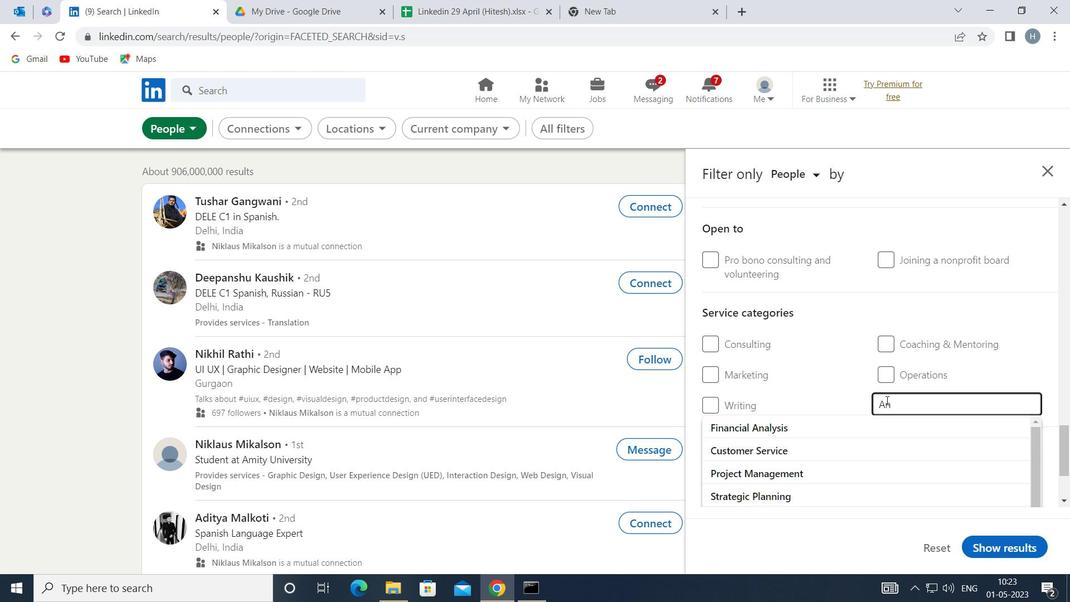 
Action: Key pressed D
Screenshot: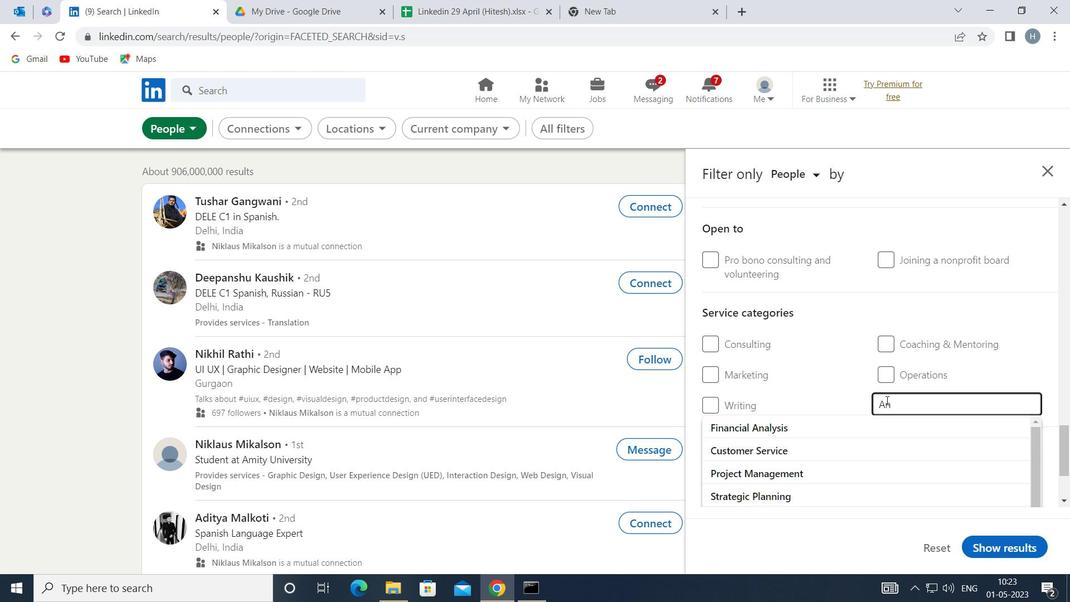 
Action: Mouse moved to (896, 401)
Screenshot: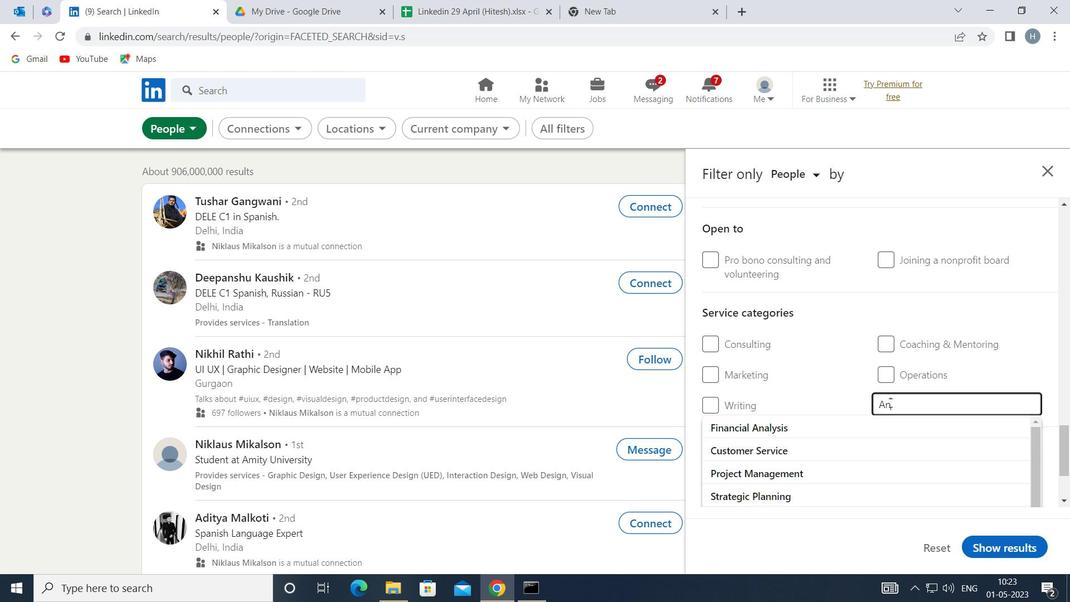 
Action: Key pressed ROI
Screenshot: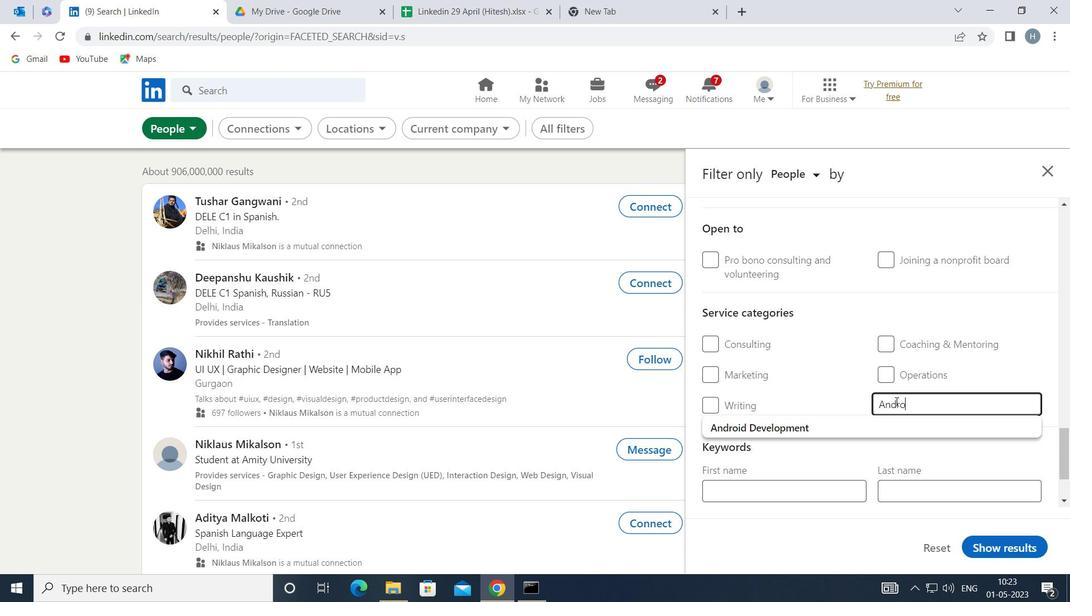 
Action: Mouse moved to (864, 429)
Screenshot: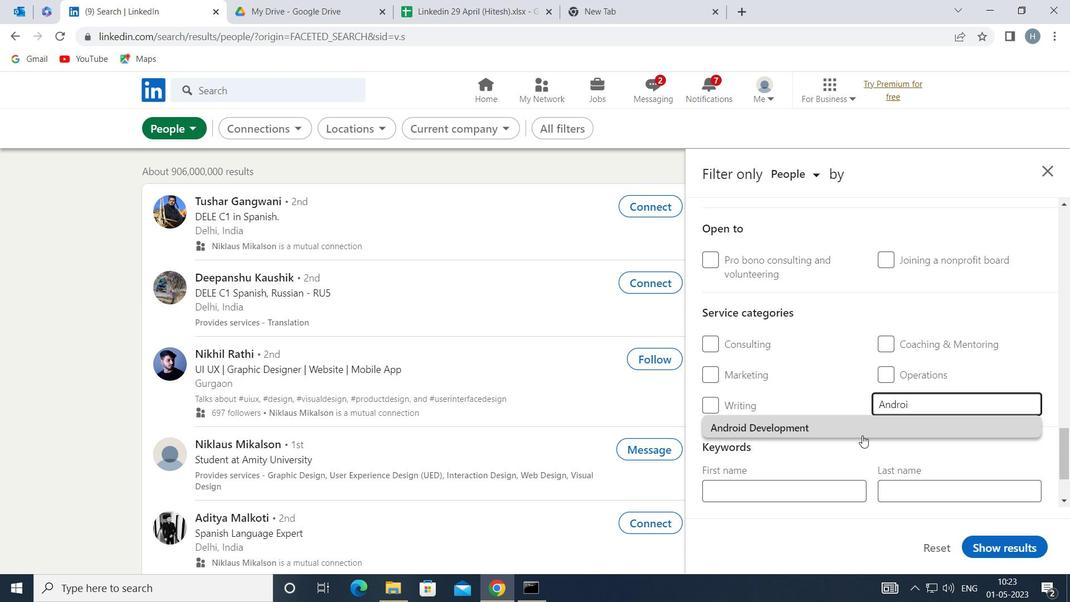 
Action: Mouse pressed left at (864, 429)
Screenshot: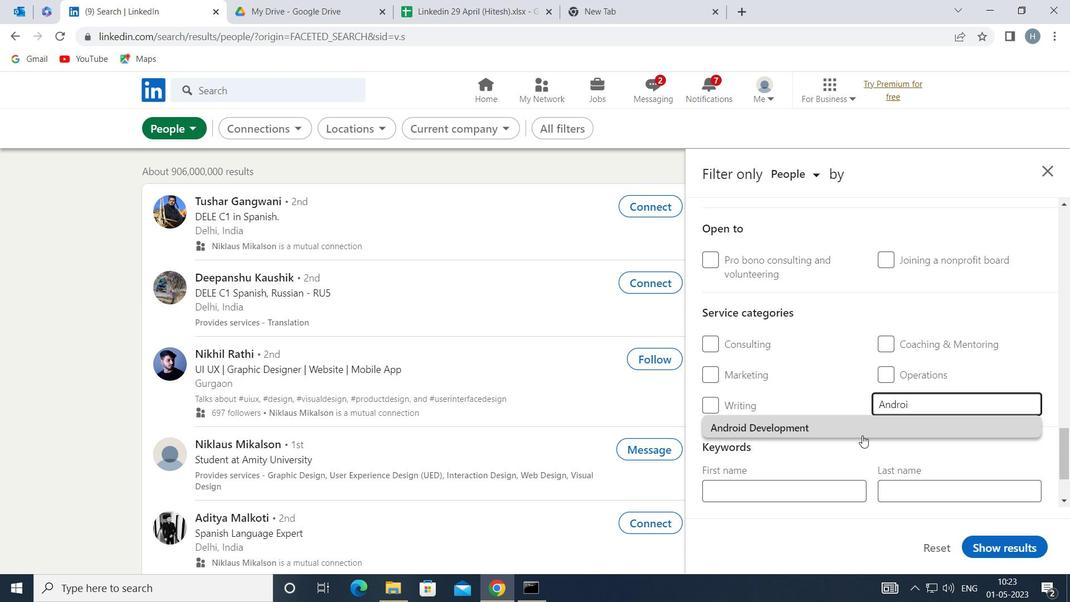 
Action: Mouse scrolled (864, 428) with delta (0, 0)
Screenshot: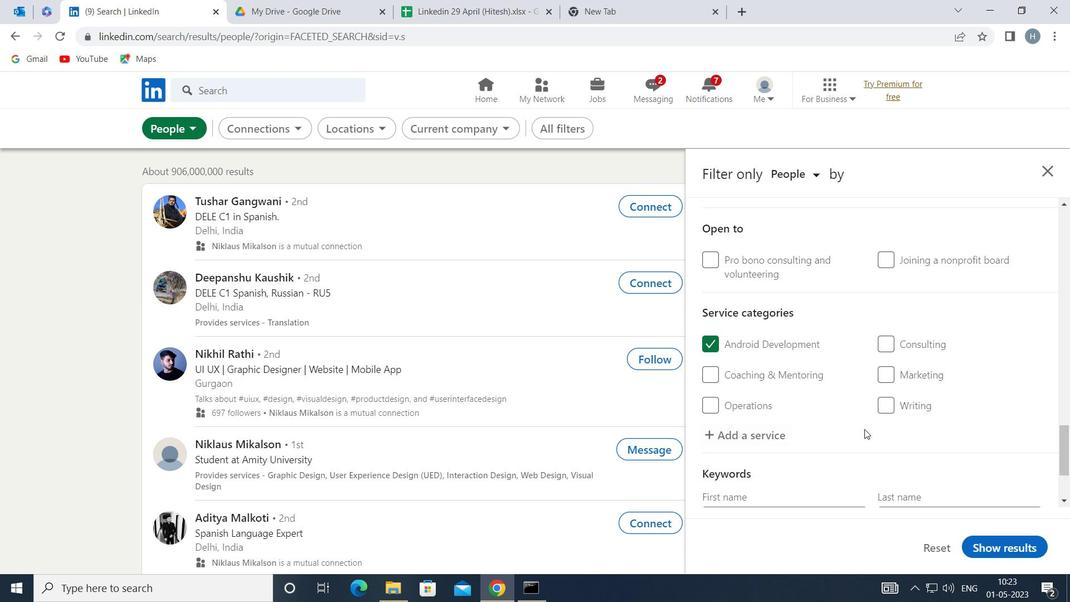 
Action: Mouse scrolled (864, 428) with delta (0, 0)
Screenshot: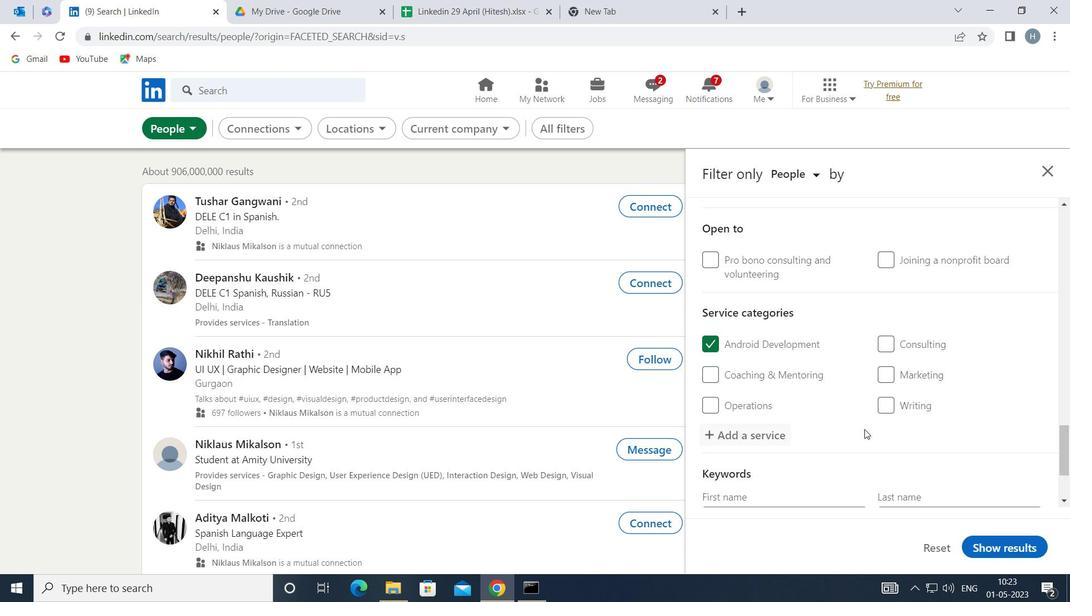 
Action: Mouse scrolled (864, 428) with delta (0, 0)
Screenshot: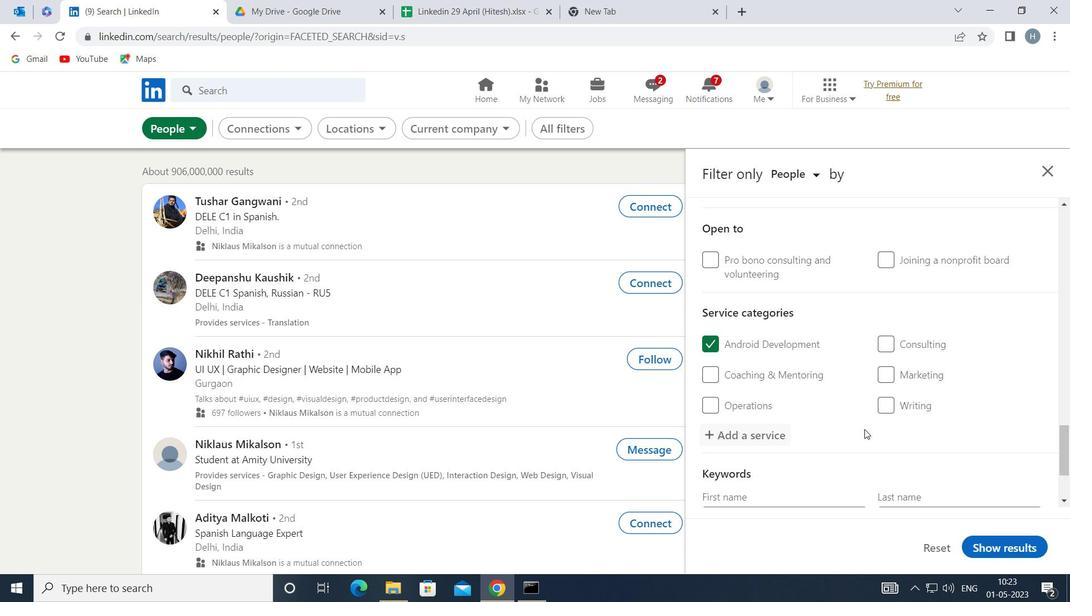 
Action: Mouse moved to (864, 428)
Screenshot: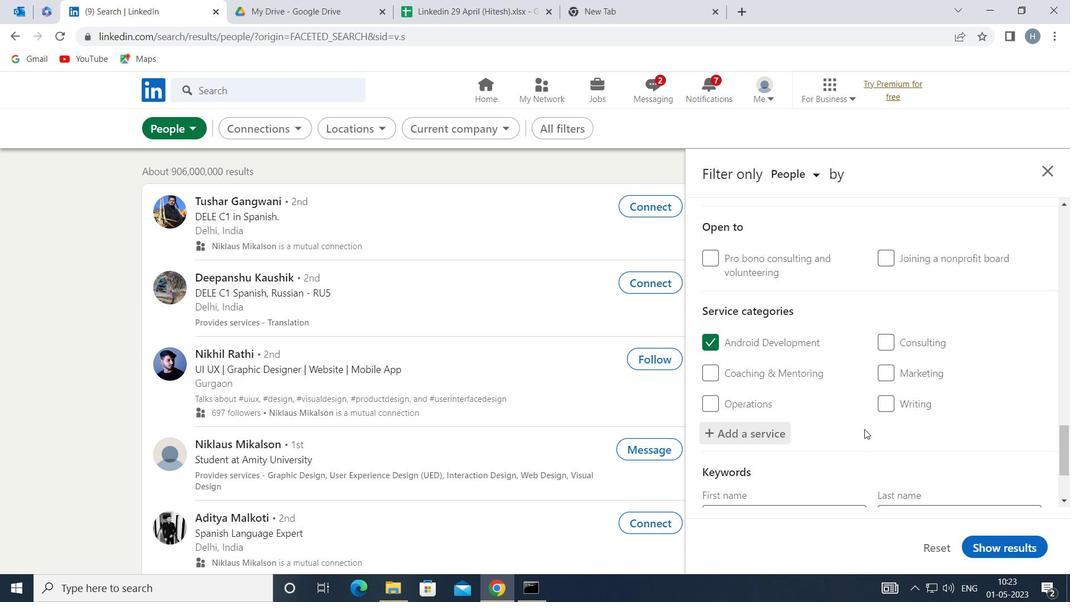 
Action: Mouse scrolled (864, 428) with delta (0, 0)
Screenshot: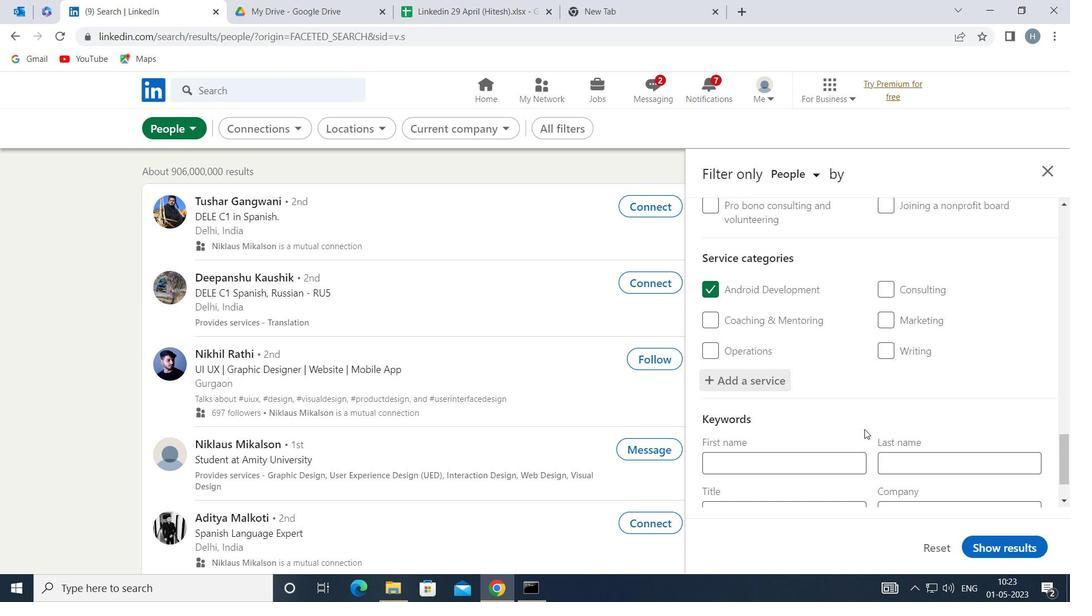 
Action: Mouse moved to (864, 428)
Screenshot: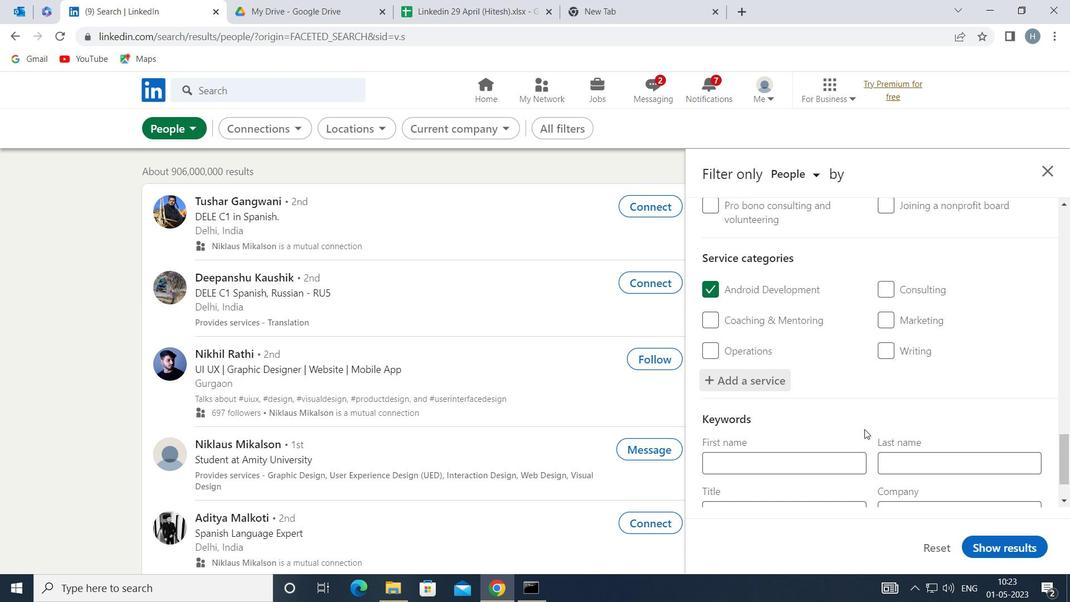 
Action: Mouse scrolled (864, 427) with delta (0, 0)
Screenshot: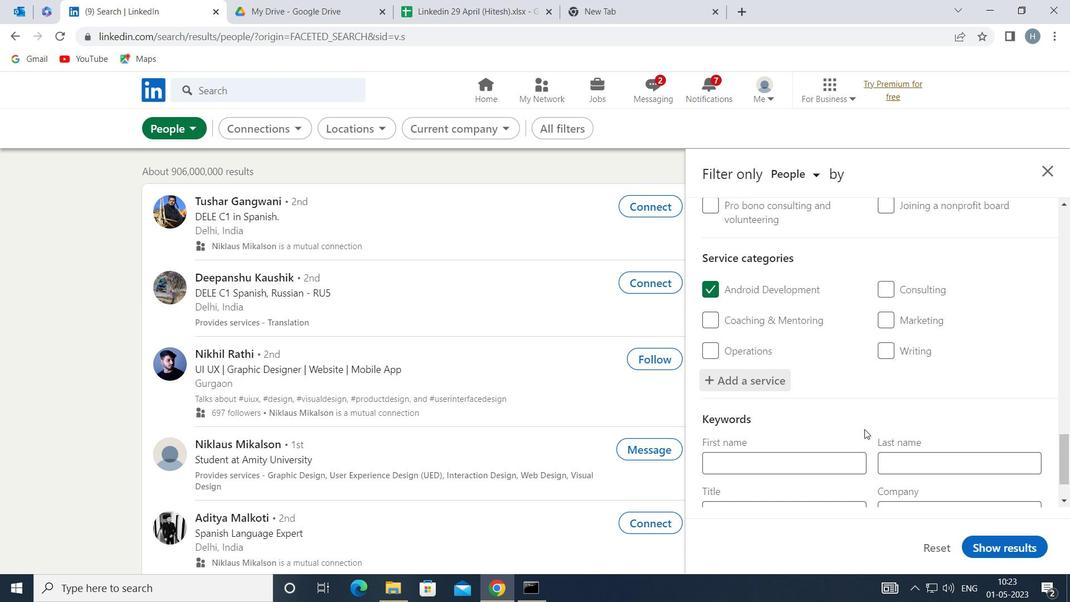 
Action: Mouse scrolled (864, 427) with delta (0, 0)
Screenshot: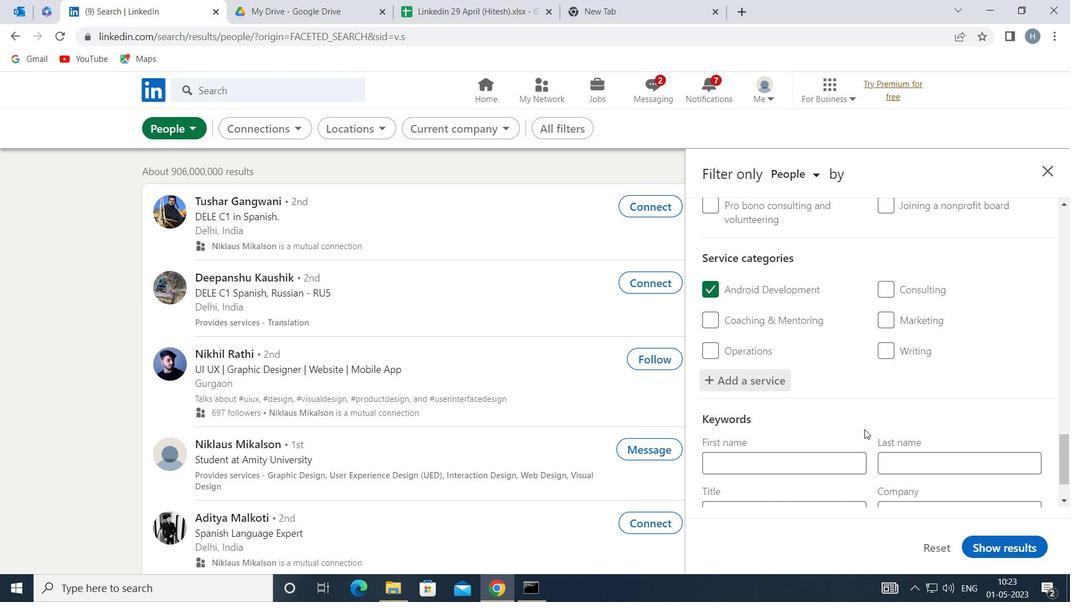 
Action: Mouse moved to (837, 442)
Screenshot: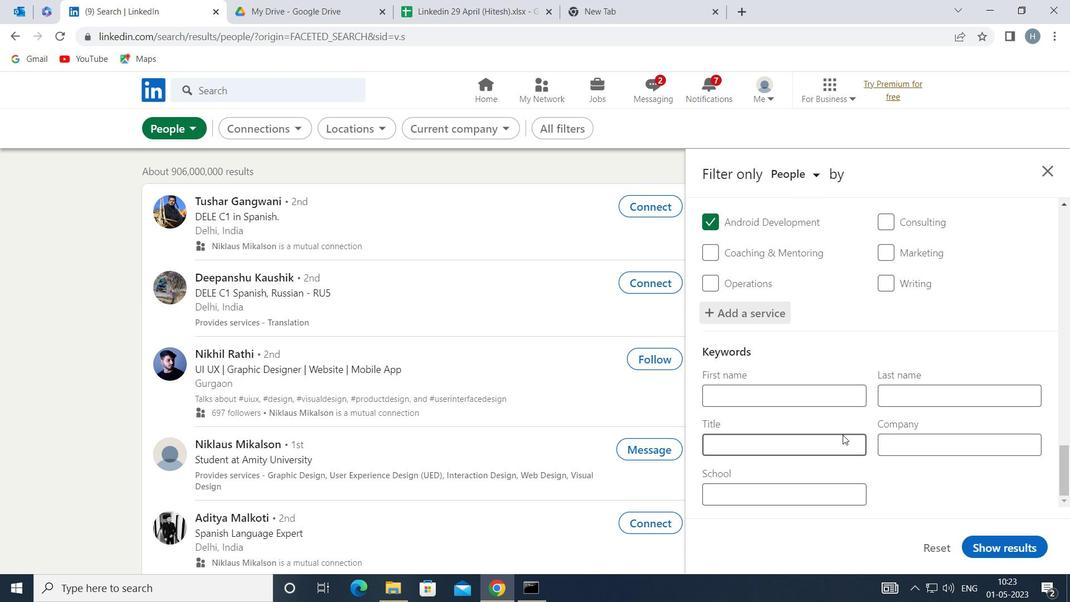 
Action: Mouse pressed left at (837, 442)
Screenshot: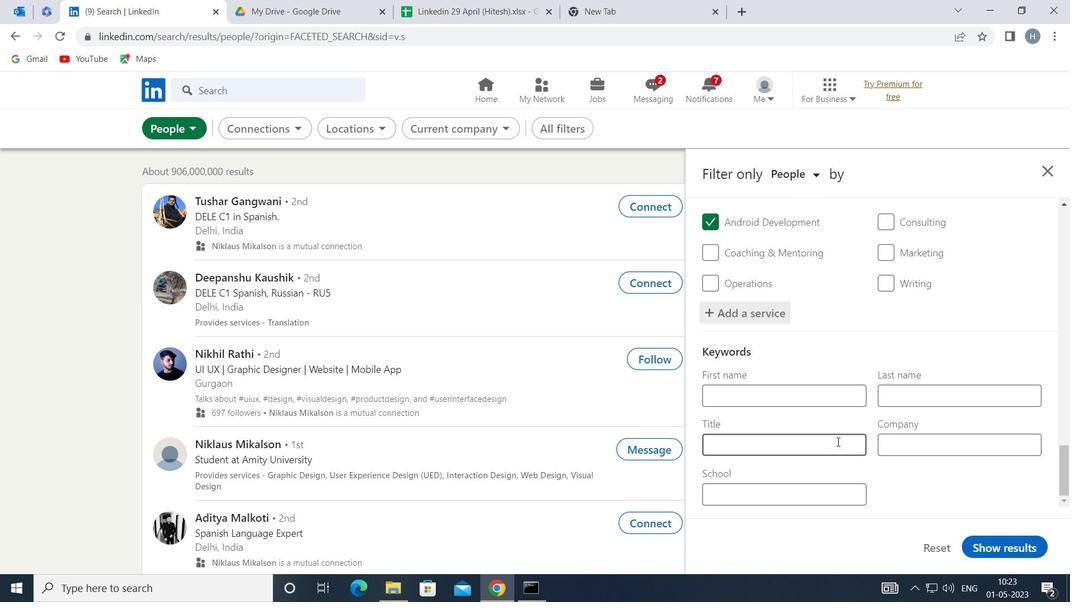 
Action: Key pressed <Key.shift>LIBRARY<Key.space><Key.shift>ASSISTANT
Screenshot: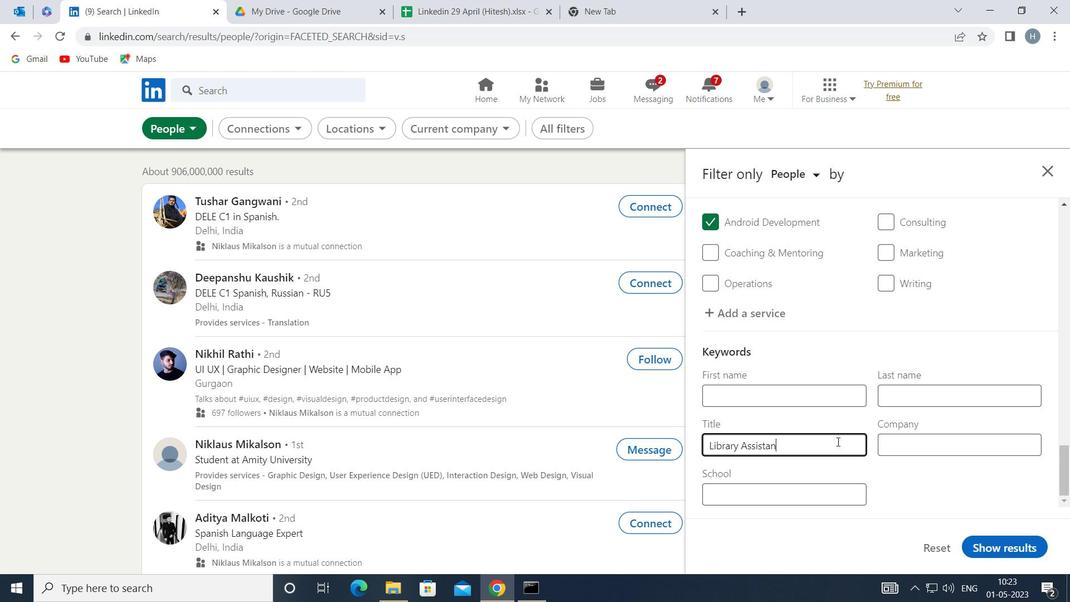 
Action: Mouse moved to (1003, 548)
Screenshot: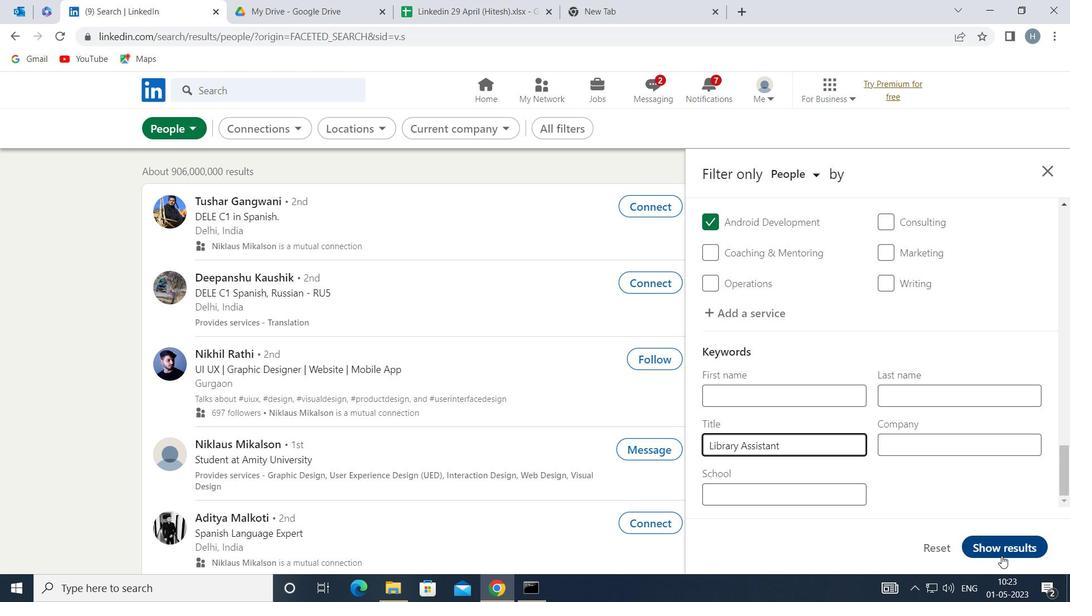 
Action: Mouse pressed left at (1003, 548)
Screenshot: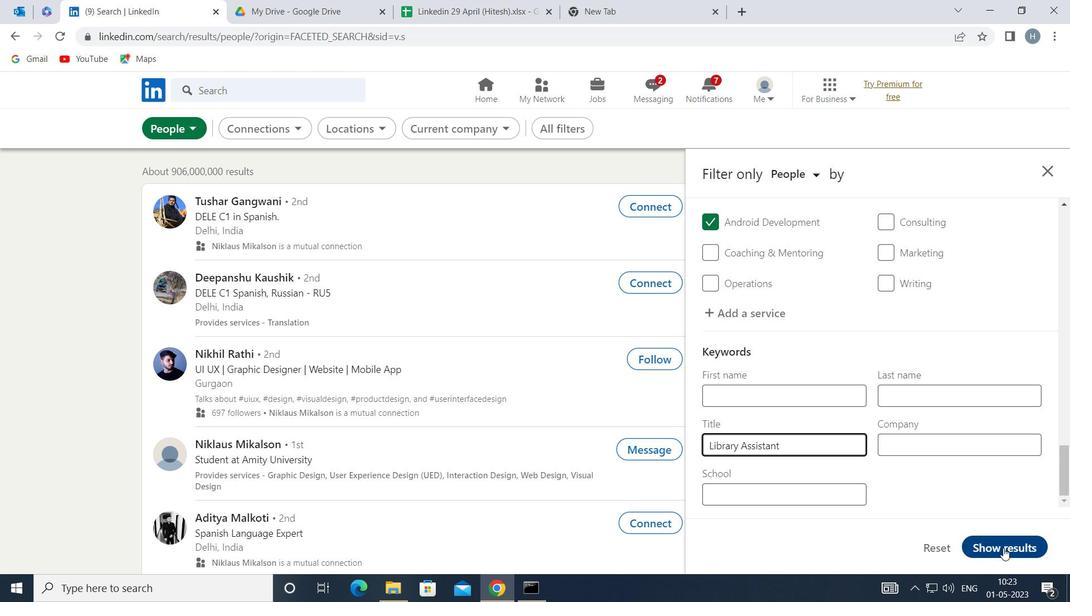 
Action: Mouse moved to (642, 332)
Screenshot: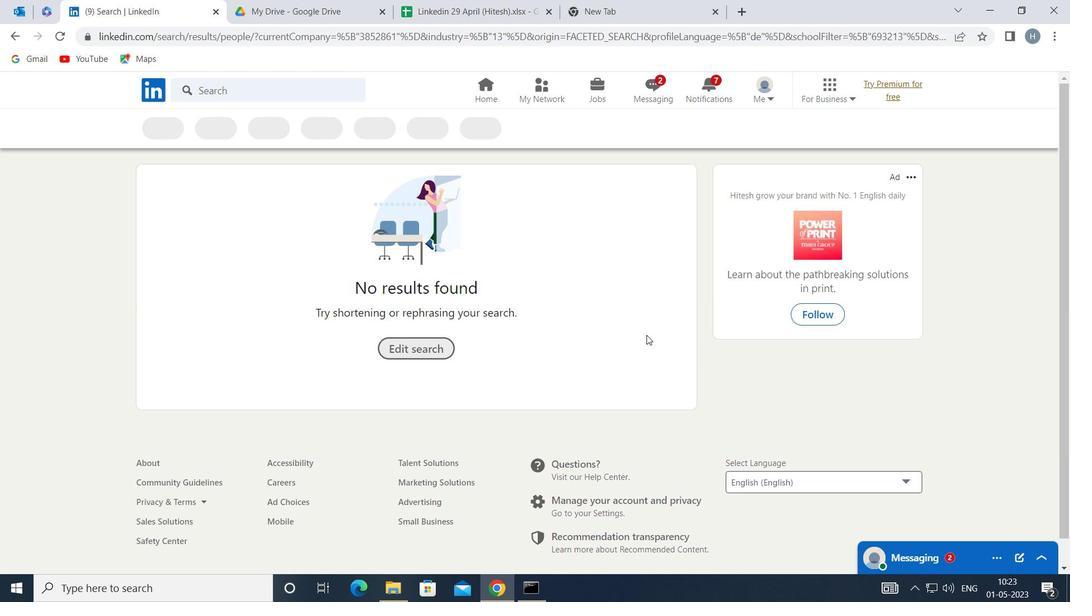 
